 Task: Use a template to create and customize a project in the project management tool.
Action: Mouse moved to (455, 347)
Screenshot: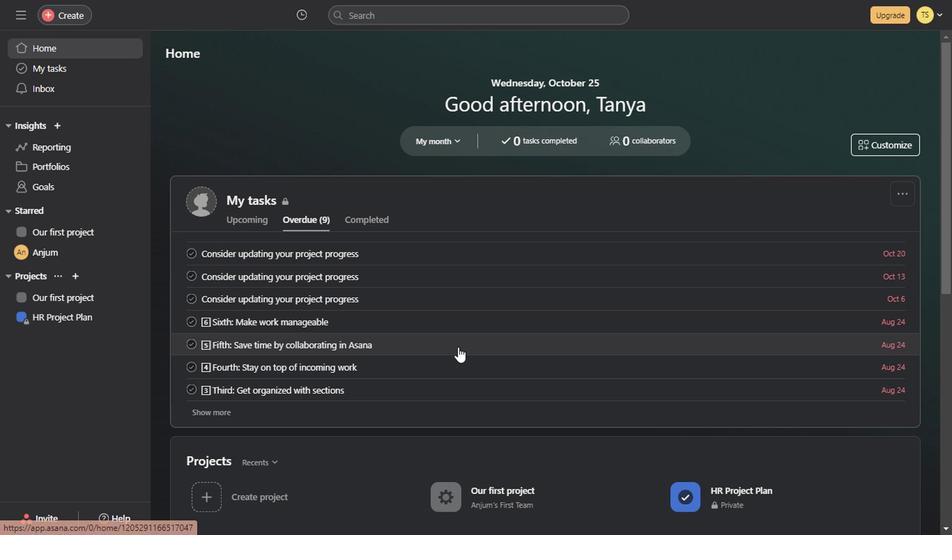 
Action: Mouse scrolled (455, 347) with delta (0, 0)
Screenshot: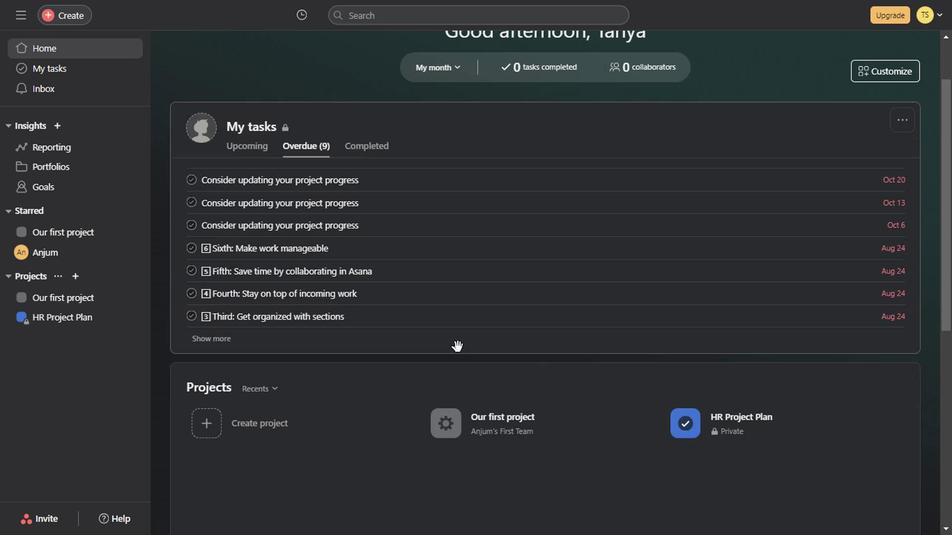 
Action: Mouse scrolled (455, 347) with delta (0, 0)
Screenshot: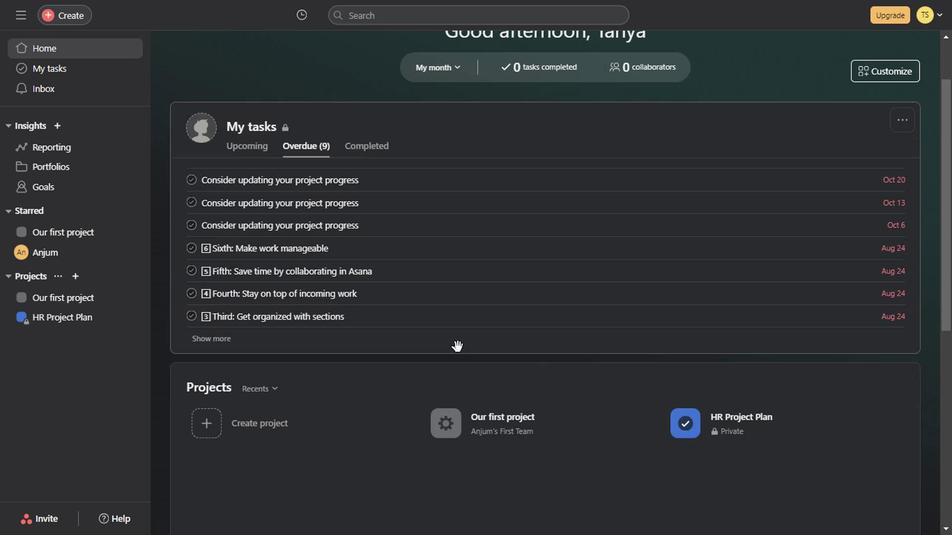 
Action: Mouse scrolled (455, 347) with delta (0, 0)
Screenshot: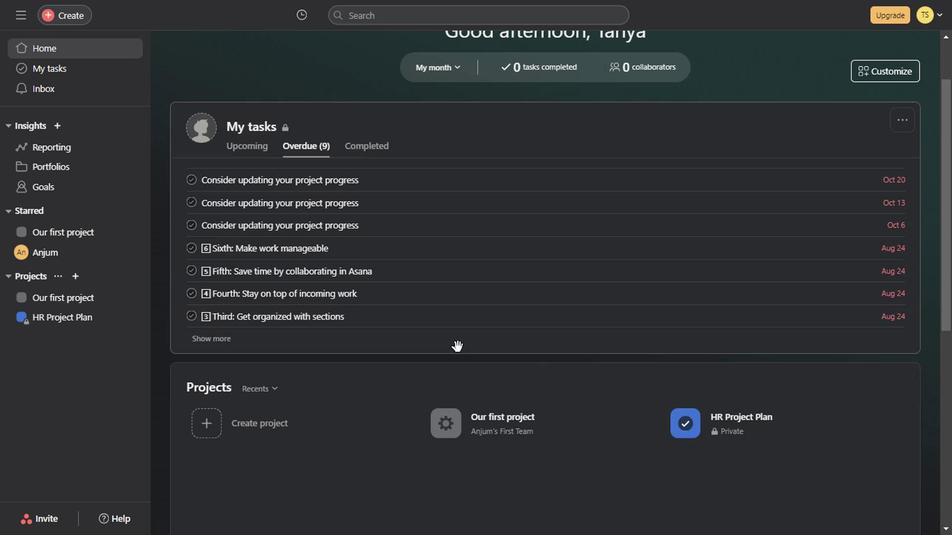 
Action: Mouse scrolled (455, 347) with delta (0, 0)
Screenshot: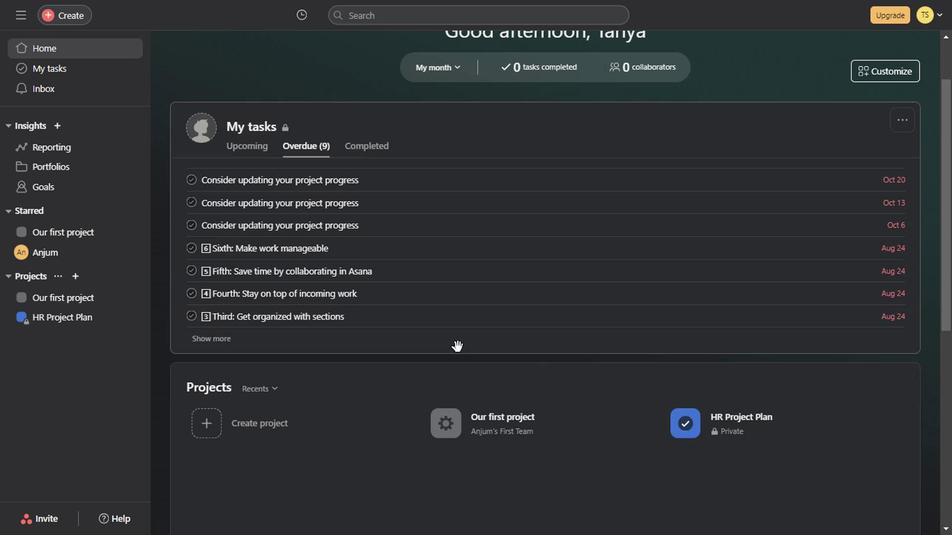 
Action: Mouse scrolled (455, 347) with delta (0, 0)
Screenshot: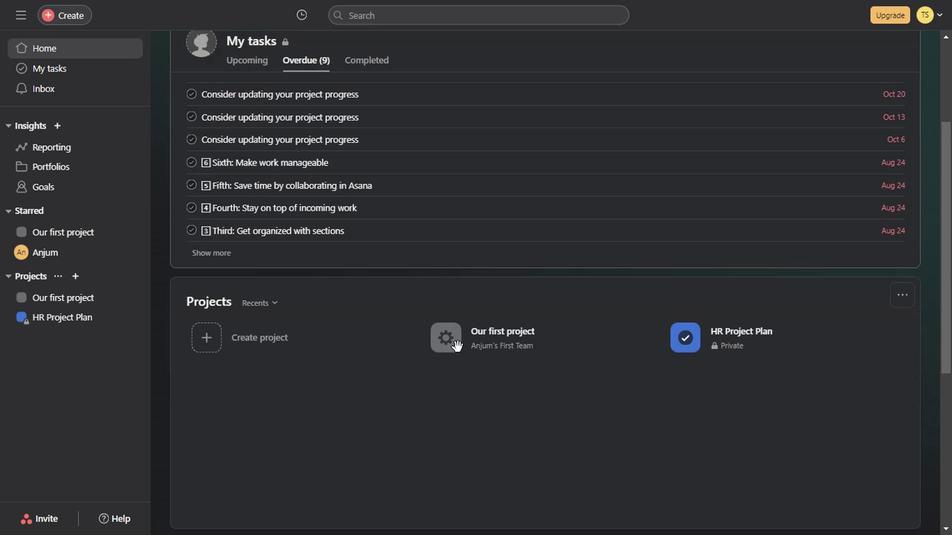
Action: Mouse scrolled (455, 347) with delta (0, 0)
Screenshot: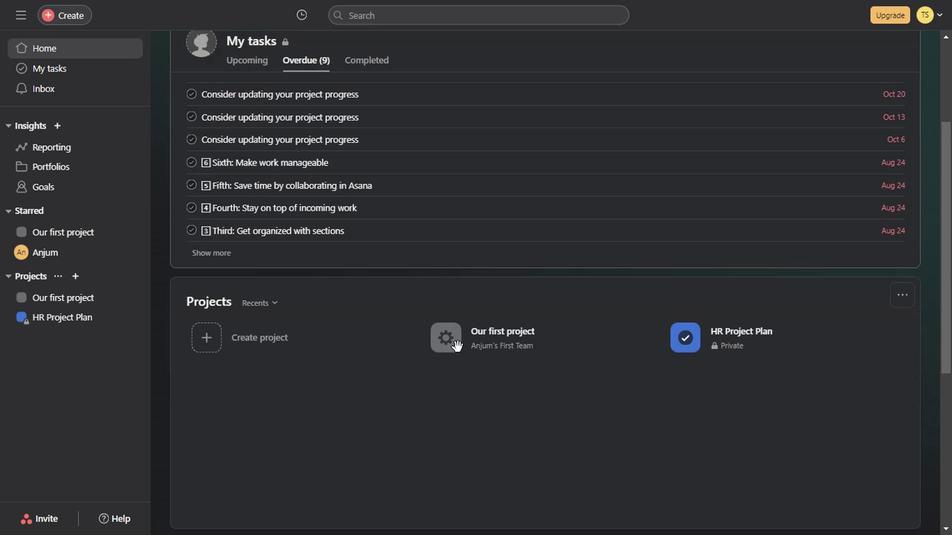 
Action: Mouse scrolled (455, 347) with delta (0, 0)
Screenshot: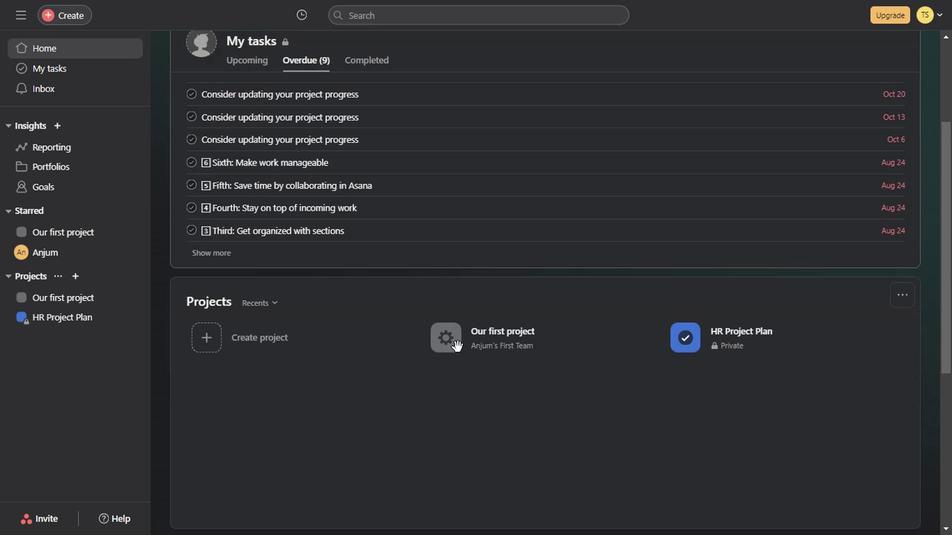 
Action: Mouse scrolled (455, 347) with delta (0, 0)
Screenshot: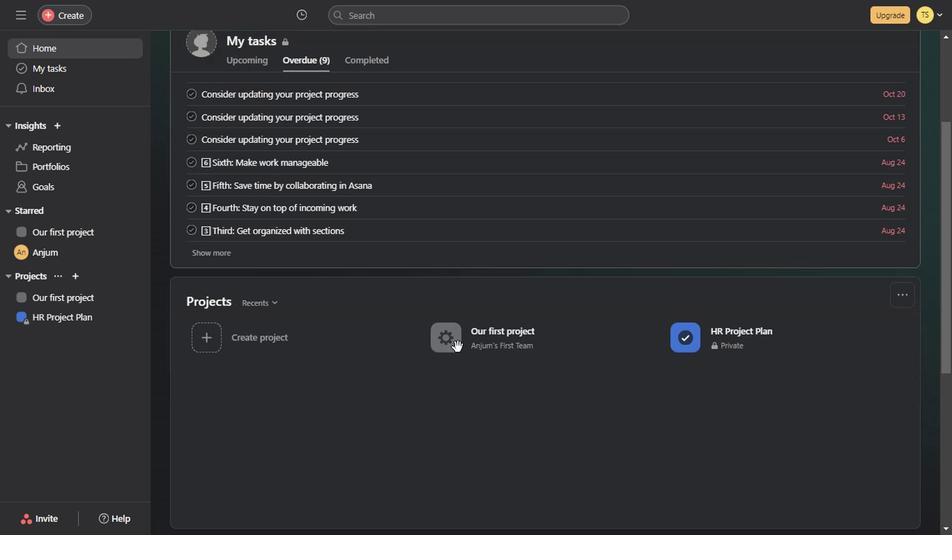 
Action: Mouse scrolled (455, 347) with delta (0, 0)
Screenshot: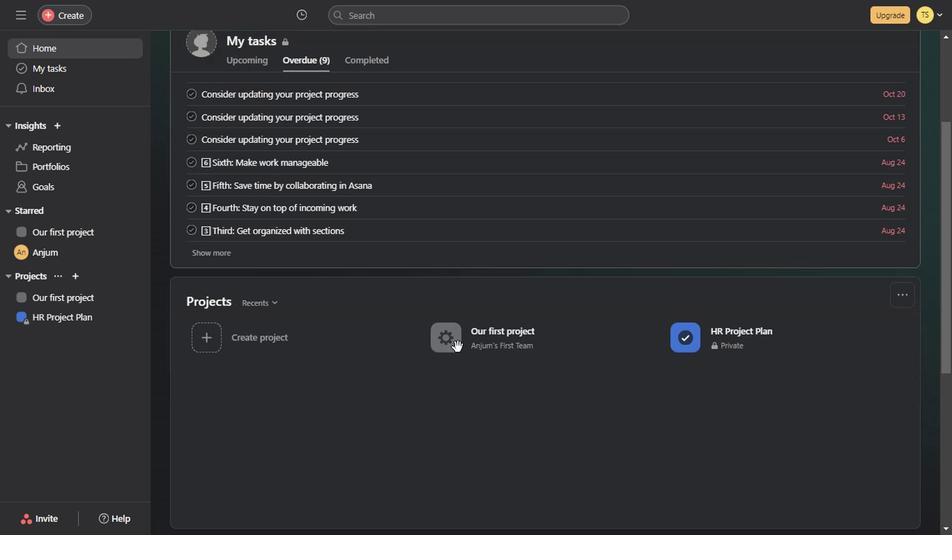 
Action: Mouse scrolled (455, 347) with delta (0, 0)
Screenshot: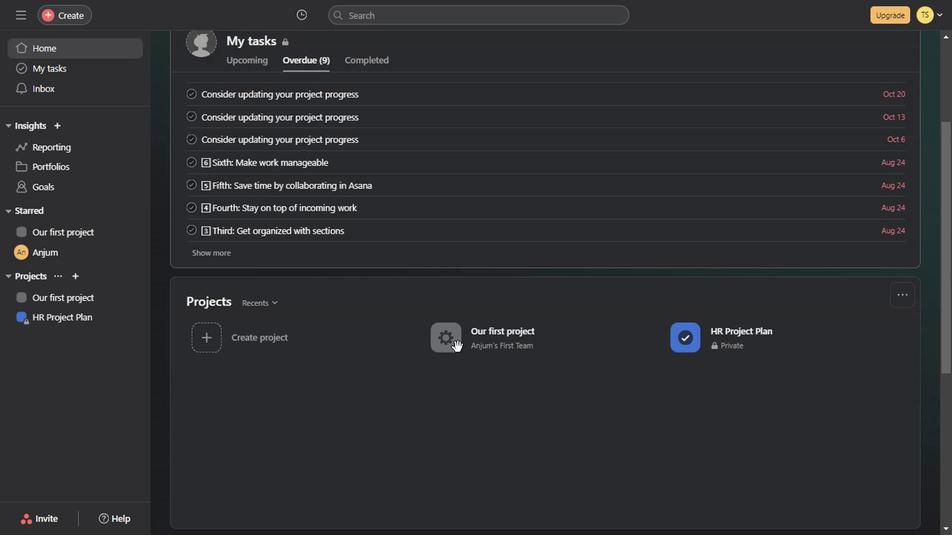
Action: Mouse scrolled (455, 347) with delta (0, 0)
Screenshot: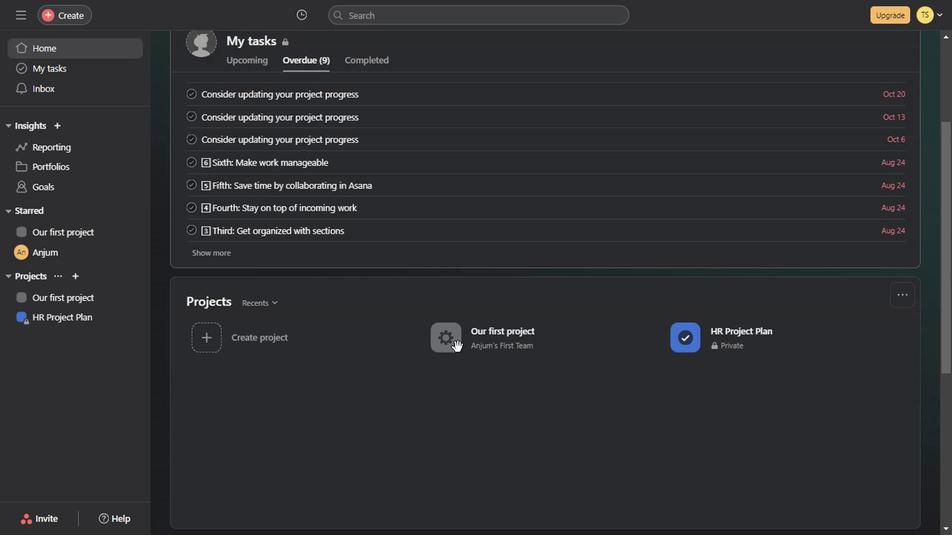 
Action: Mouse scrolled (455, 347) with delta (0, 0)
Screenshot: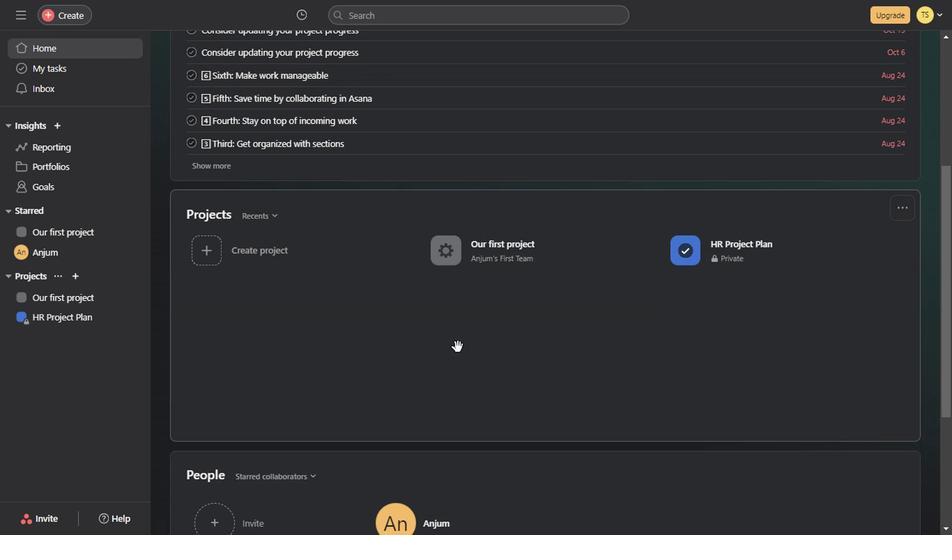 
Action: Mouse scrolled (455, 347) with delta (0, 0)
Screenshot: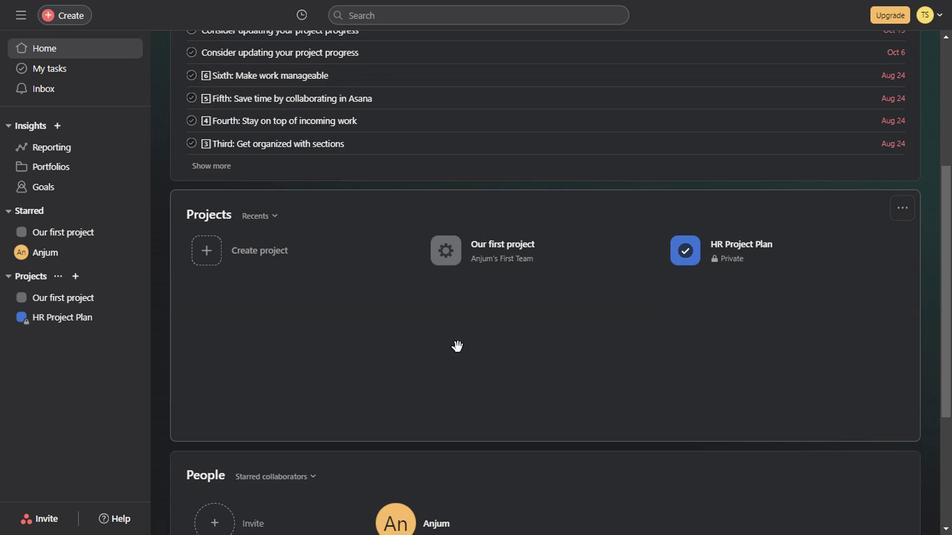 
Action: Mouse scrolled (455, 347) with delta (0, 0)
Screenshot: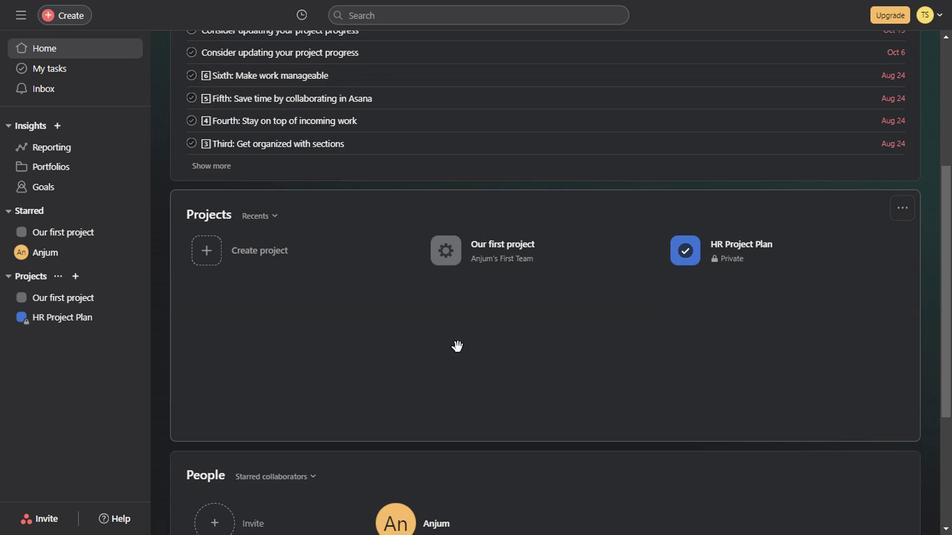 
Action: Mouse scrolled (455, 347) with delta (0, 0)
Screenshot: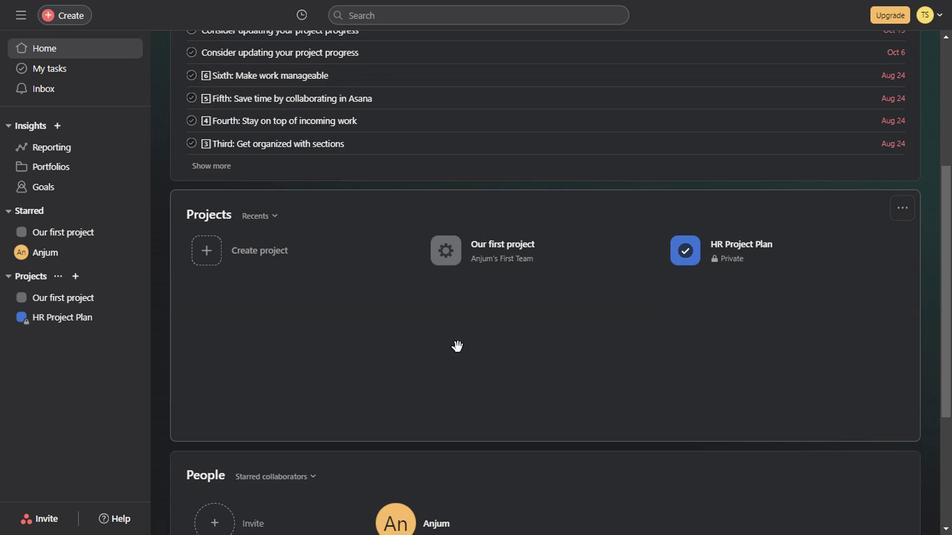 
Action: Mouse scrolled (455, 347) with delta (0, 0)
Screenshot: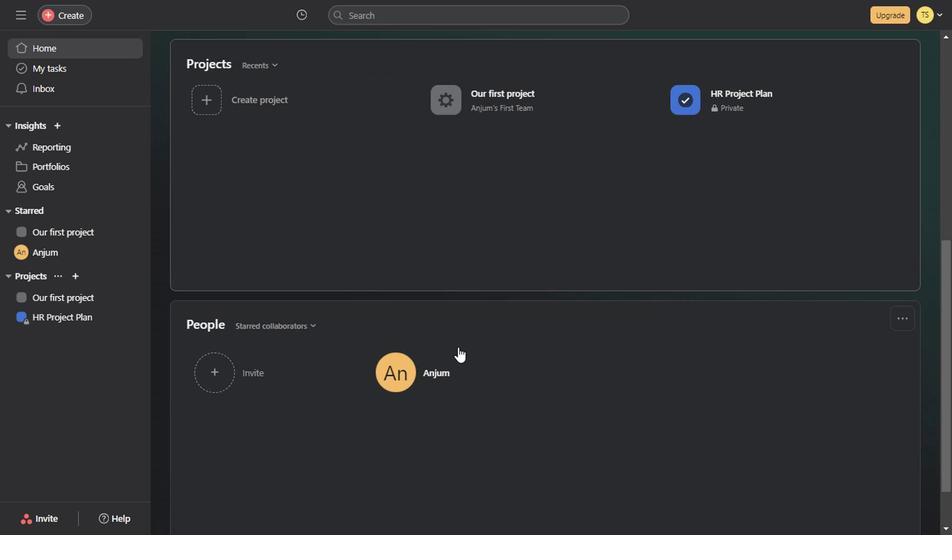 
Action: Mouse scrolled (455, 347) with delta (0, 0)
Screenshot: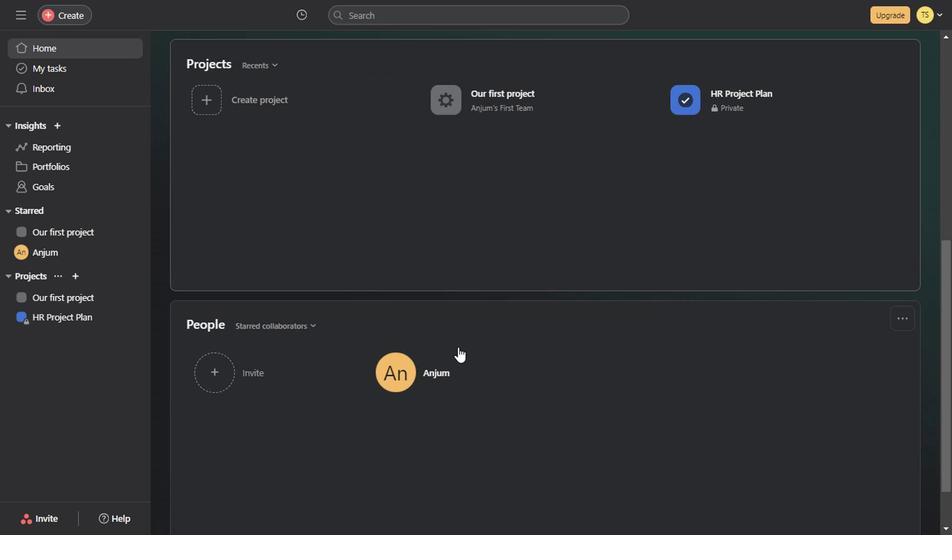 
Action: Mouse scrolled (455, 347) with delta (0, 0)
Screenshot: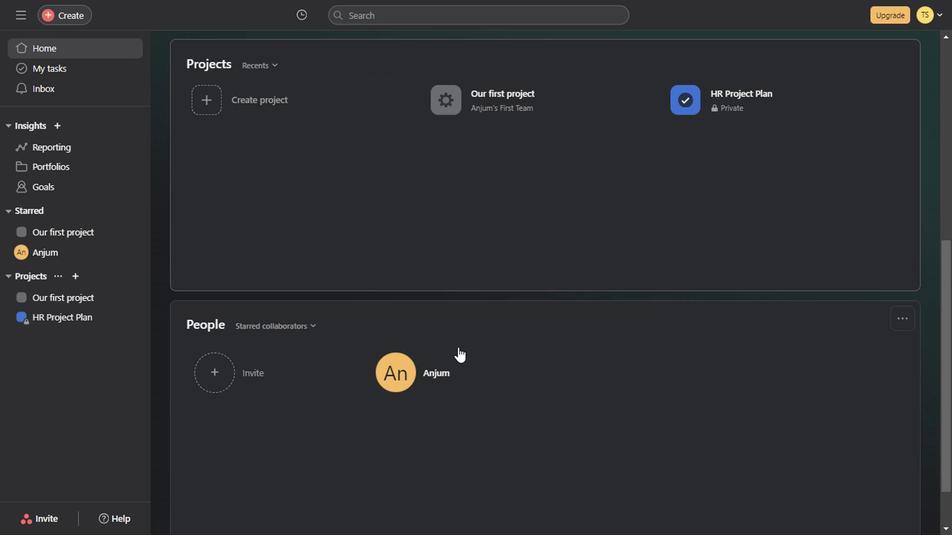 
Action: Mouse scrolled (455, 347) with delta (0, 0)
Screenshot: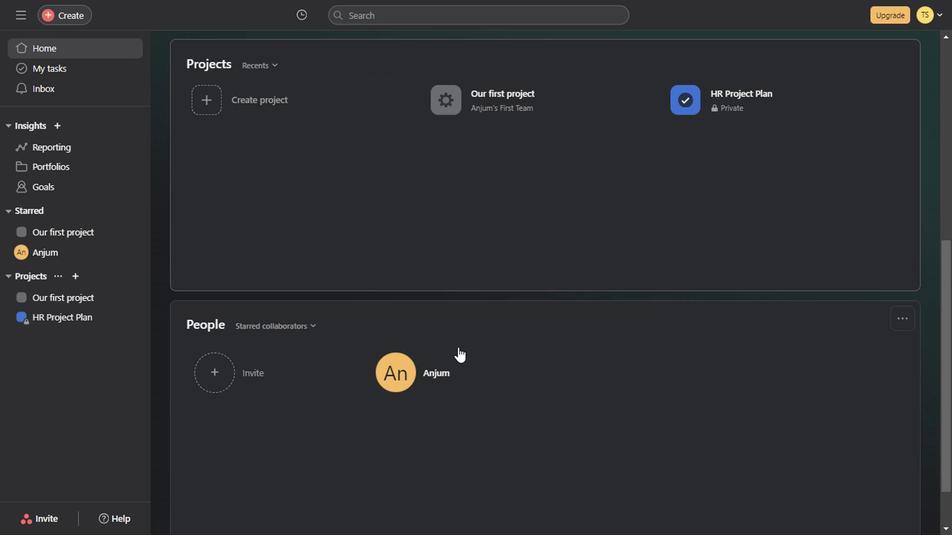 
Action: Mouse scrolled (455, 347) with delta (0, 0)
Screenshot: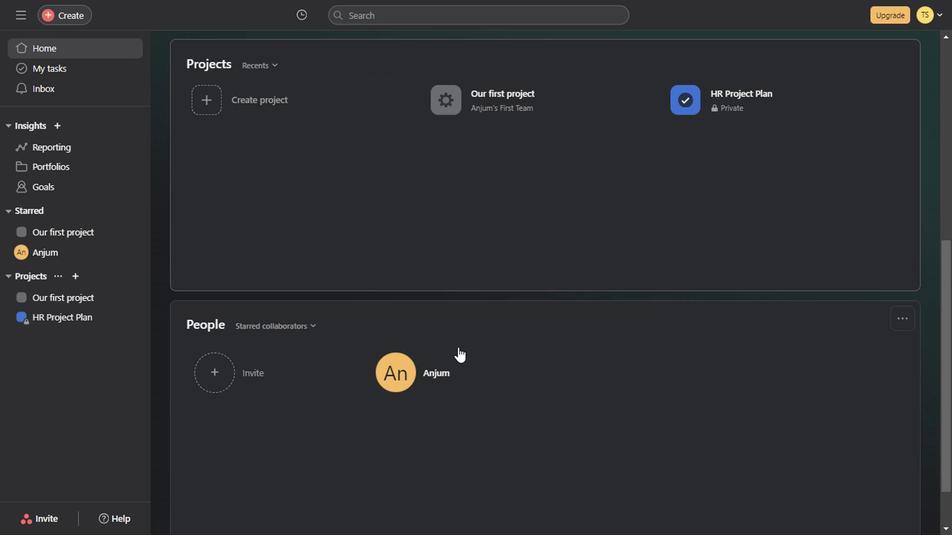 
Action: Mouse scrolled (455, 347) with delta (0, 0)
Screenshot: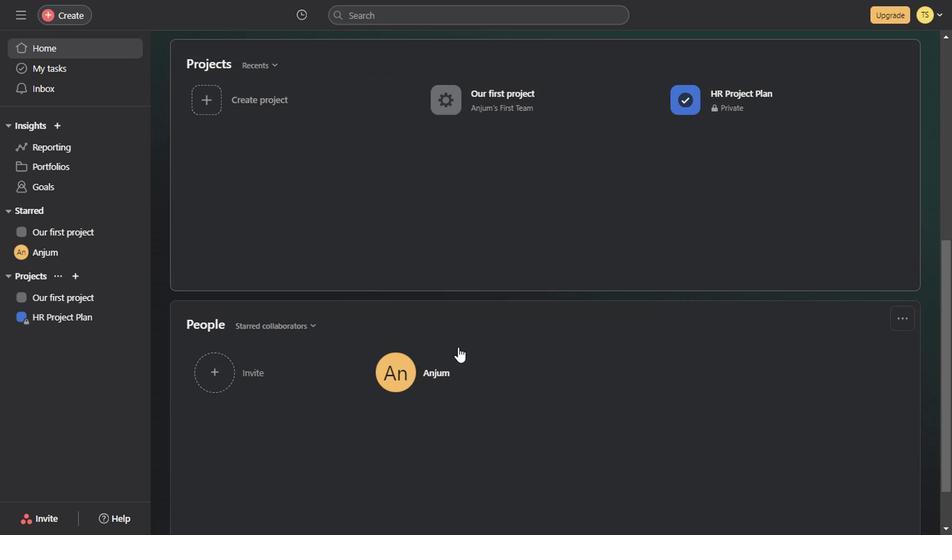 
Action: Mouse scrolled (455, 347) with delta (0, 0)
Screenshot: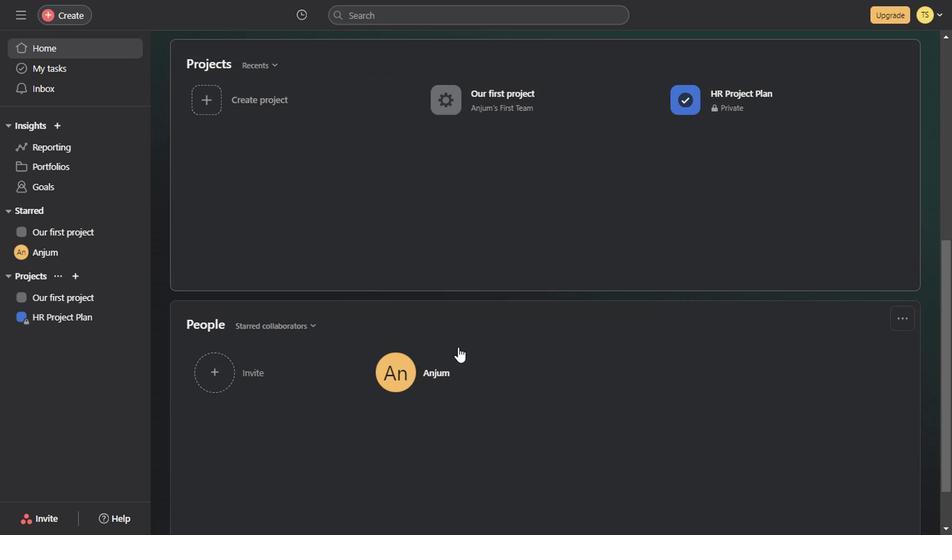 
Action: Mouse scrolled (455, 347) with delta (0, 0)
Screenshot: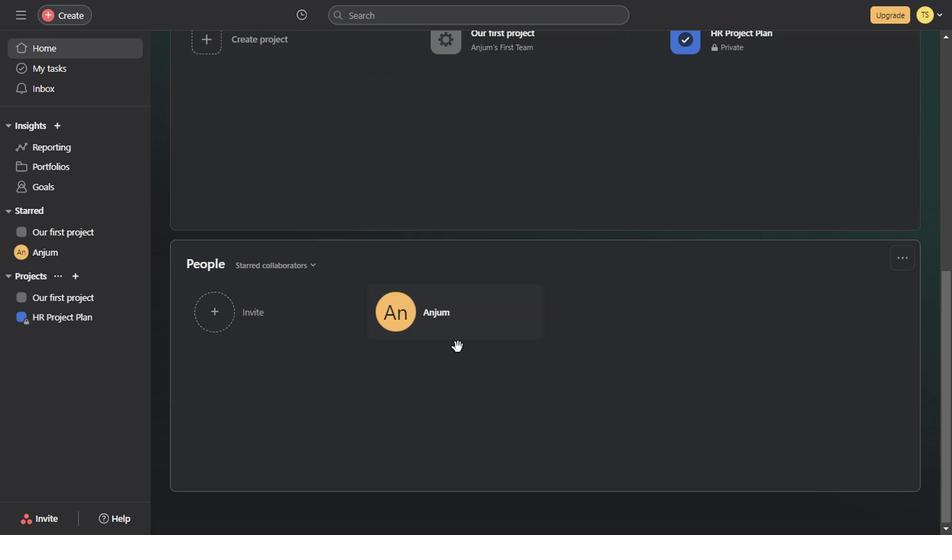 
Action: Mouse scrolled (455, 347) with delta (0, 0)
Screenshot: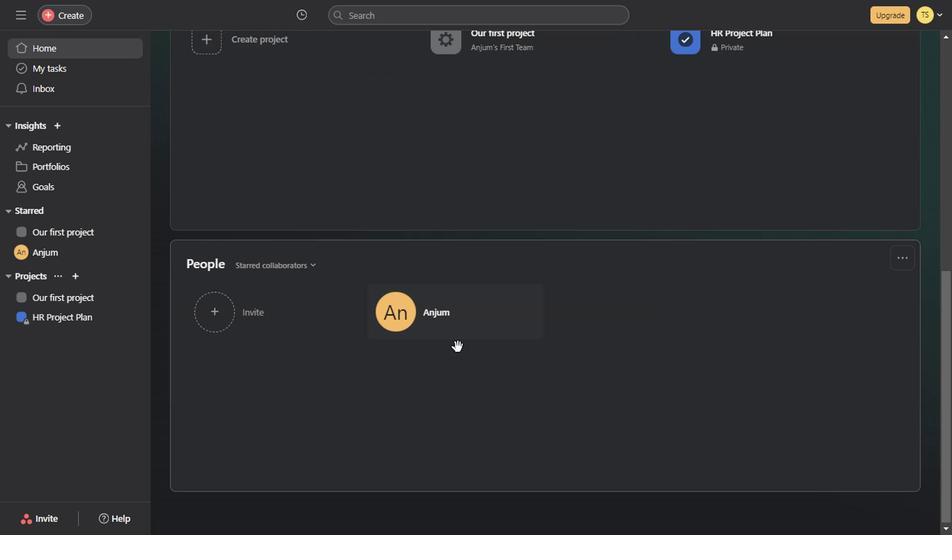 
Action: Mouse scrolled (455, 347) with delta (0, 0)
Screenshot: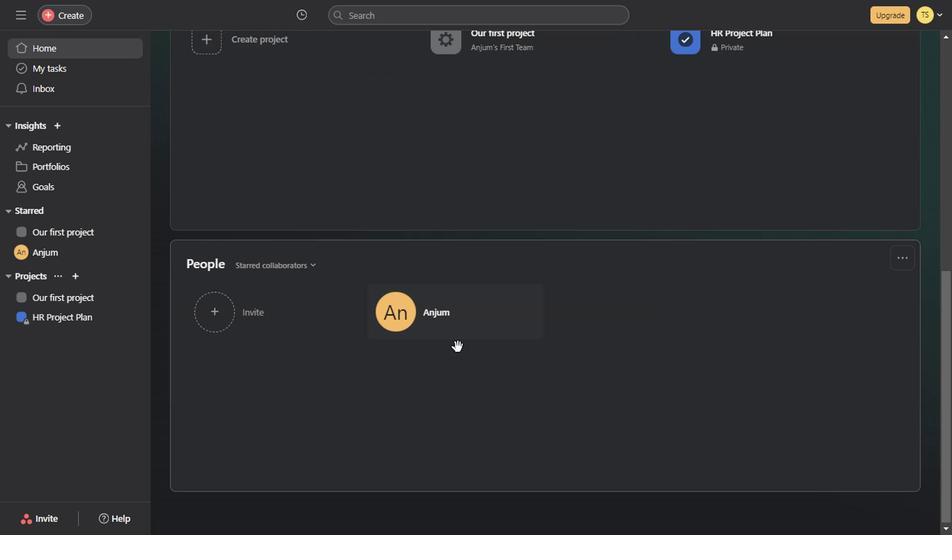 
Action: Mouse scrolled (455, 347) with delta (0, 0)
Screenshot: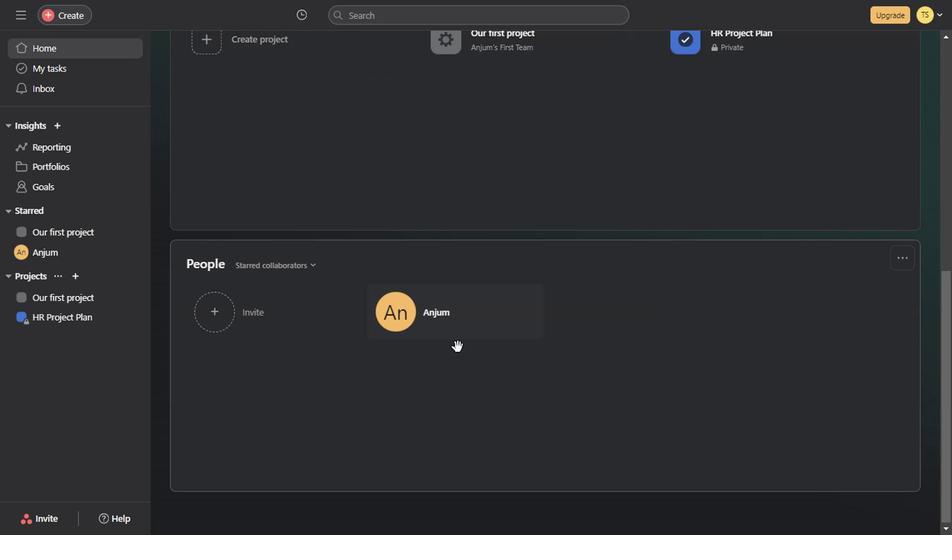 
Action: Mouse scrolled (455, 347) with delta (0, 0)
Screenshot: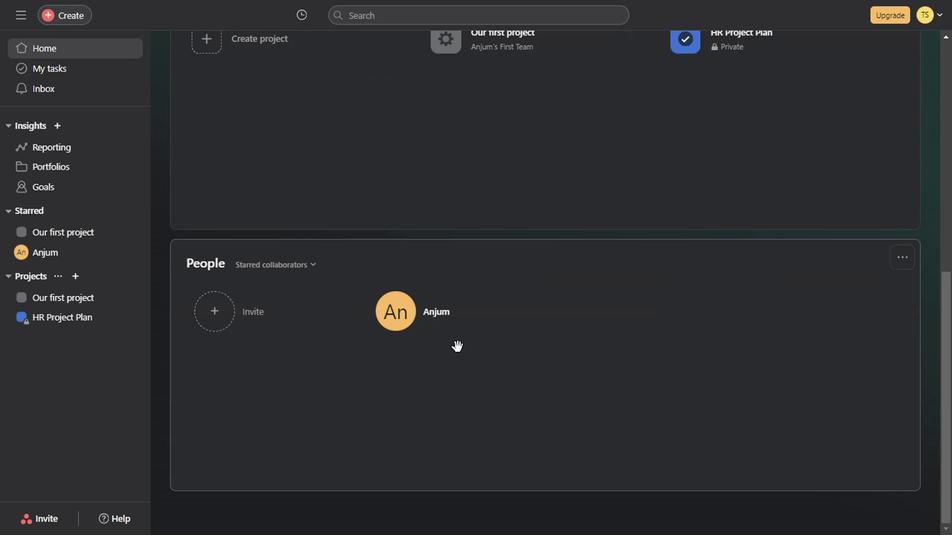 
Action: Mouse scrolled (455, 347) with delta (0, 0)
Screenshot: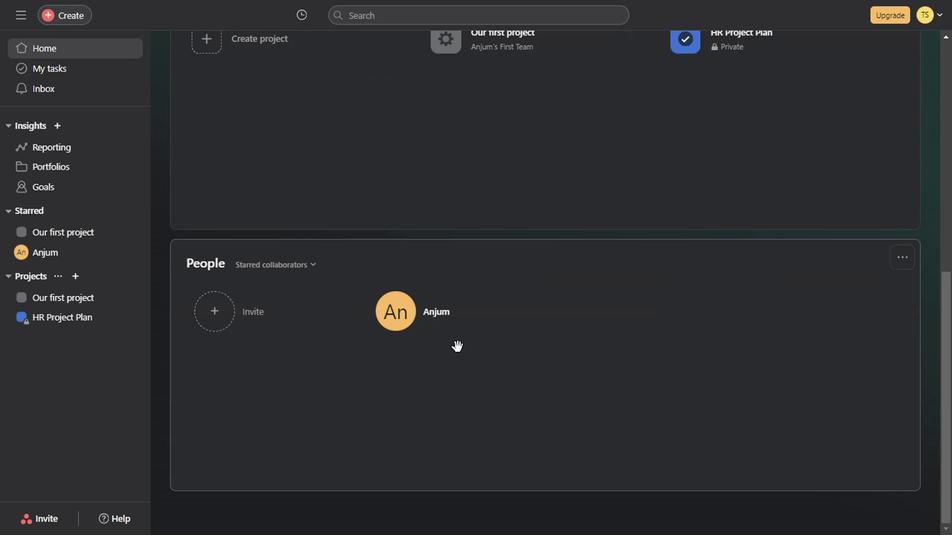 
Action: Mouse scrolled (455, 347) with delta (0, 0)
Screenshot: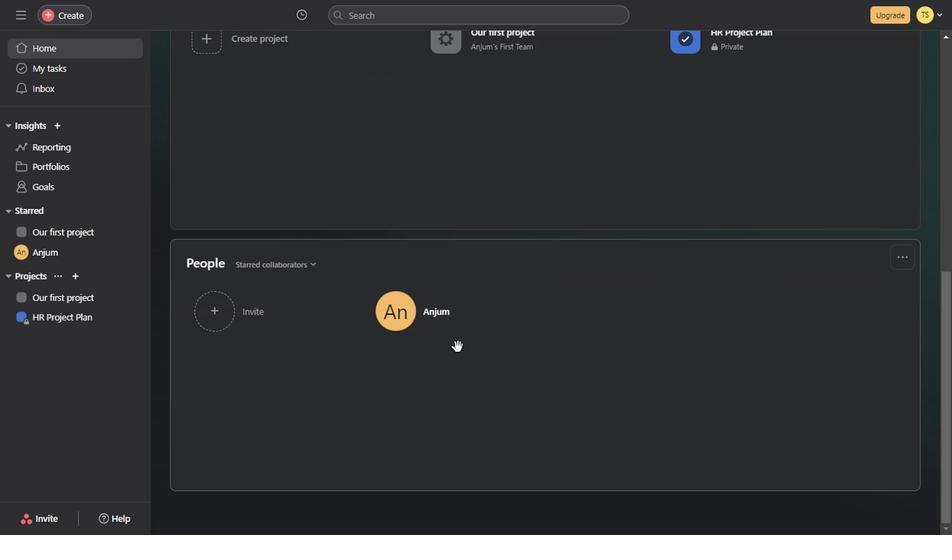 
Action: Mouse scrolled (455, 347) with delta (0, 0)
Screenshot: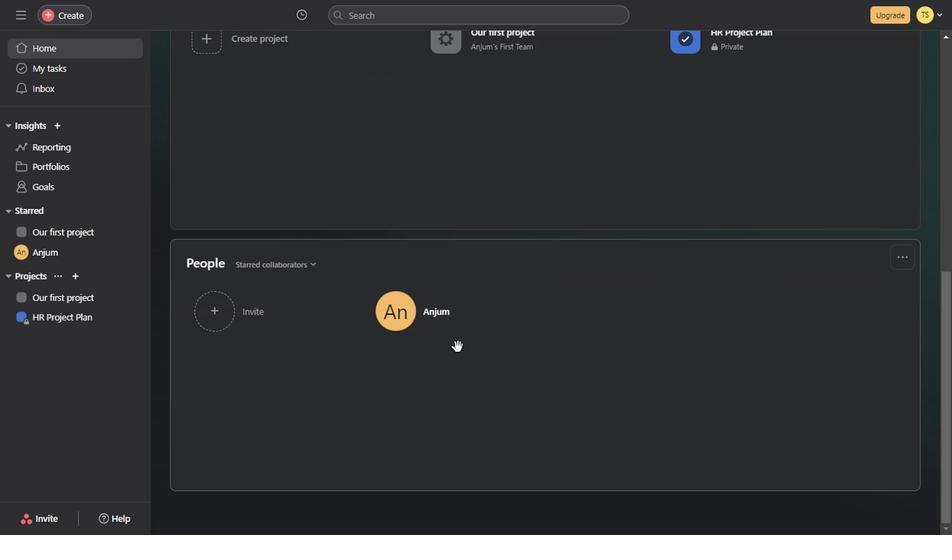 
Action: Mouse scrolled (455, 347) with delta (0, 0)
Screenshot: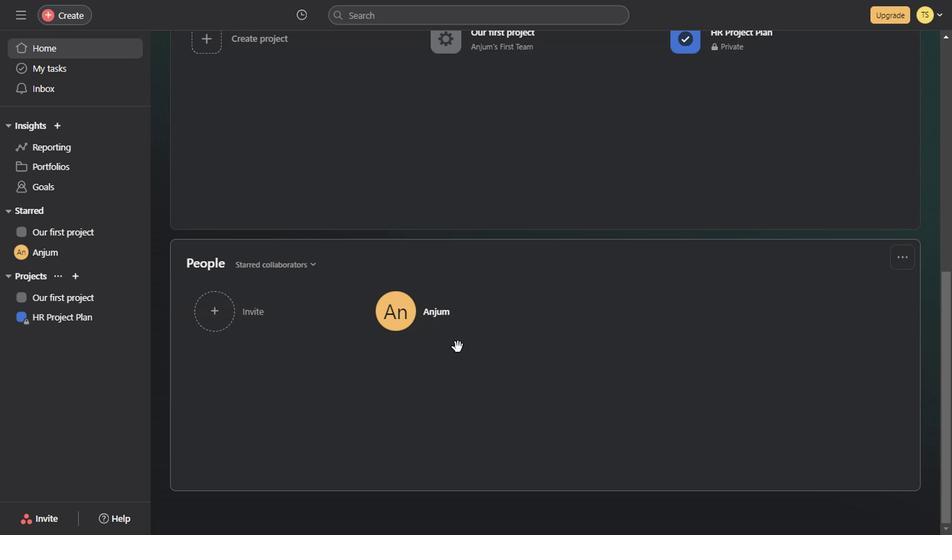 
Action: Mouse scrolled (455, 347) with delta (0, 0)
Screenshot: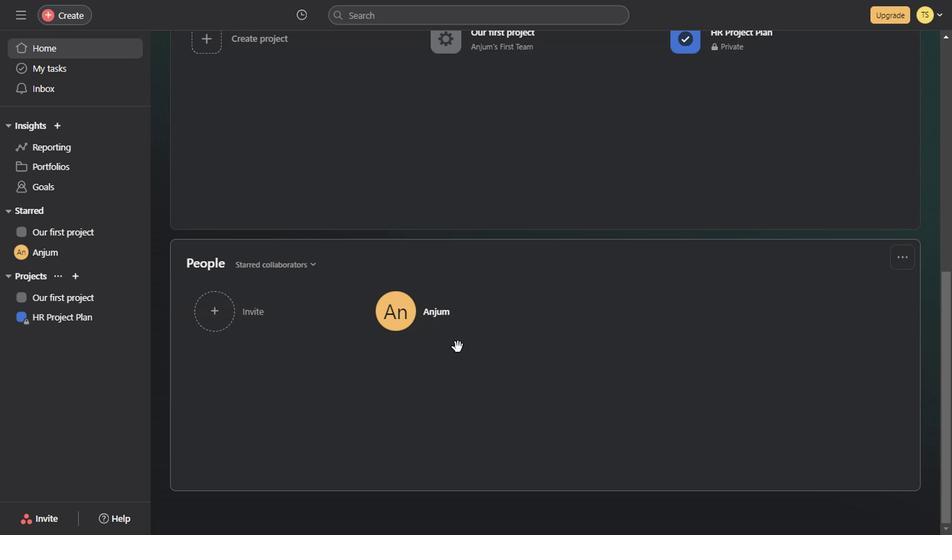 
Action: Mouse scrolled (455, 347) with delta (0, 0)
Screenshot: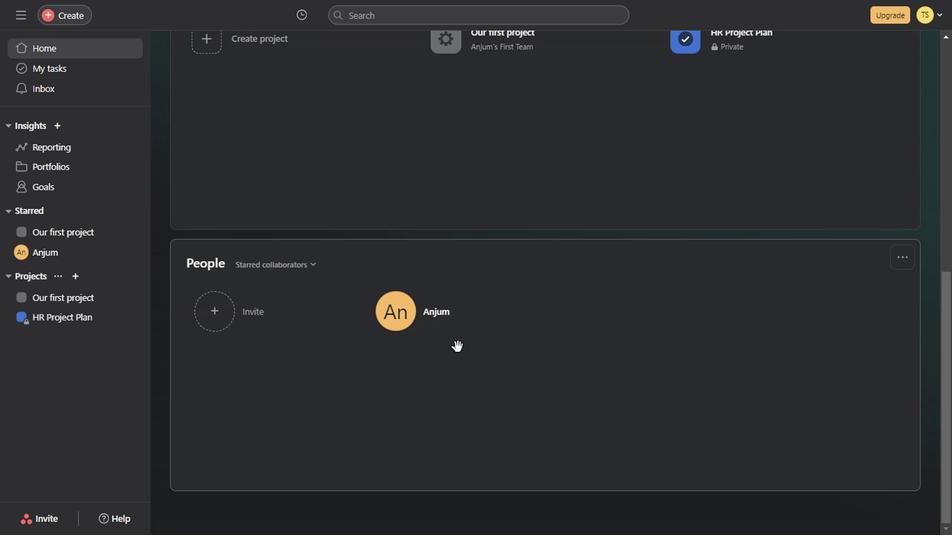 
Action: Mouse scrolled (455, 347) with delta (0, 0)
Screenshot: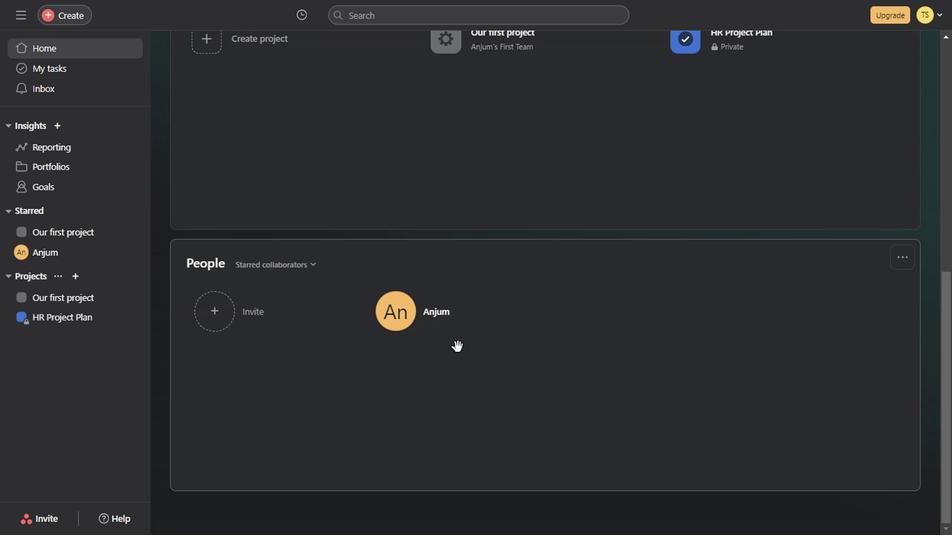 
Action: Mouse scrolled (455, 347) with delta (0, 0)
Screenshot: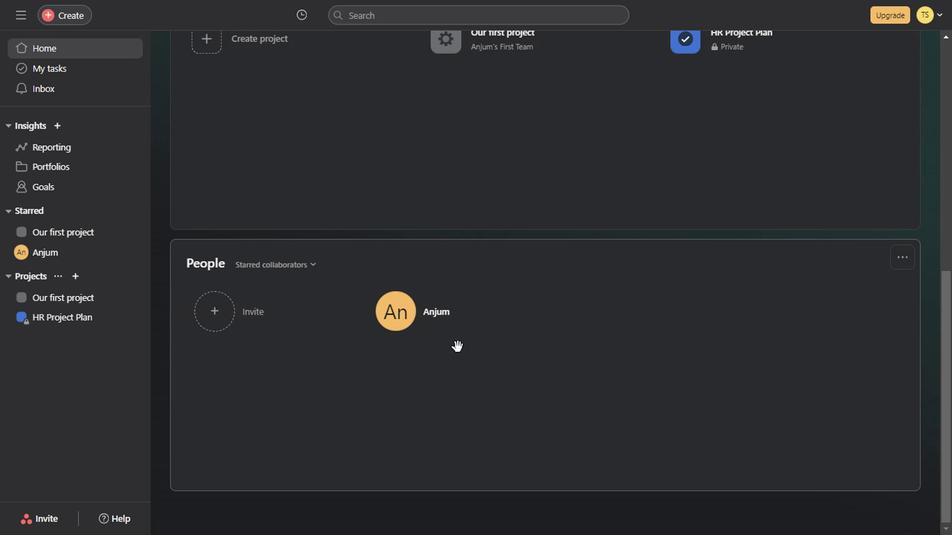 
Action: Mouse scrolled (455, 347) with delta (0, 0)
Screenshot: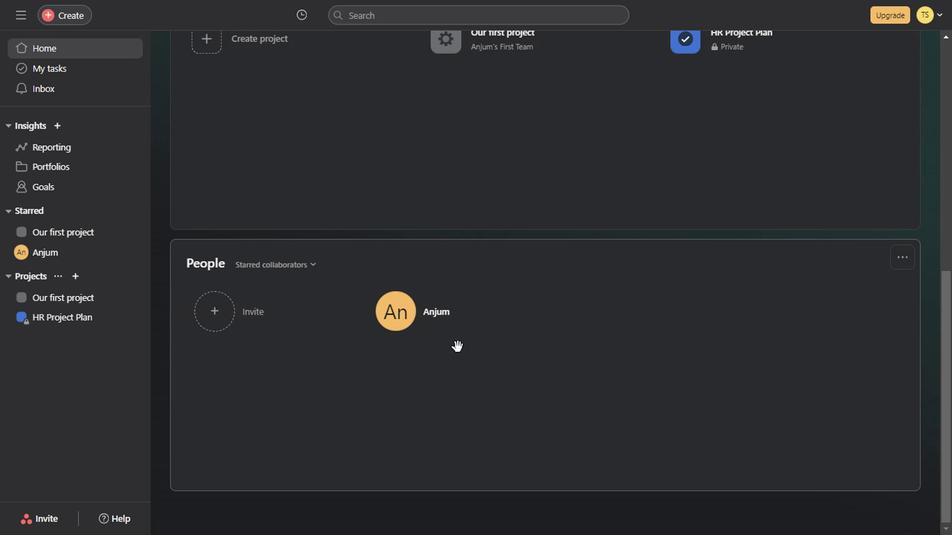 
Action: Mouse scrolled (455, 347) with delta (0, 0)
Screenshot: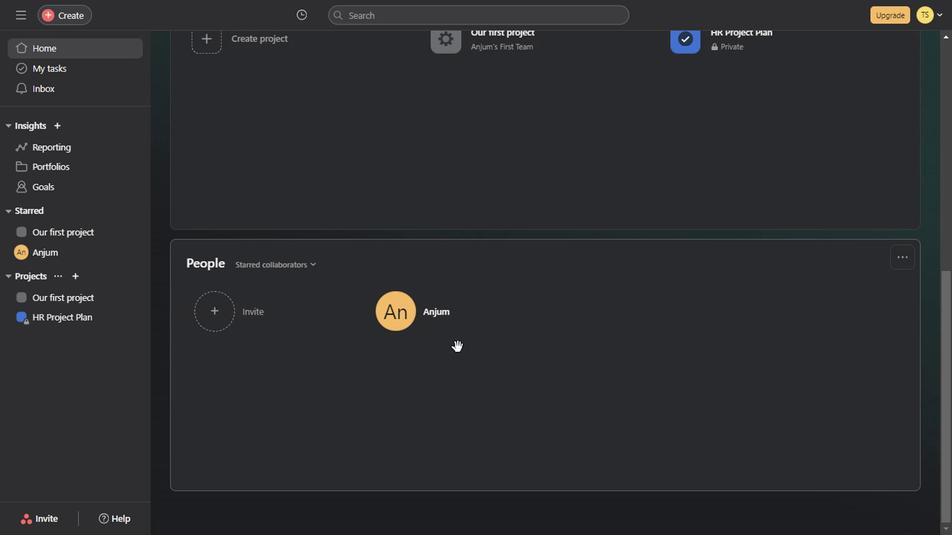 
Action: Mouse moved to (55, 51)
Screenshot: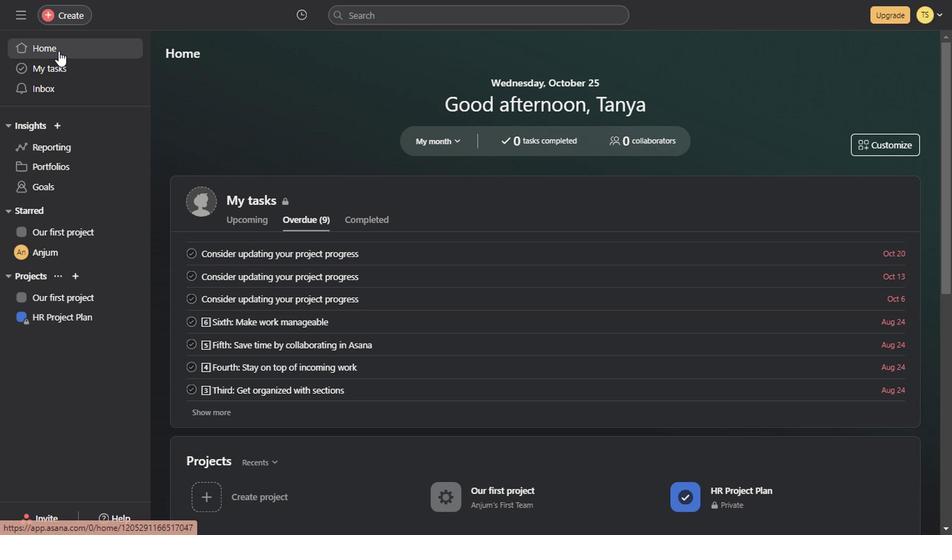 
Action: Mouse pressed left at (55, 51)
Screenshot: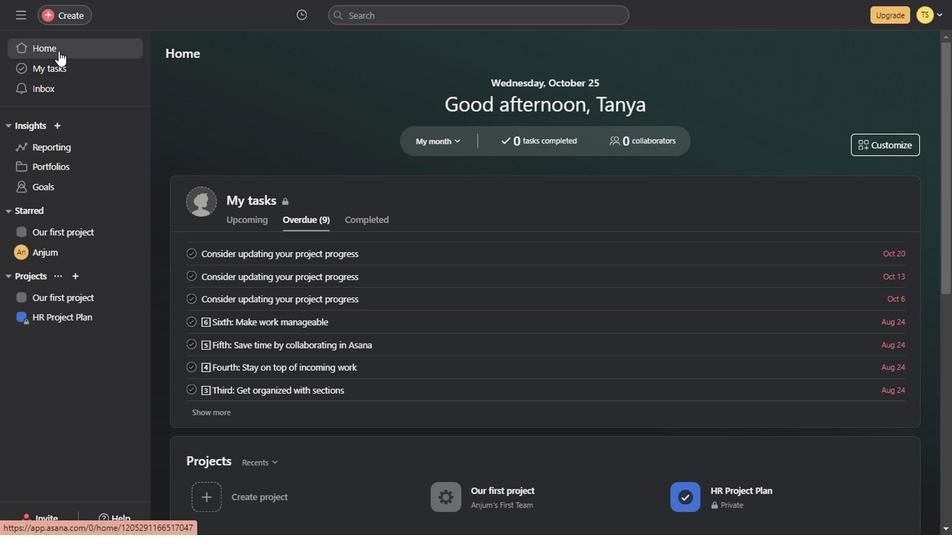 
Action: Mouse pressed left at (55, 51)
Screenshot: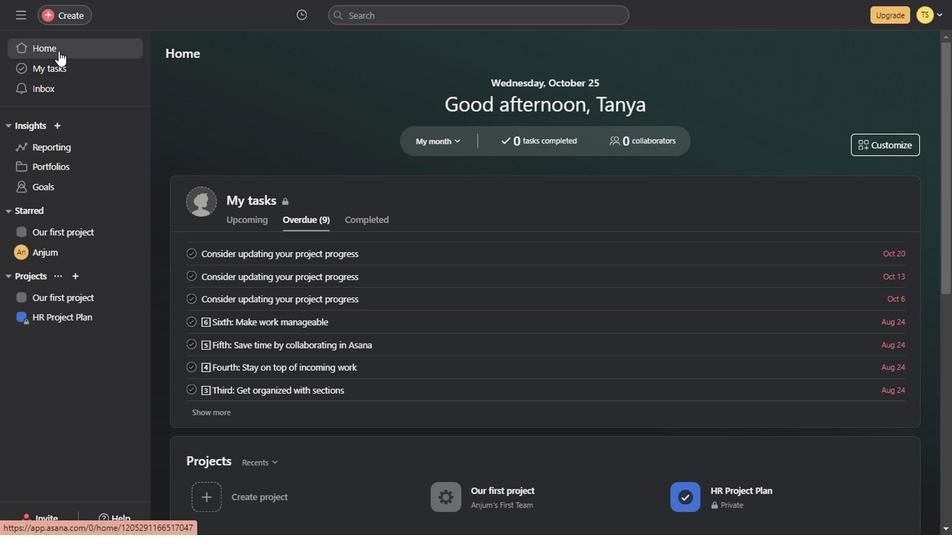 
Action: Mouse pressed left at (55, 51)
Screenshot: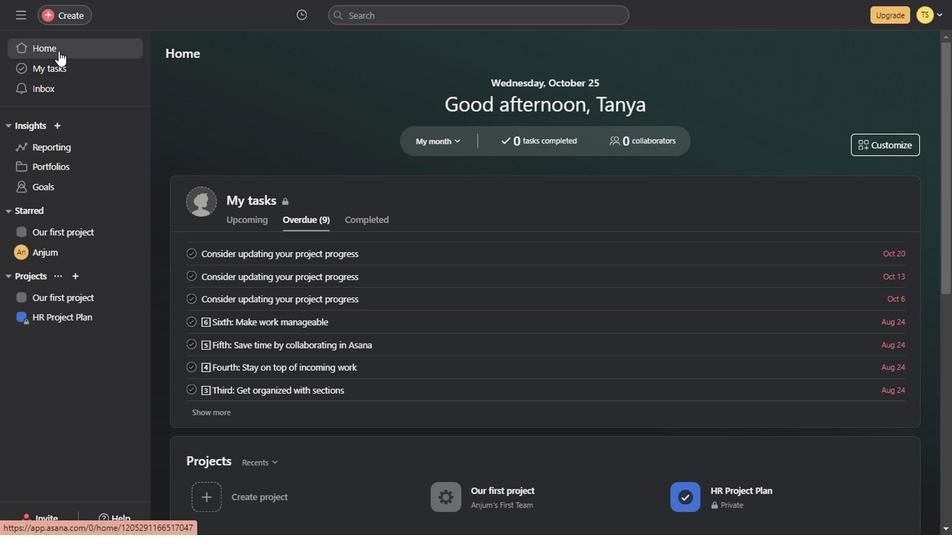
Action: Mouse moved to (71, 74)
Screenshot: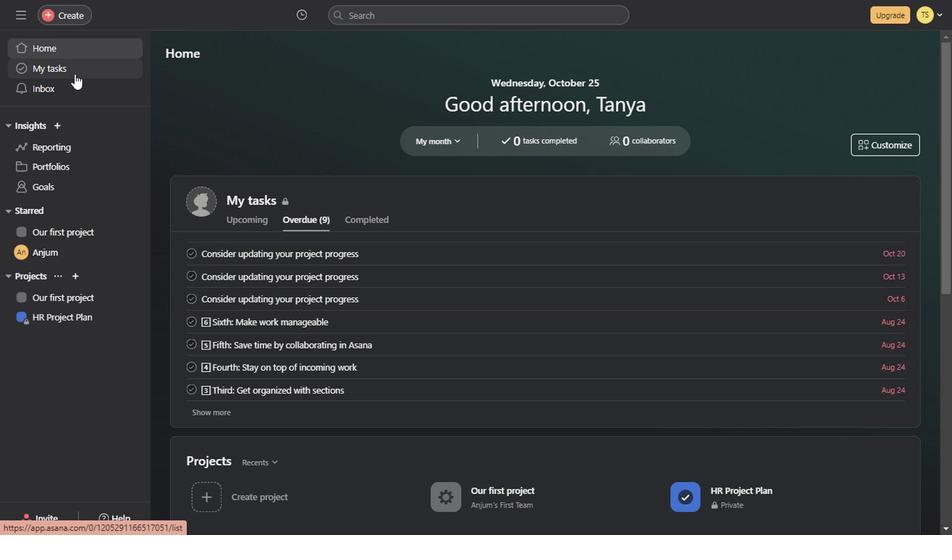 
Action: Mouse pressed left at (71, 74)
Screenshot: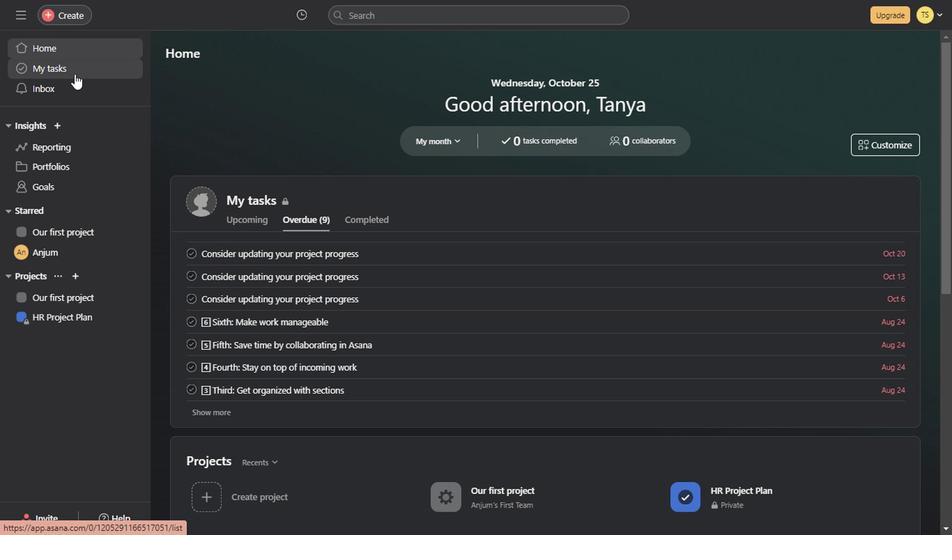 
Action: Mouse moved to (919, 57)
Screenshot: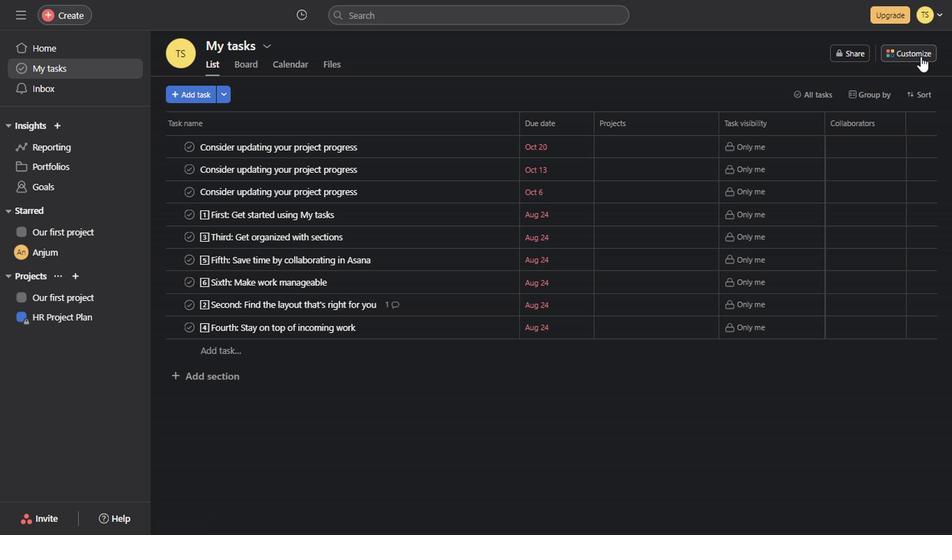
Action: Mouse pressed left at (919, 57)
Screenshot: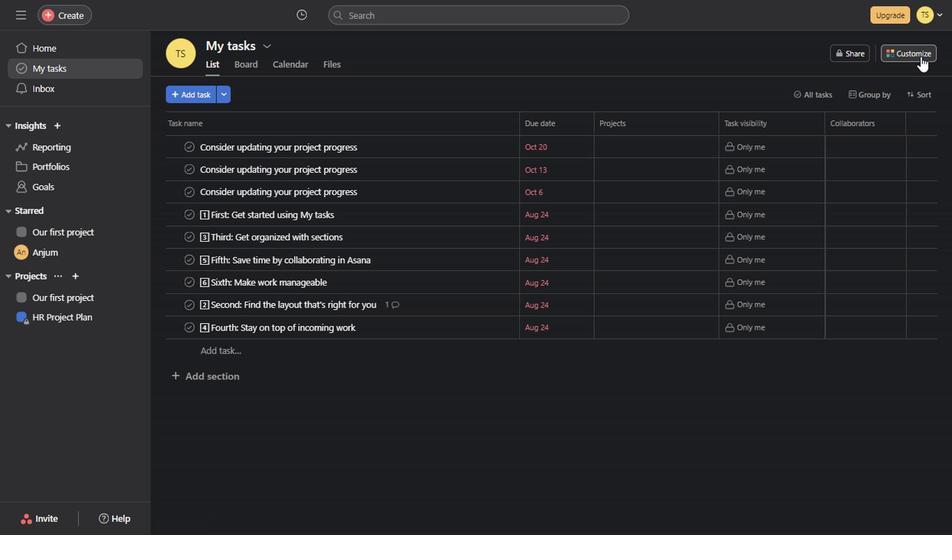 
Action: Mouse moved to (694, 222)
Screenshot: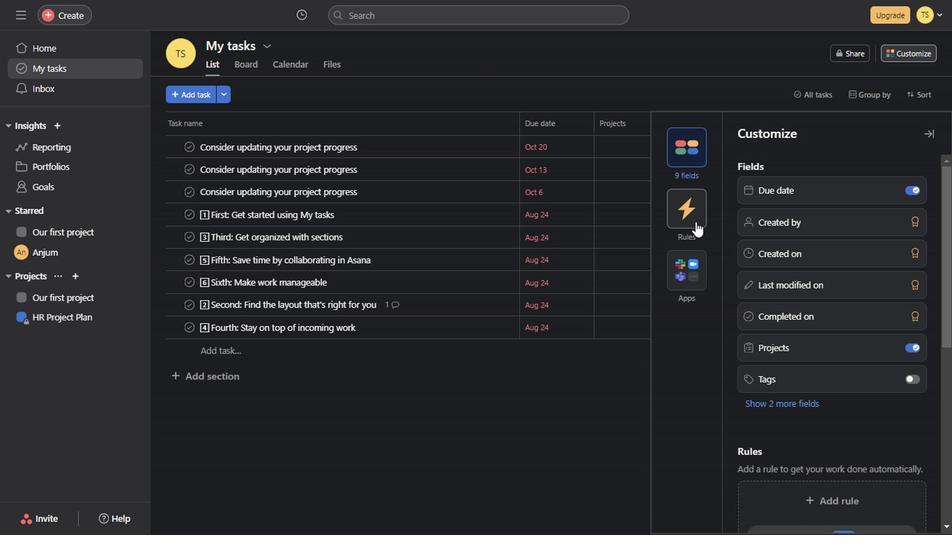 
Action: Mouse pressed left at (694, 222)
Screenshot: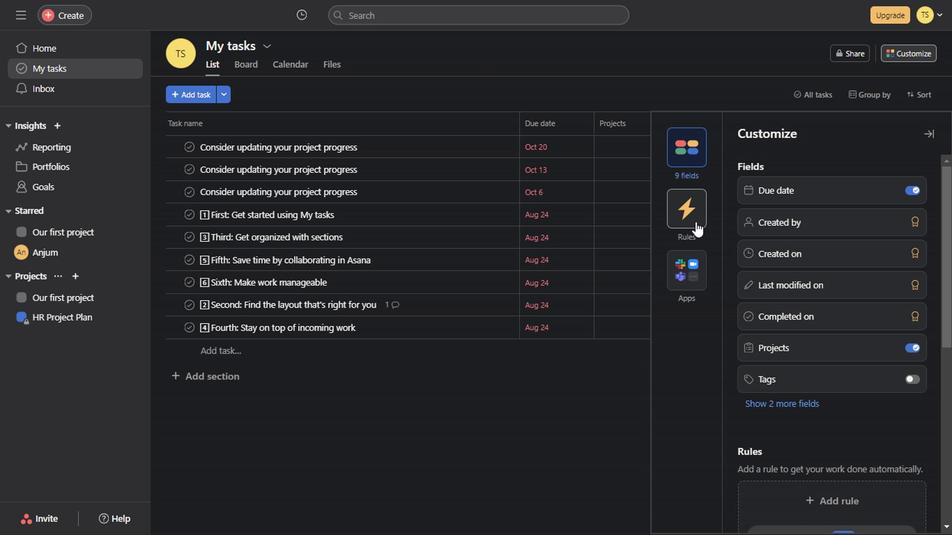 
Action: Mouse moved to (689, 276)
Screenshot: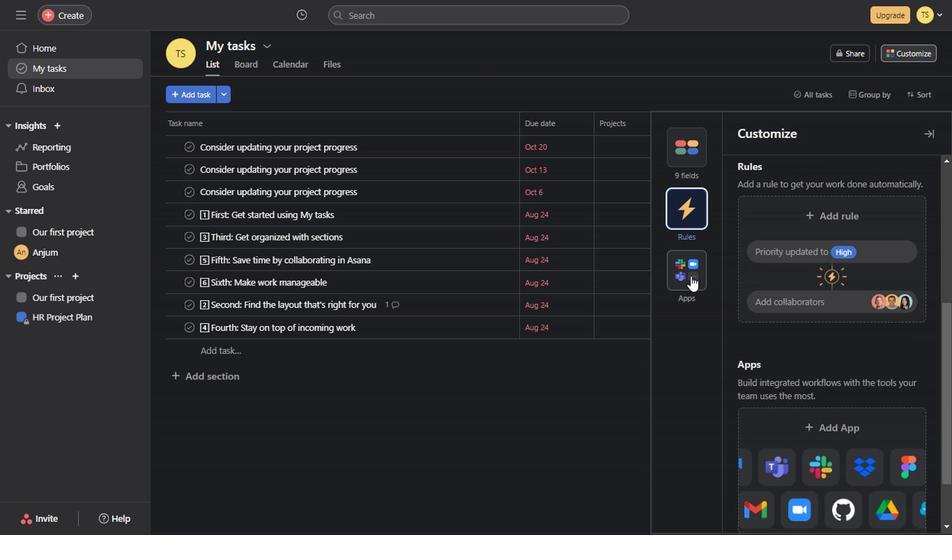 
Action: Mouse pressed left at (689, 276)
Screenshot: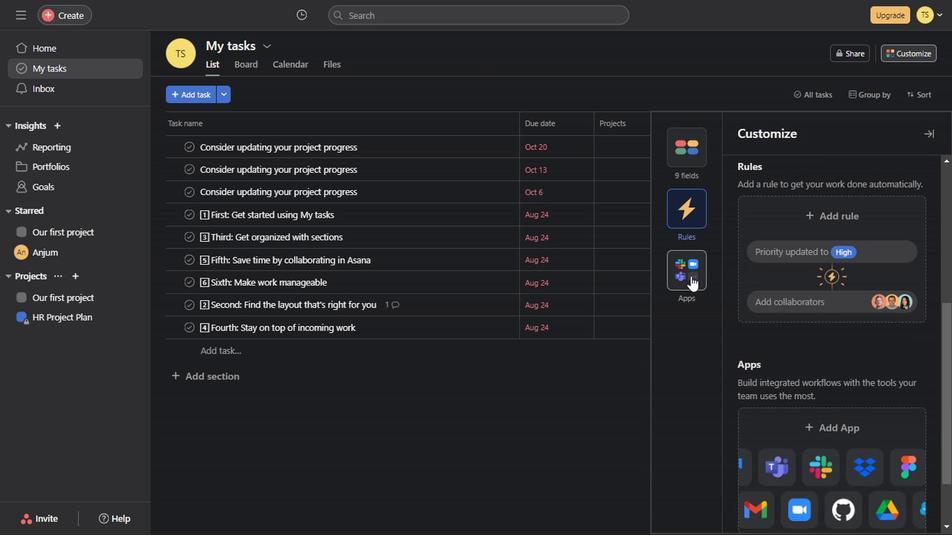 
Action: Mouse moved to (948, 387)
Screenshot: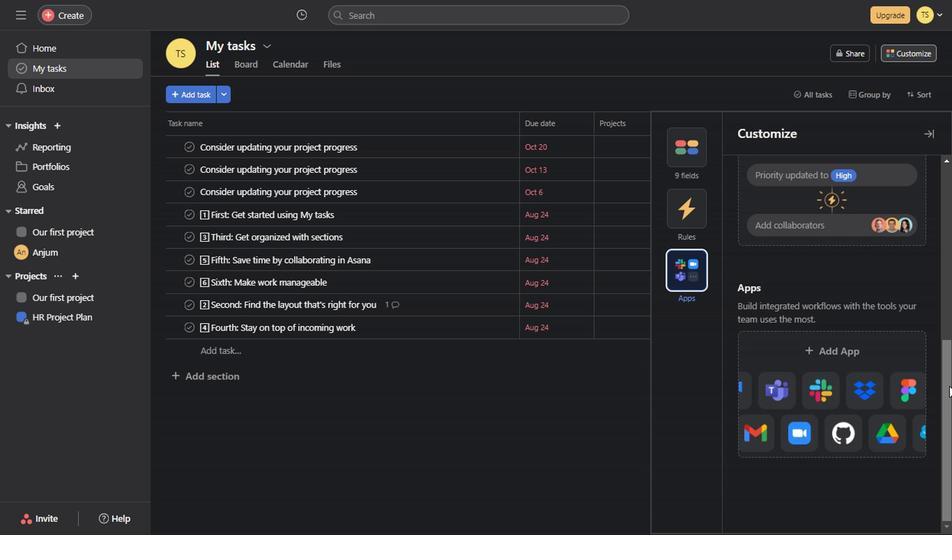 
Action: Mouse pressed left at (948, 387)
Screenshot: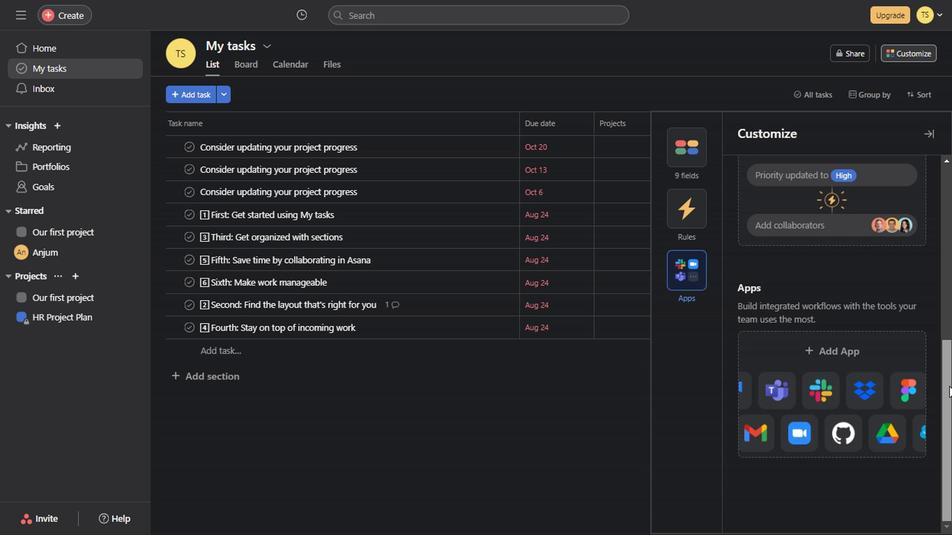 
Action: Mouse moved to (246, 68)
Screenshot: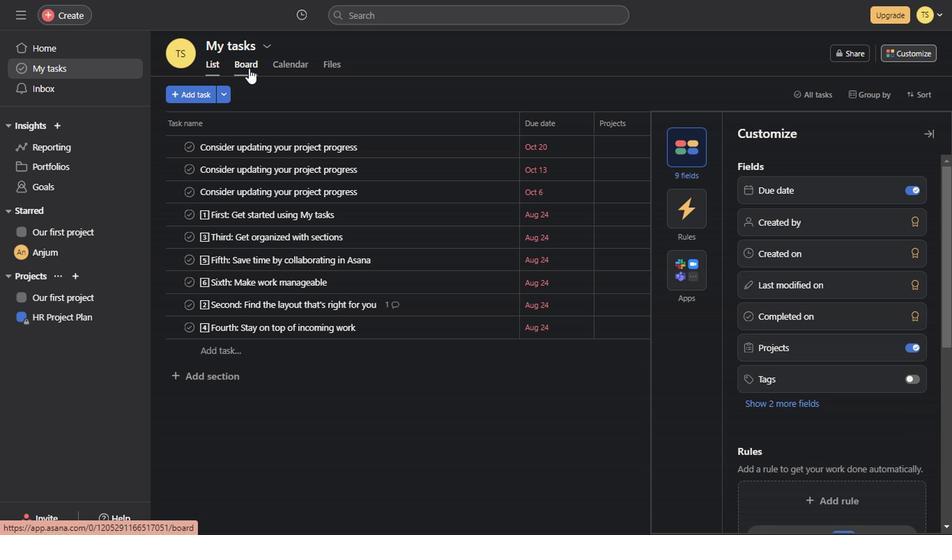 
Action: Mouse pressed left at (246, 68)
Screenshot: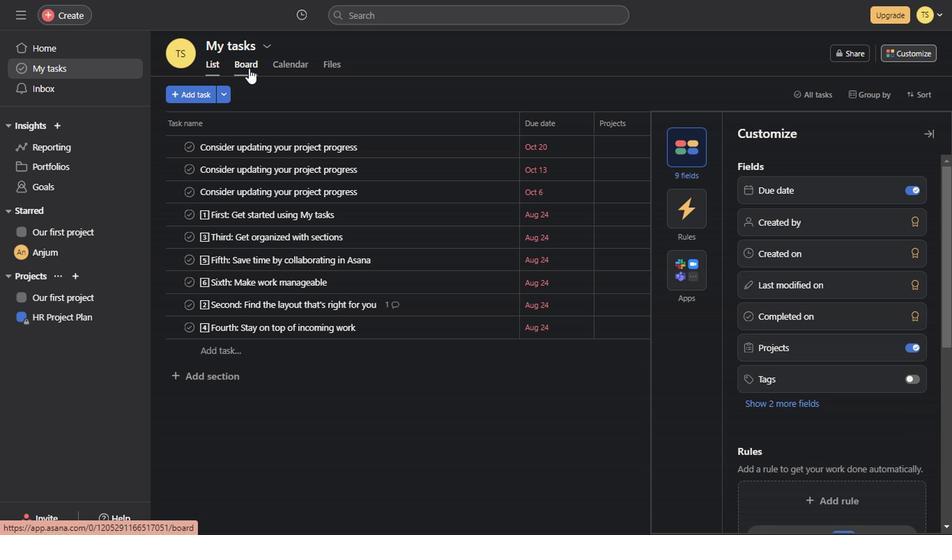 
Action: Mouse moved to (656, 528)
Screenshot: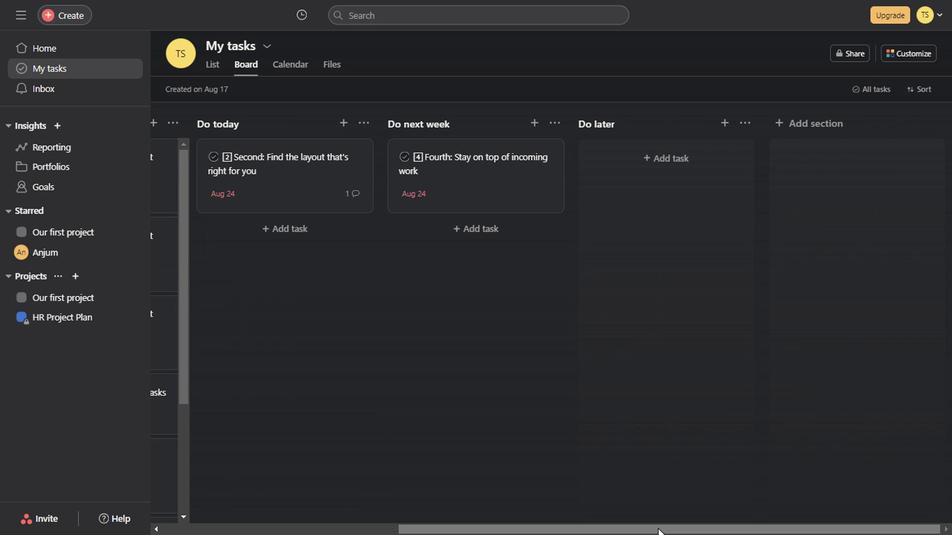 
Action: Mouse pressed left at (656, 528)
Screenshot: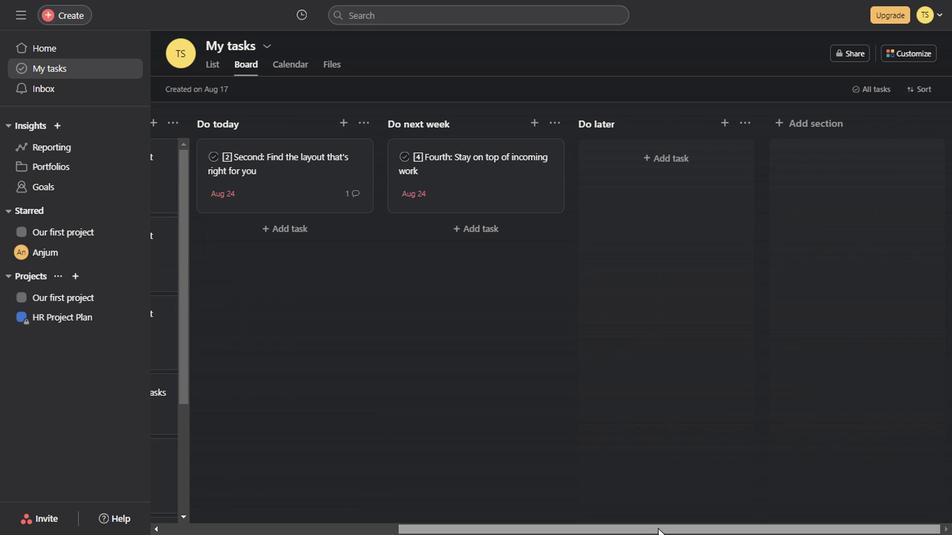 
Action: Mouse moved to (35, 49)
Screenshot: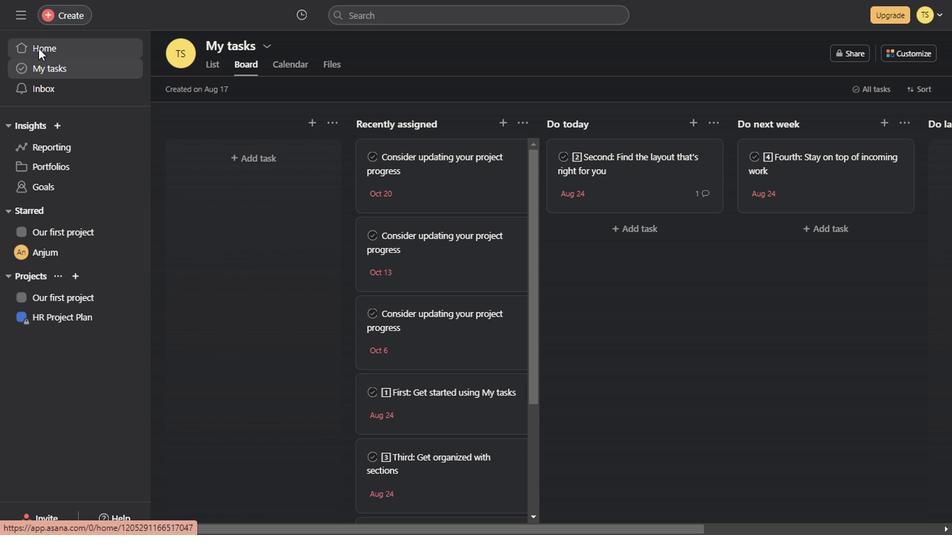 
Action: Mouse pressed left at (35, 49)
Screenshot: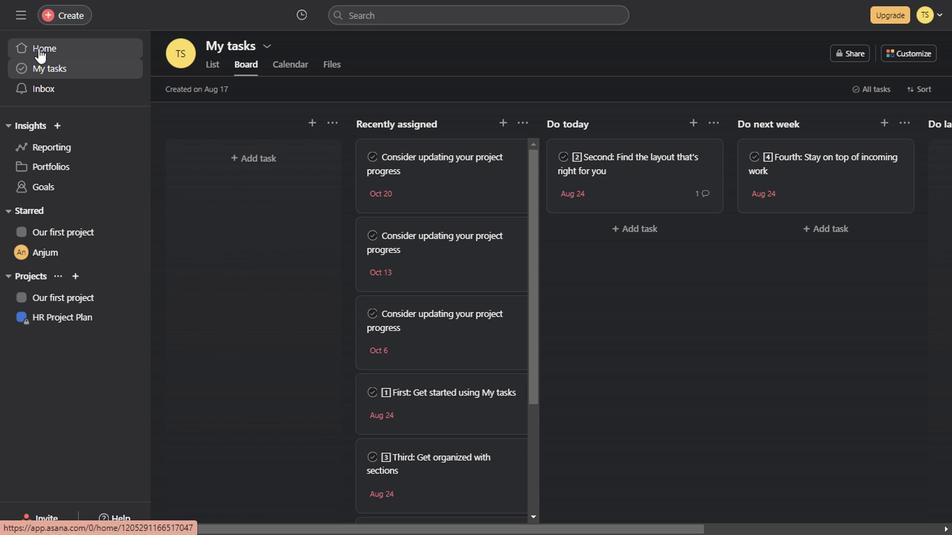 
Action: Mouse moved to (601, 394)
Screenshot: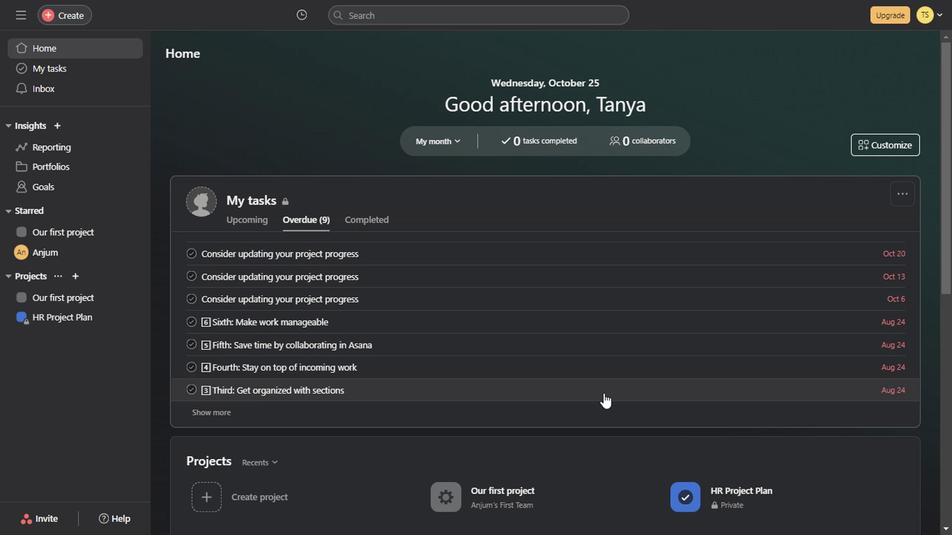 
Action: Mouse scrolled (601, 393) with delta (0, 0)
Screenshot: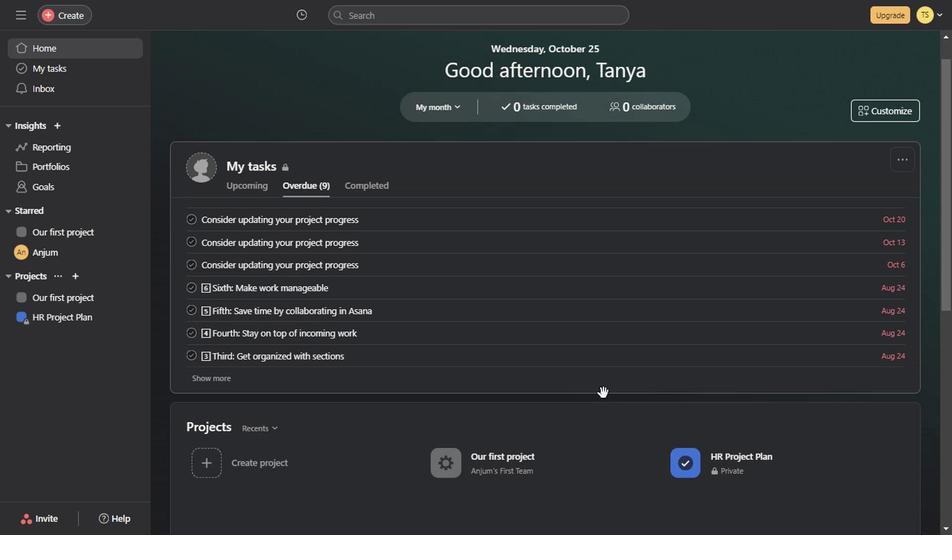 
Action: Mouse scrolled (601, 393) with delta (0, 0)
Screenshot: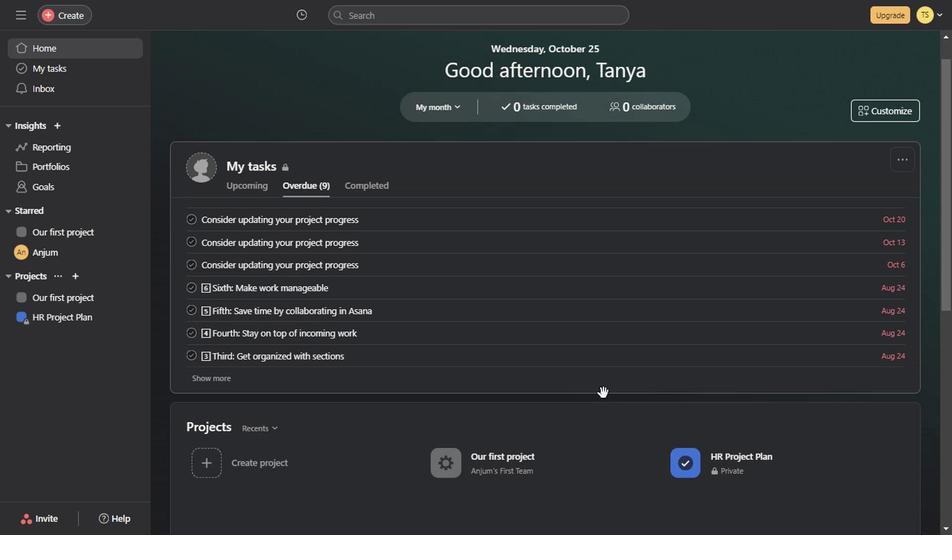 
Action: Mouse scrolled (601, 393) with delta (0, 0)
Screenshot: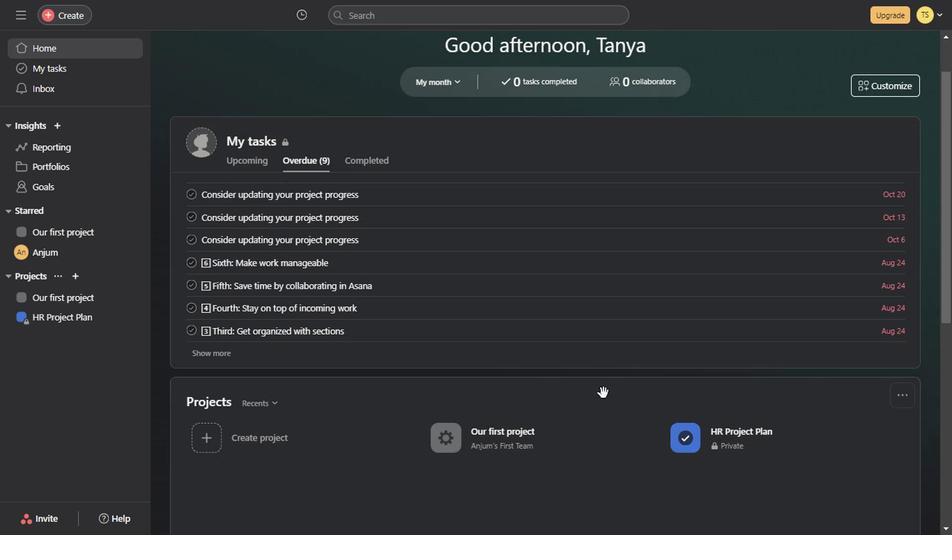 
Action: Mouse scrolled (601, 393) with delta (0, 0)
Screenshot: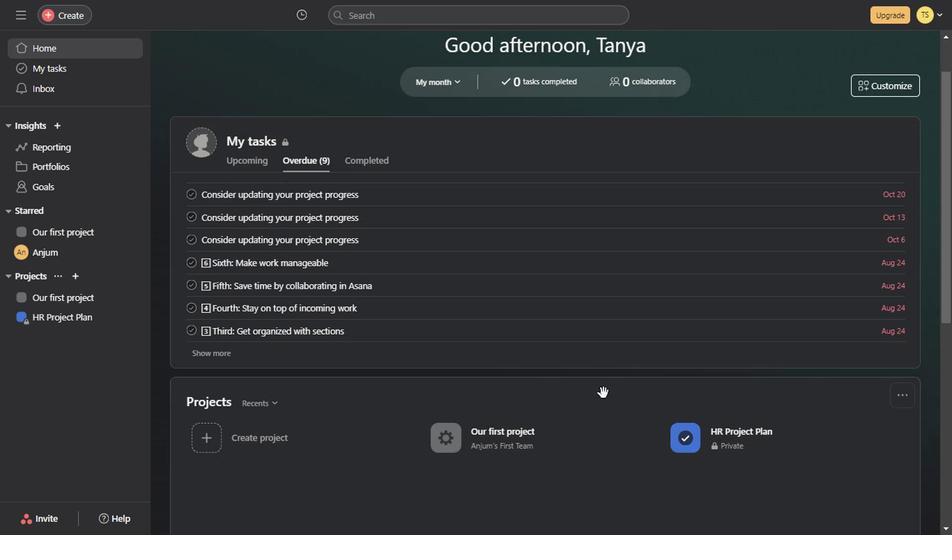 
Action: Mouse scrolled (601, 393) with delta (0, 0)
Screenshot: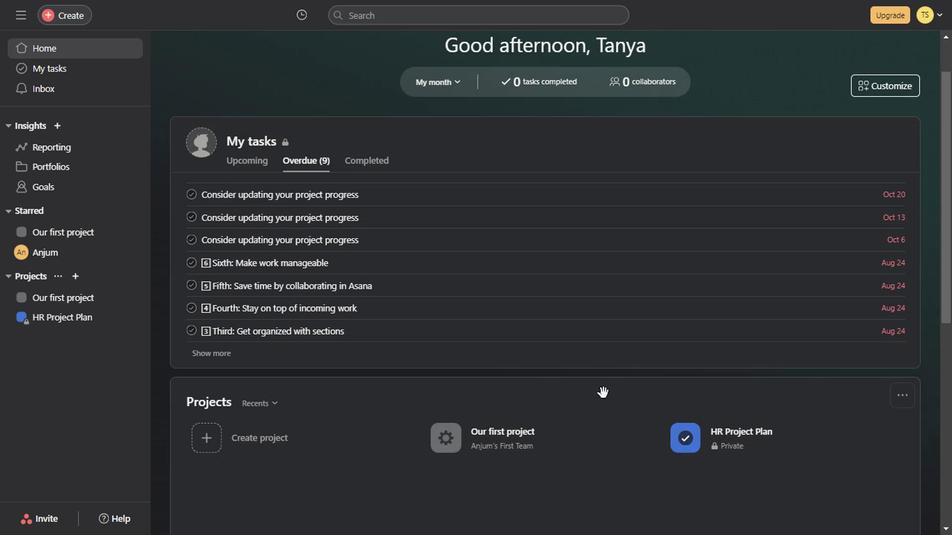 
Action: Mouse scrolled (601, 393) with delta (0, 0)
Screenshot: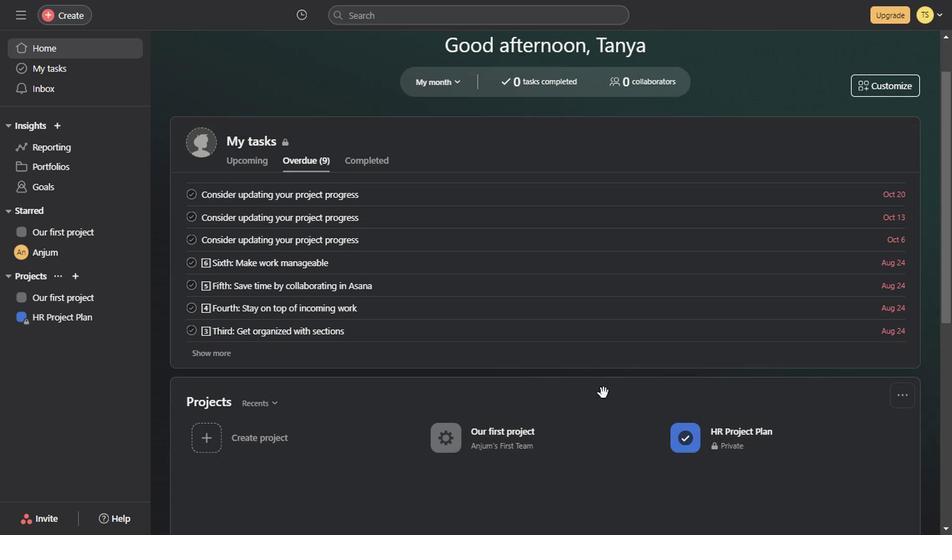 
Action: Mouse scrolled (601, 393) with delta (0, 0)
Screenshot: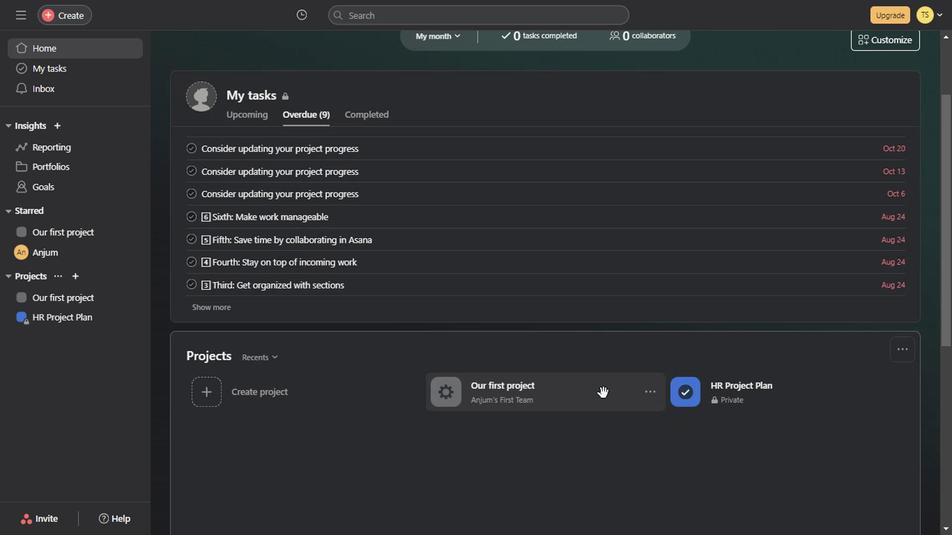 
Action: Mouse scrolled (601, 393) with delta (0, 0)
Screenshot: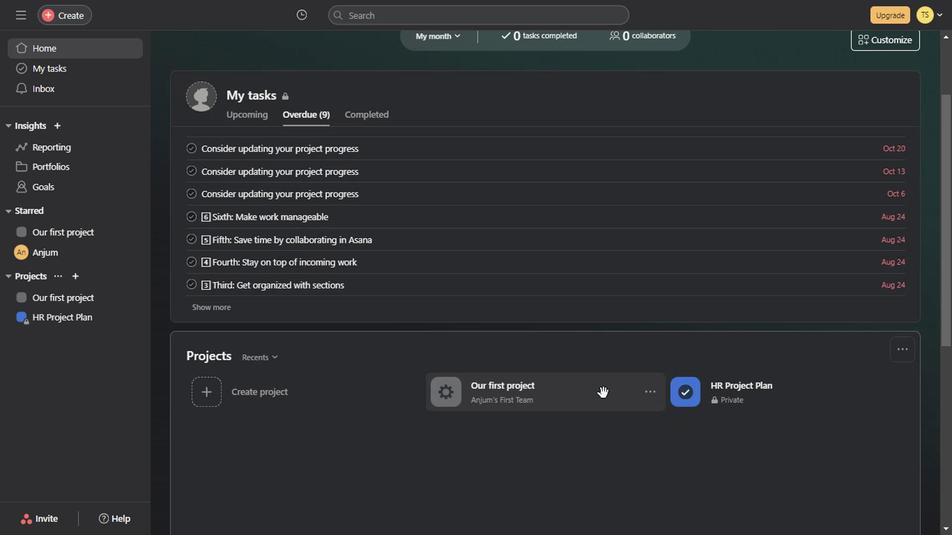
Action: Mouse scrolled (601, 393) with delta (0, 0)
Screenshot: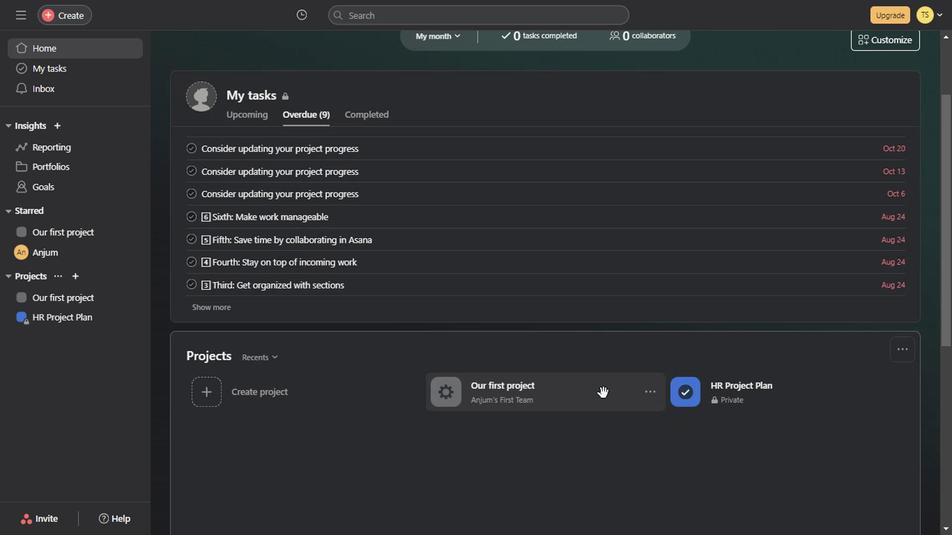 
Action: Mouse scrolled (601, 393) with delta (0, 0)
Screenshot: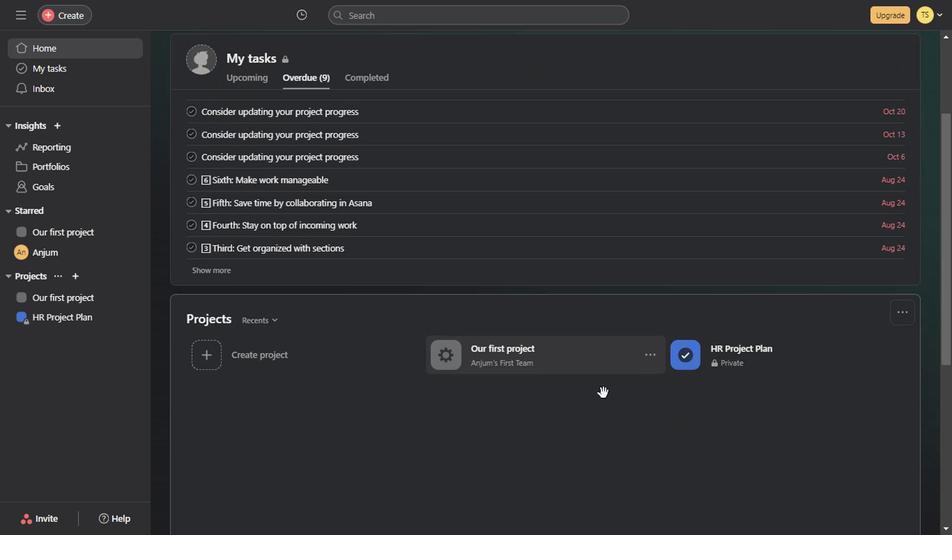 
Action: Mouse scrolled (601, 393) with delta (0, 0)
Screenshot: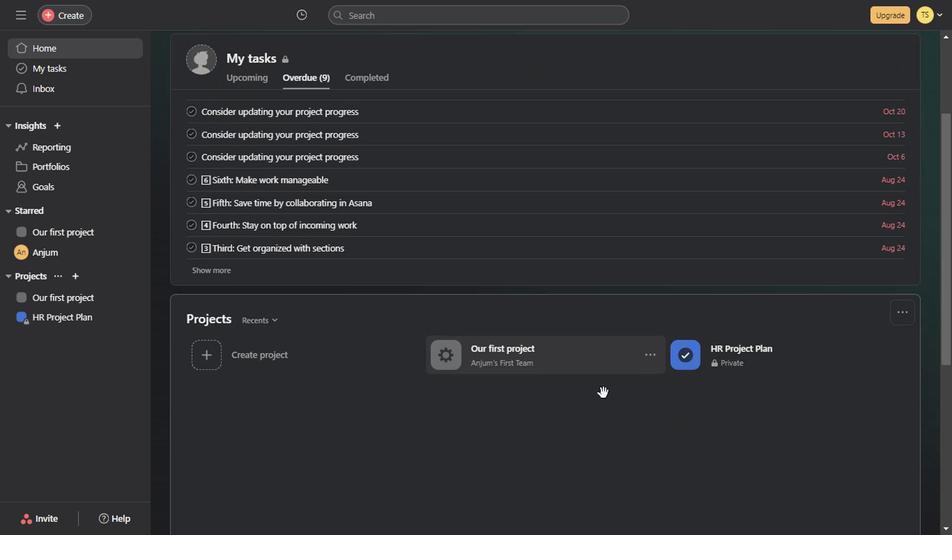 
Action: Mouse scrolled (601, 393) with delta (0, 0)
Screenshot: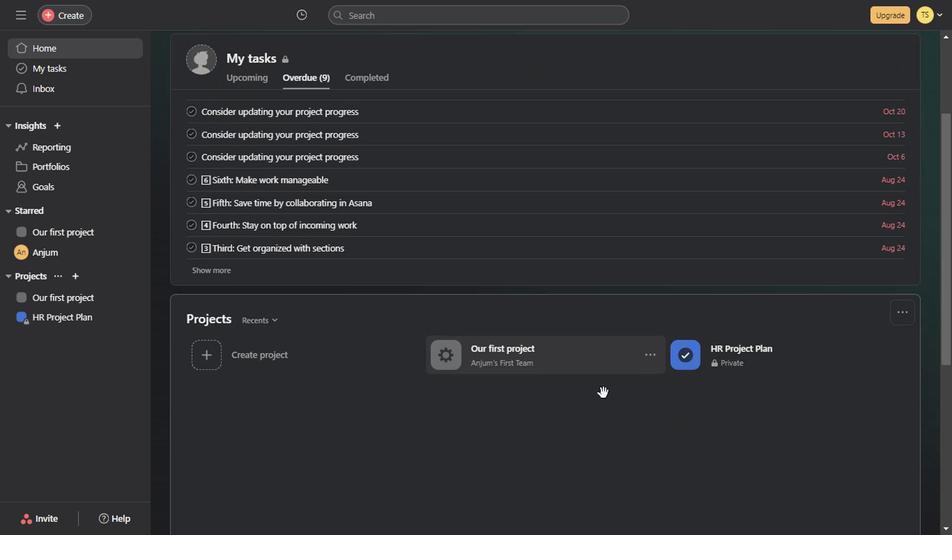 
Action: Mouse scrolled (601, 393) with delta (0, 0)
Screenshot: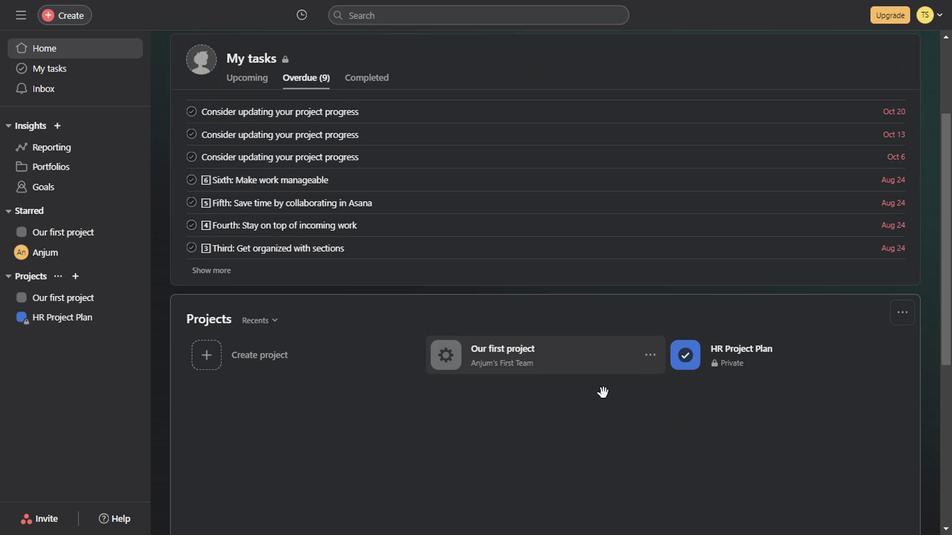 
Action: Mouse scrolled (601, 393) with delta (0, 0)
Screenshot: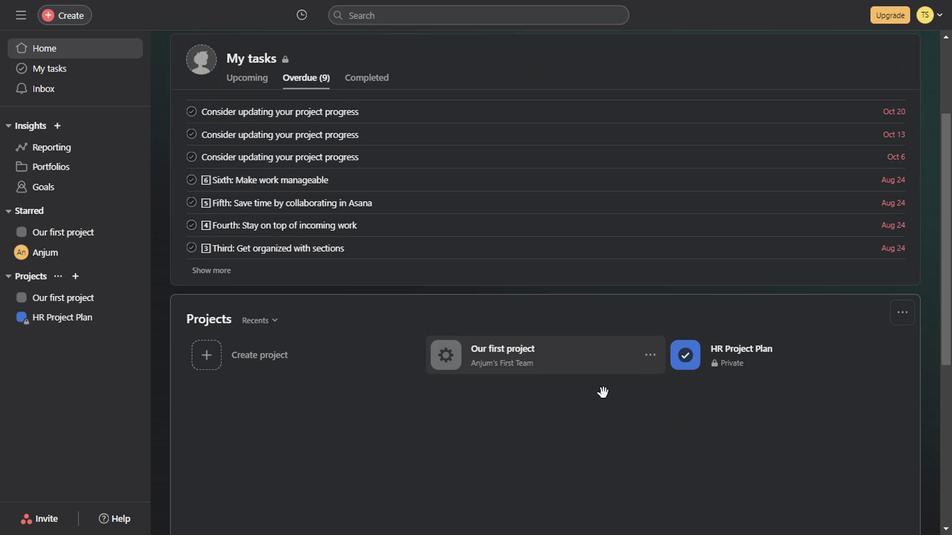 
Action: Mouse scrolled (601, 393) with delta (0, 0)
Screenshot: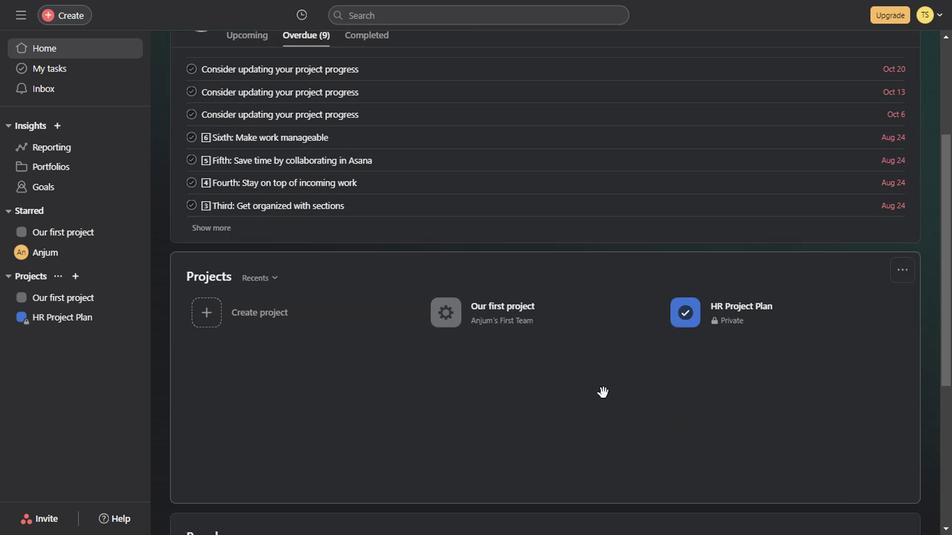 
Action: Mouse scrolled (601, 393) with delta (0, 0)
Screenshot: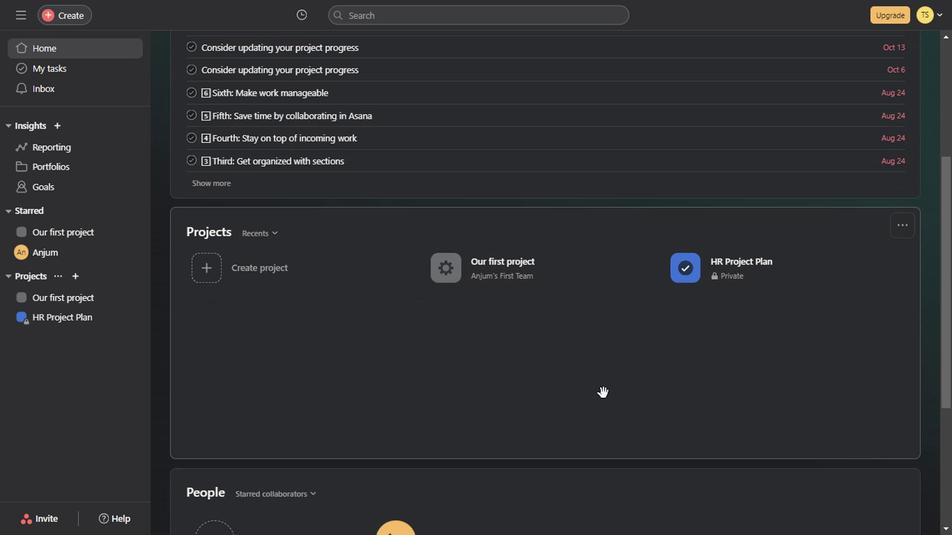 
Action: Mouse scrolled (601, 393) with delta (0, 0)
Screenshot: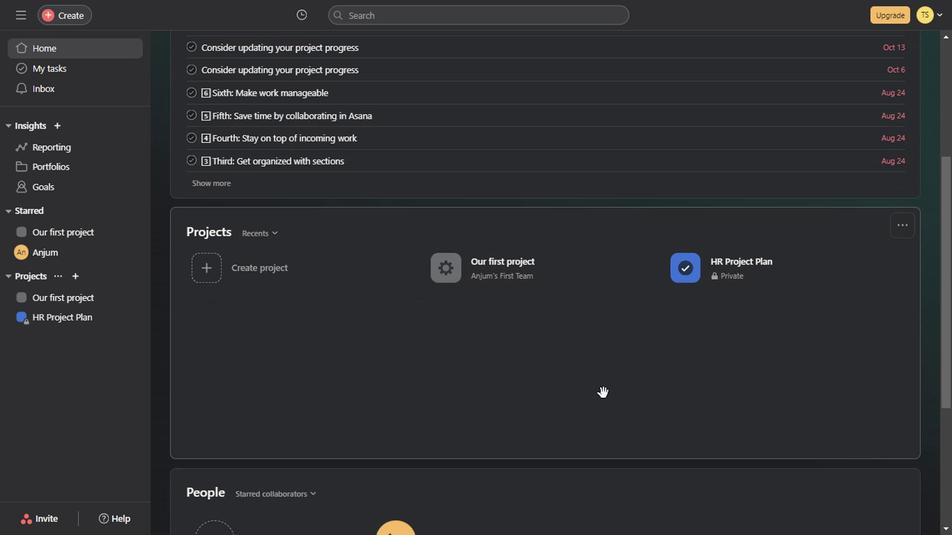 
Action: Mouse scrolled (601, 393) with delta (0, 0)
Screenshot: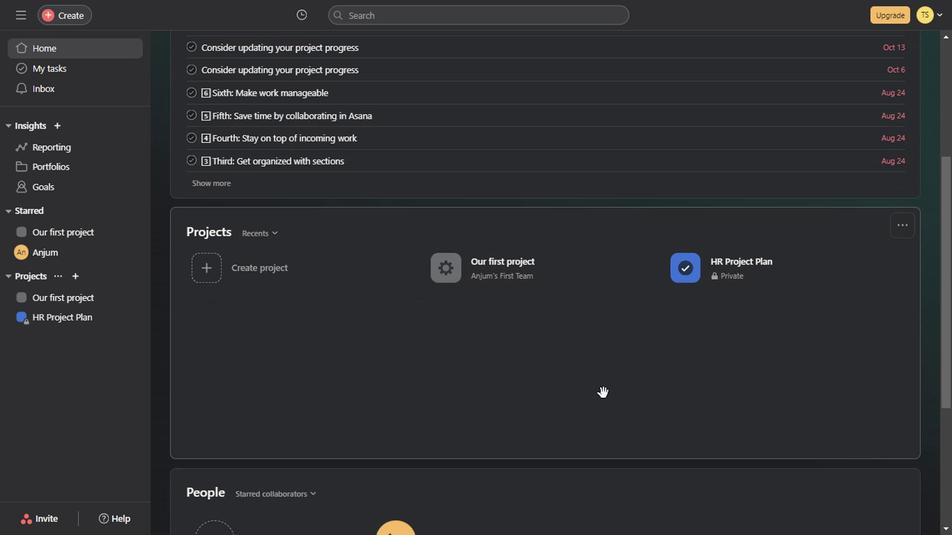 
Action: Mouse scrolled (601, 393) with delta (0, 0)
Screenshot: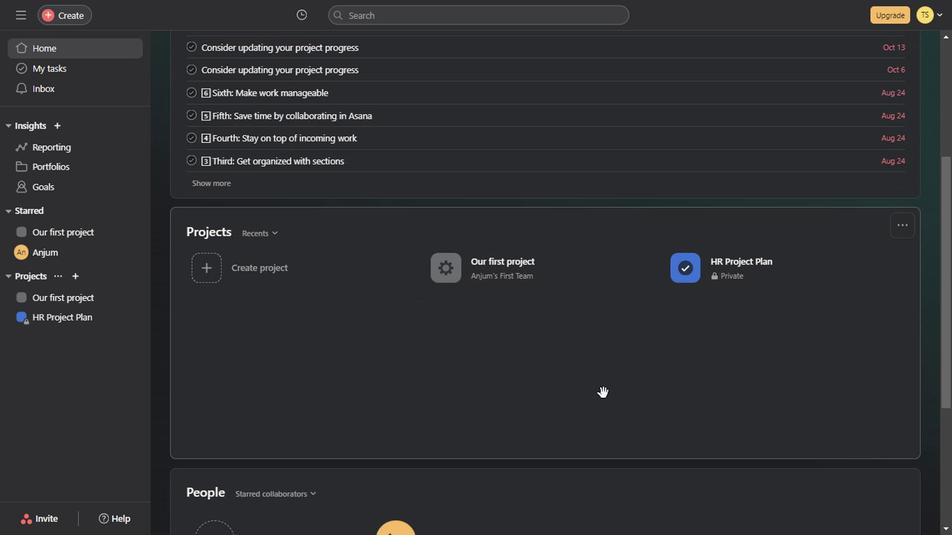 
Action: Mouse scrolled (601, 393) with delta (0, 0)
Screenshot: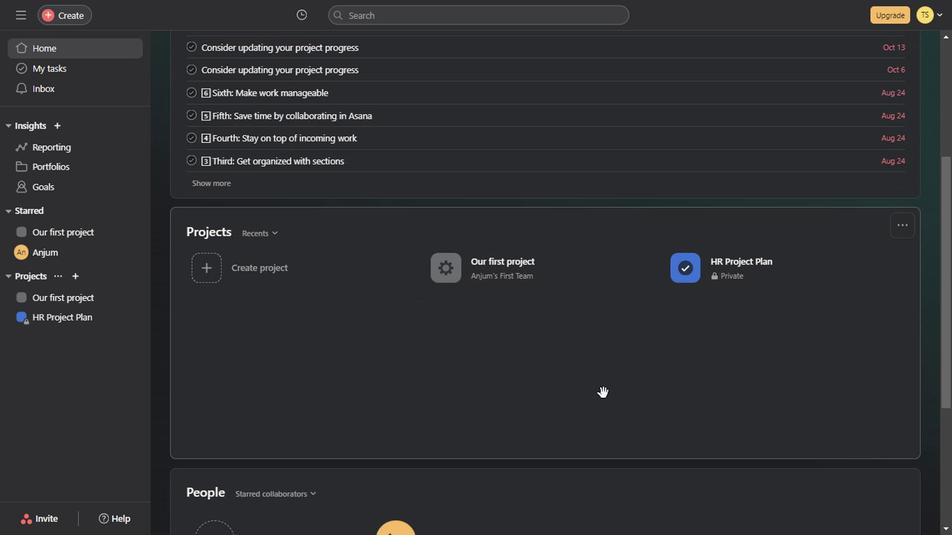 
Action: Mouse scrolled (601, 393) with delta (0, 0)
Screenshot: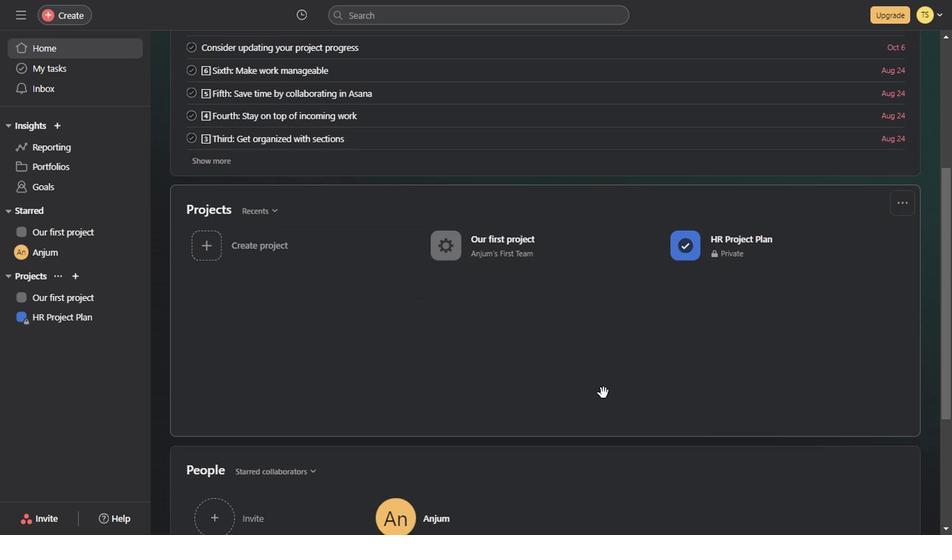 
Action: Mouse scrolled (601, 393) with delta (0, 0)
Screenshot: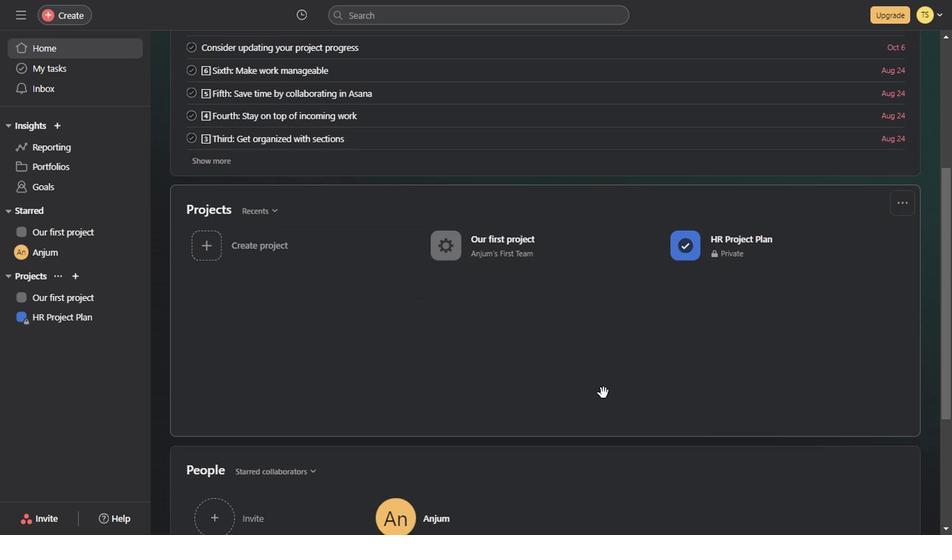 
Action: Mouse scrolled (601, 393) with delta (0, 0)
Screenshot: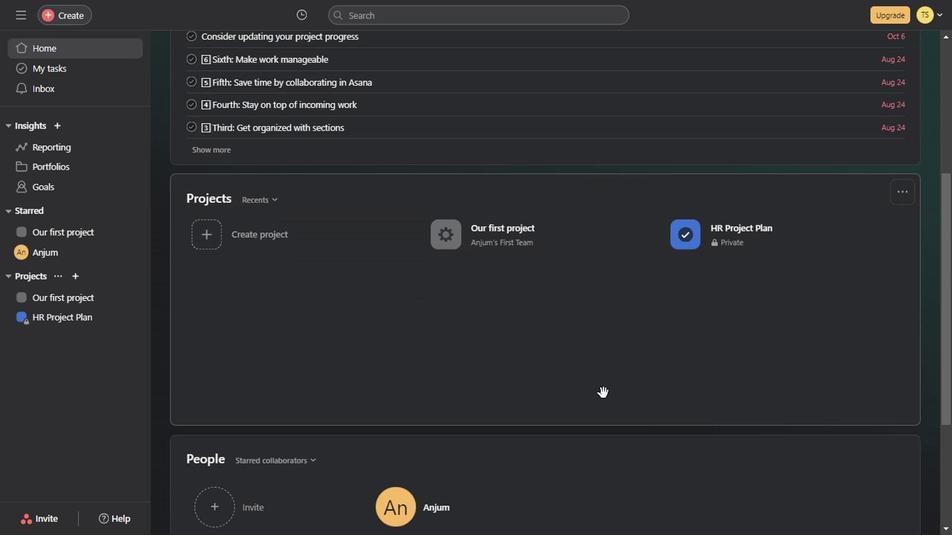 
Action: Mouse scrolled (601, 393) with delta (0, 0)
Screenshot: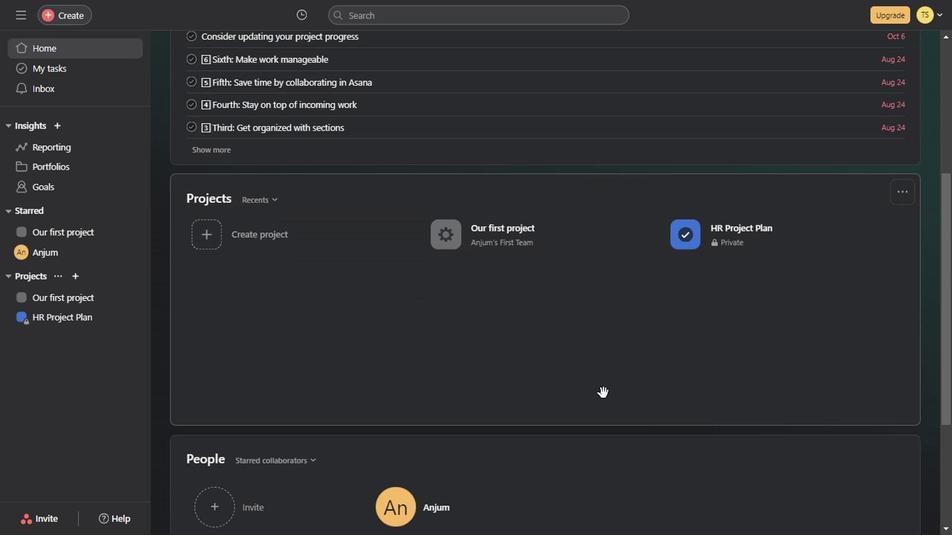 
Action: Mouse scrolled (601, 393) with delta (0, 0)
Screenshot: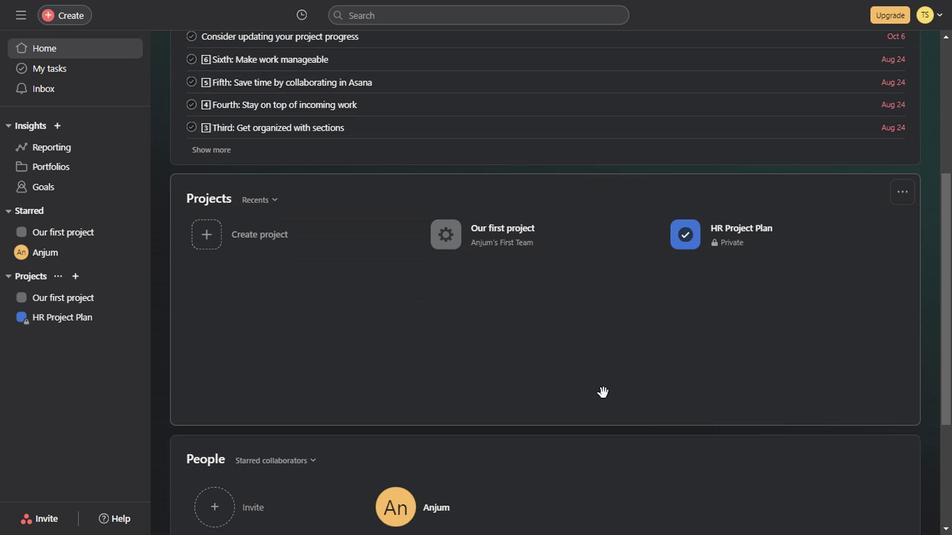 
Action: Mouse scrolled (601, 393) with delta (0, 0)
Screenshot: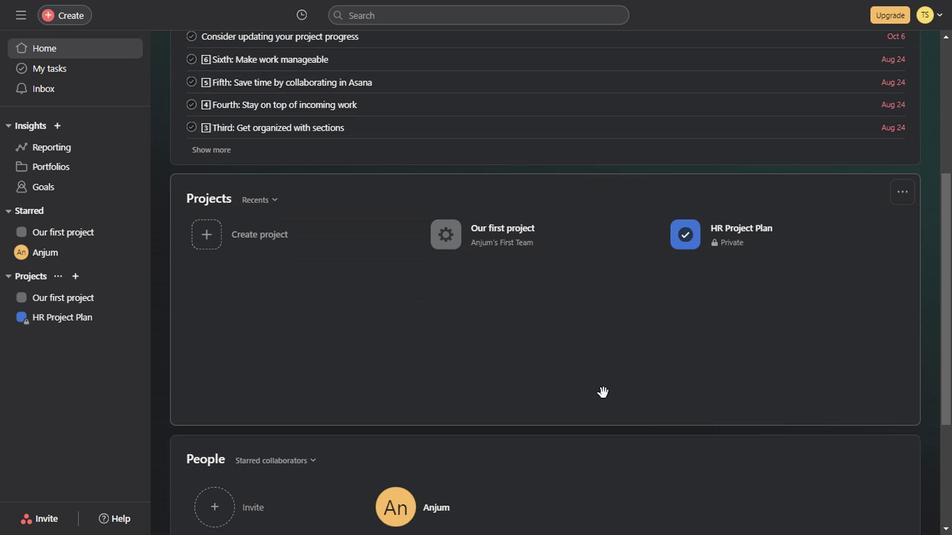 
Action: Mouse scrolled (601, 393) with delta (0, 0)
Screenshot: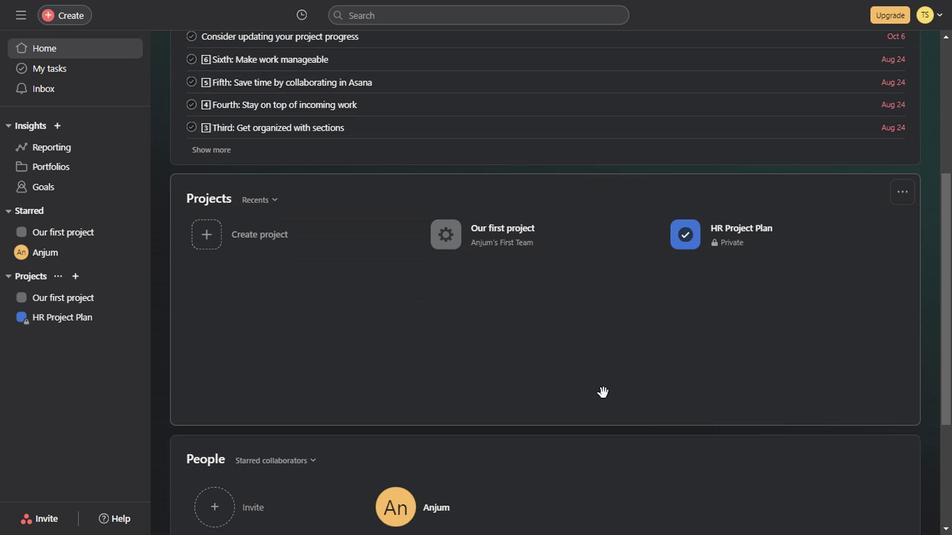 
Action: Mouse scrolled (601, 393) with delta (0, 0)
Screenshot: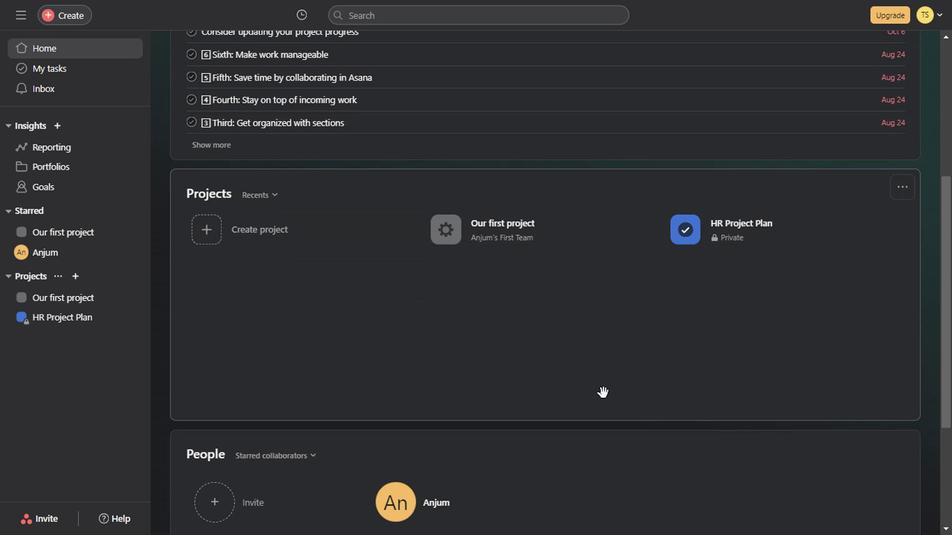 
Action: Mouse scrolled (601, 393) with delta (0, 0)
Screenshot: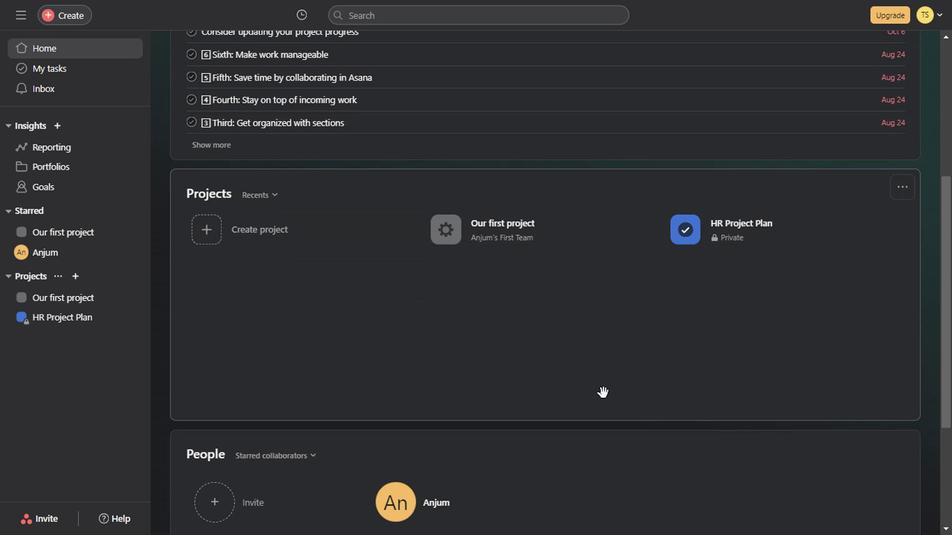 
Action: Mouse scrolled (601, 393) with delta (0, 0)
Screenshot: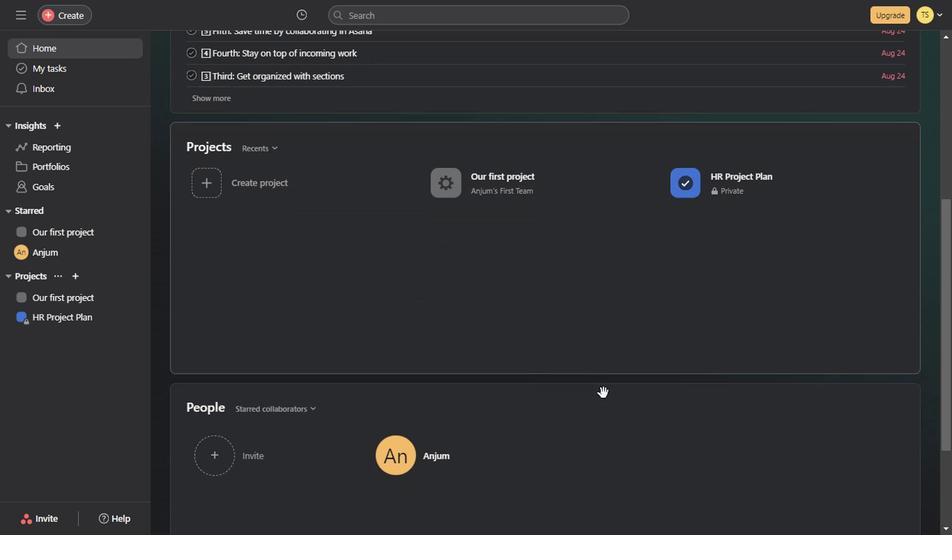 
Action: Mouse scrolled (601, 393) with delta (0, 0)
Screenshot: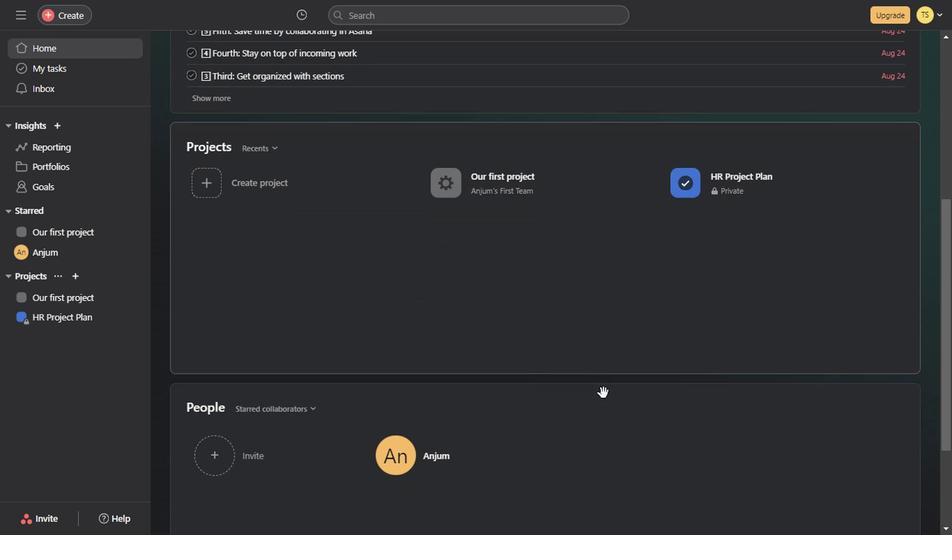
Action: Mouse scrolled (601, 393) with delta (0, 0)
Screenshot: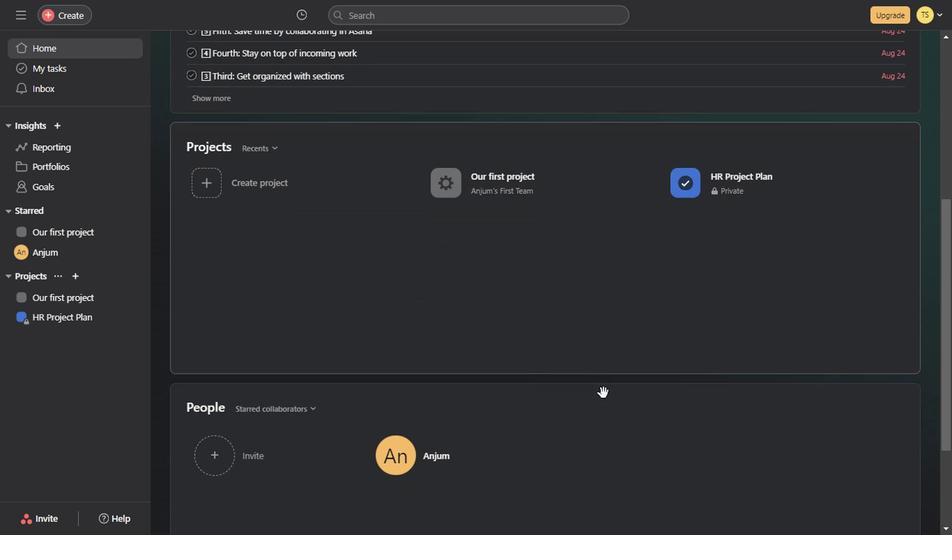 
Action: Mouse scrolled (601, 393) with delta (0, 0)
Screenshot: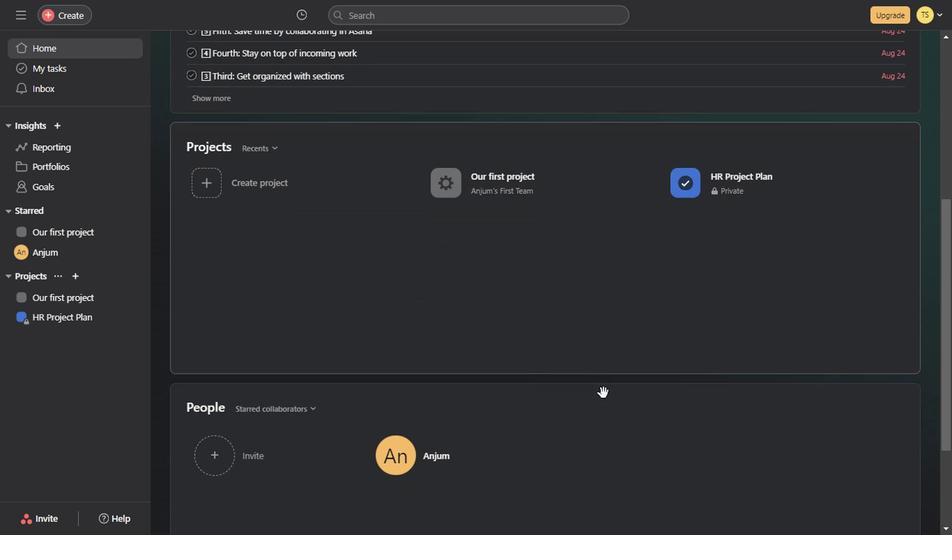 
Action: Mouse scrolled (601, 393) with delta (0, 0)
Screenshot: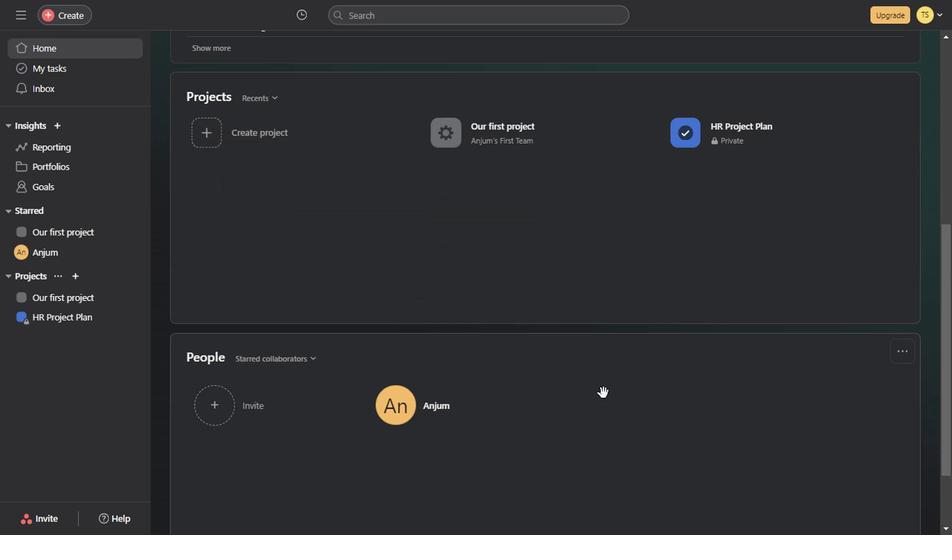 
Action: Mouse scrolled (601, 393) with delta (0, 0)
Screenshot: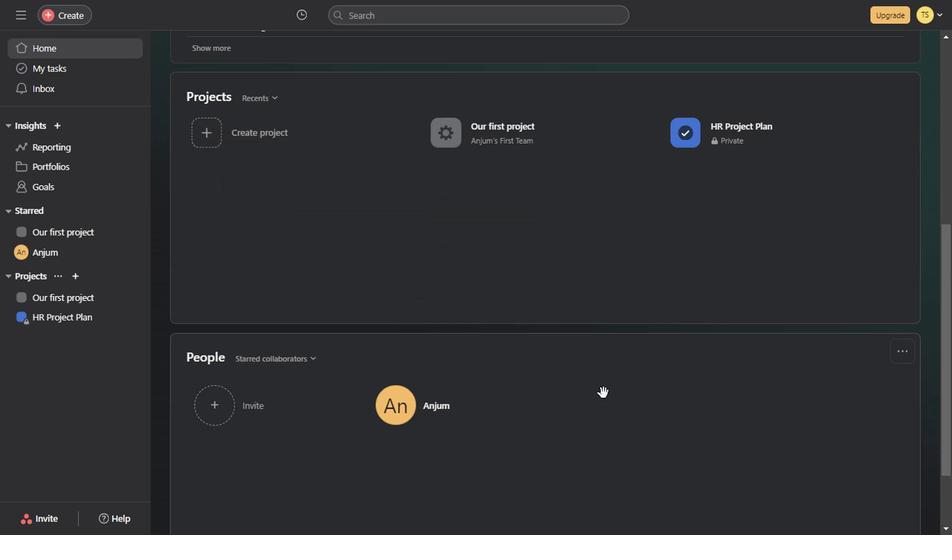 
Action: Mouse scrolled (601, 393) with delta (0, 0)
Screenshot: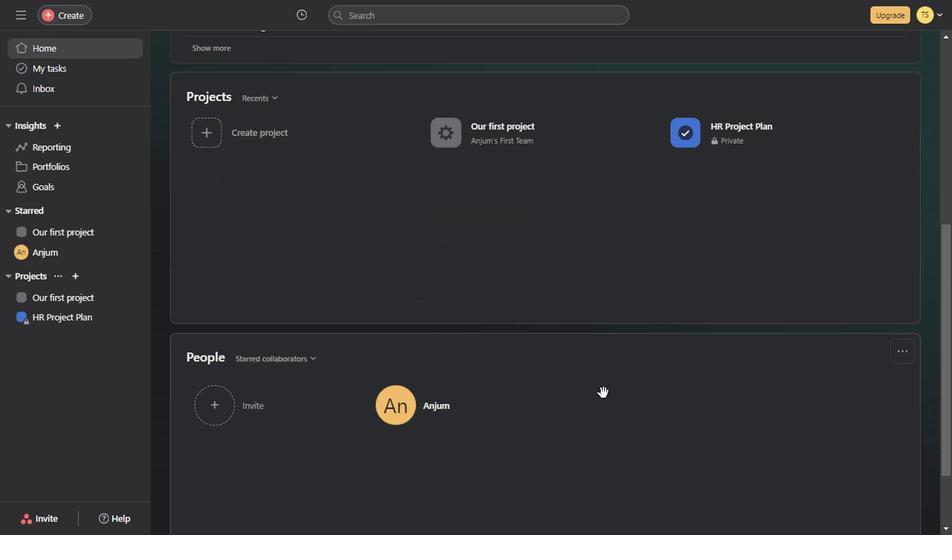 
Action: Mouse scrolled (601, 393) with delta (0, 0)
Screenshot: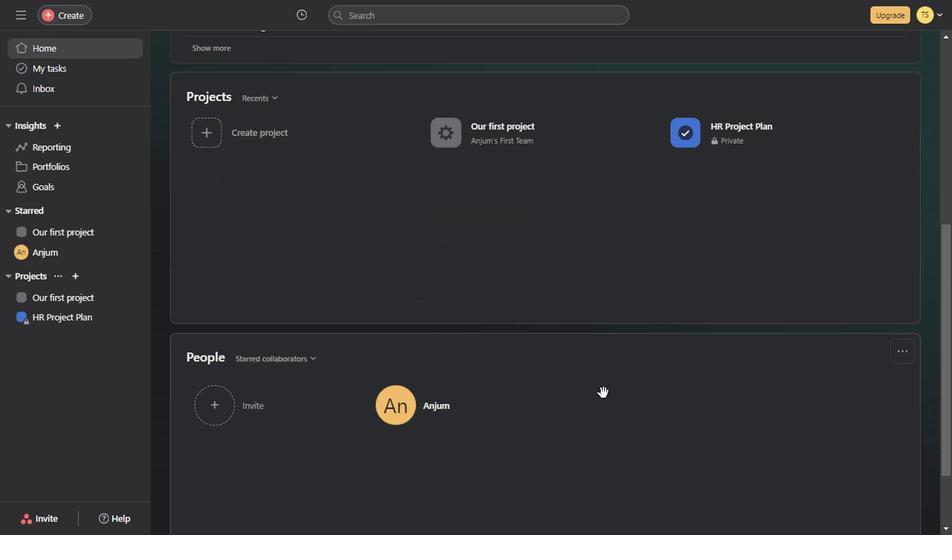 
Action: Mouse scrolled (601, 393) with delta (0, 0)
Screenshot: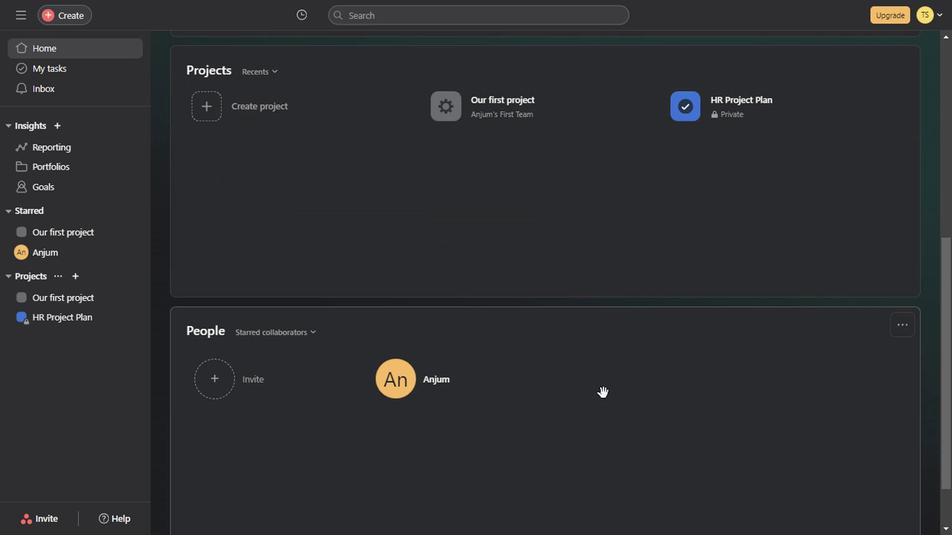 
Action: Mouse scrolled (601, 393) with delta (0, 0)
Screenshot: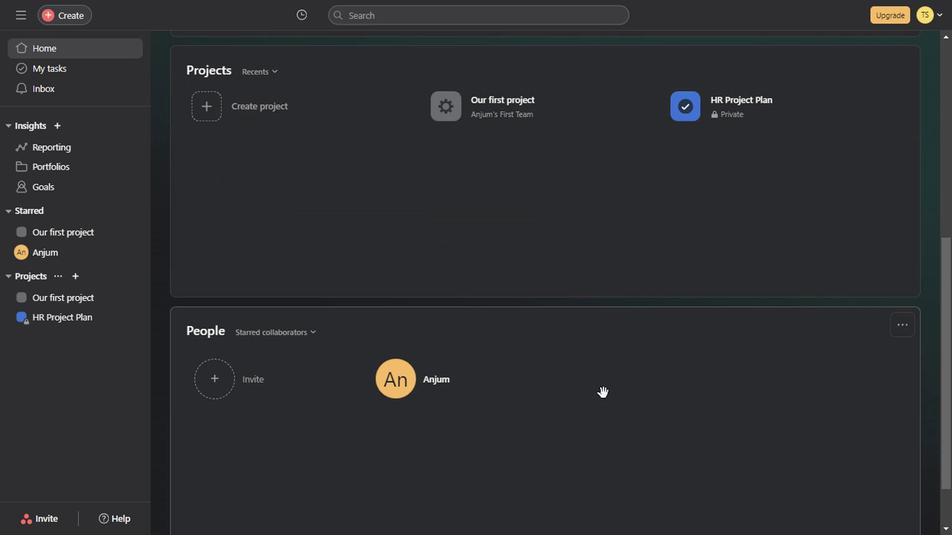 
Action: Mouse scrolled (601, 393) with delta (0, 0)
Screenshot: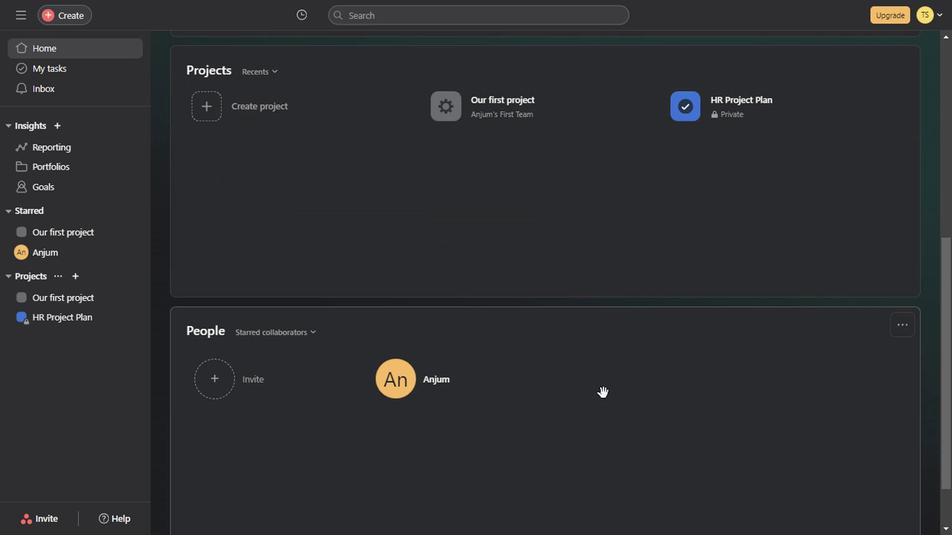 
Action: Mouse scrolled (601, 393) with delta (0, 0)
Screenshot: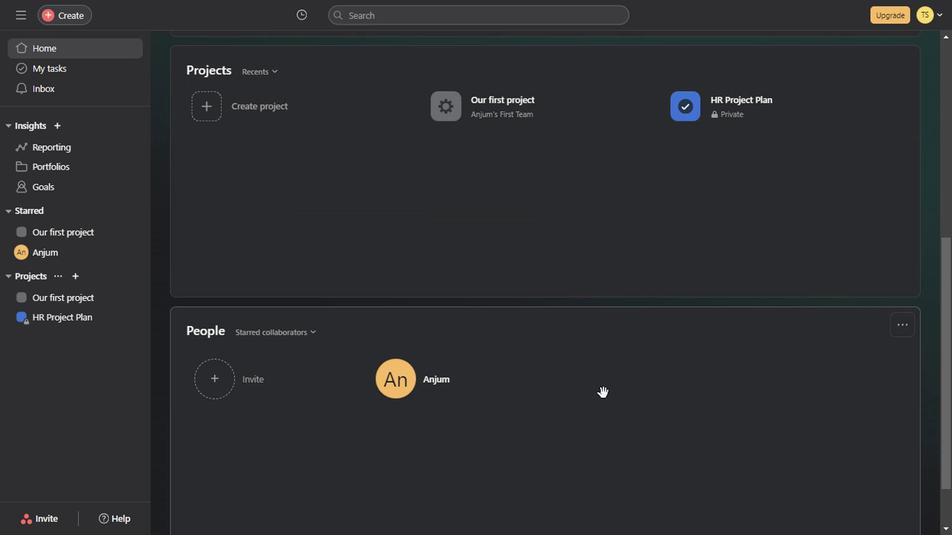 
Action: Mouse scrolled (601, 393) with delta (0, 0)
Screenshot: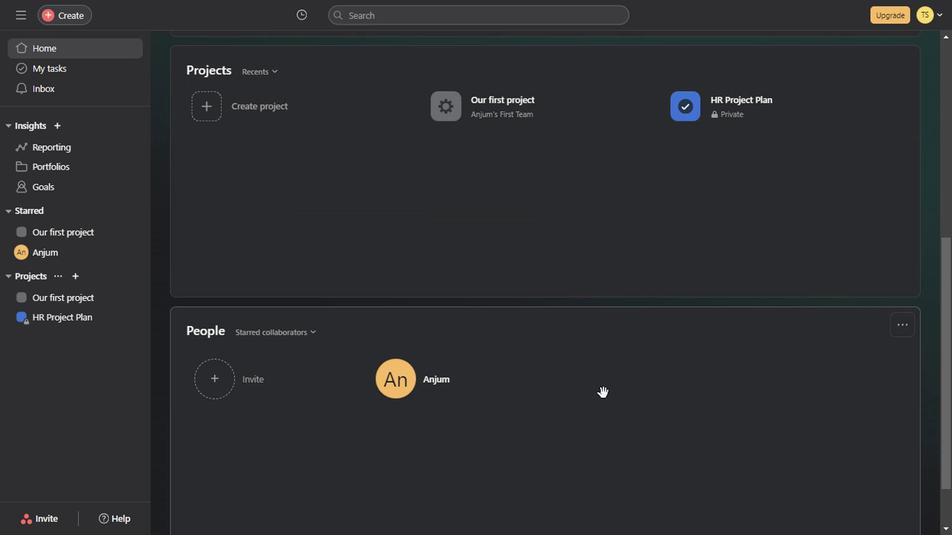 
Action: Mouse scrolled (601, 393) with delta (0, 0)
Screenshot: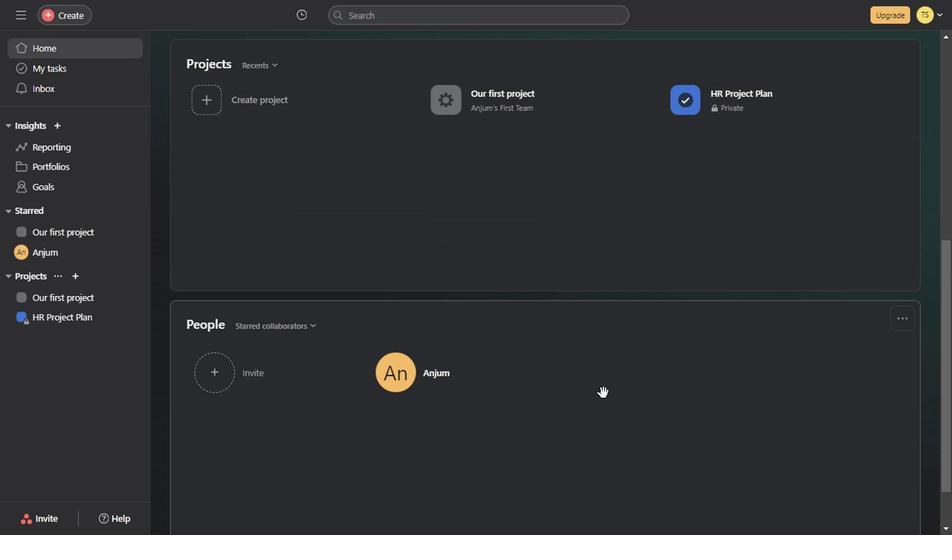 
Action: Mouse scrolled (601, 393) with delta (0, 0)
Screenshot: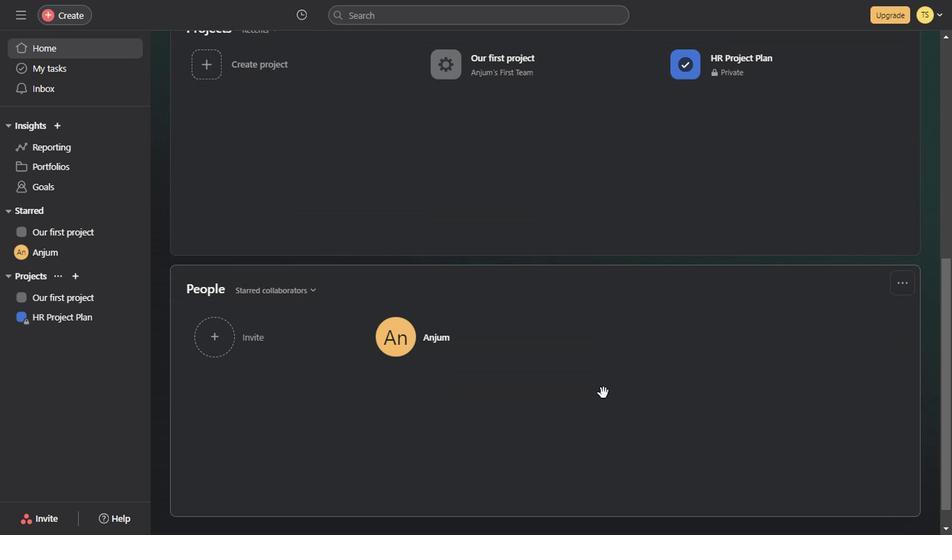 
Action: Mouse scrolled (601, 393) with delta (0, 0)
Screenshot: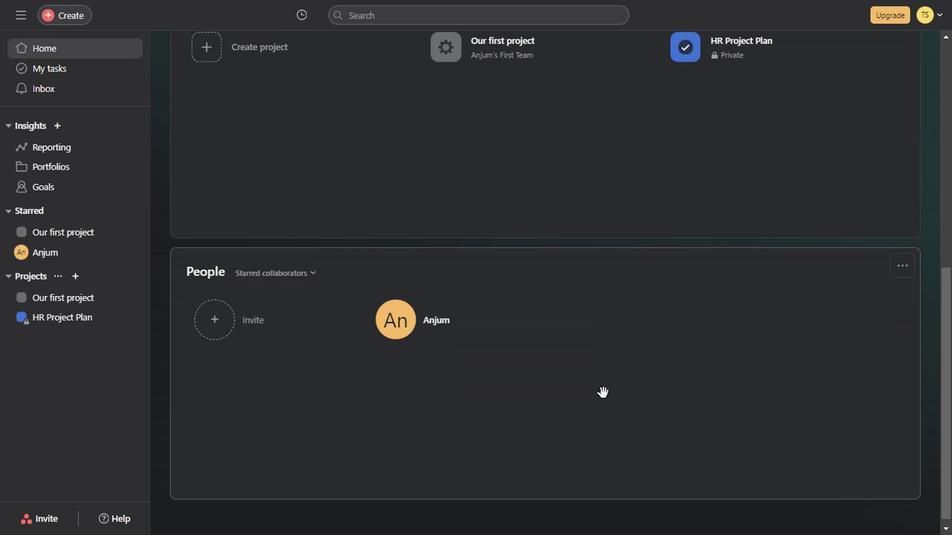 
Action: Mouse scrolled (601, 393) with delta (0, 0)
Screenshot: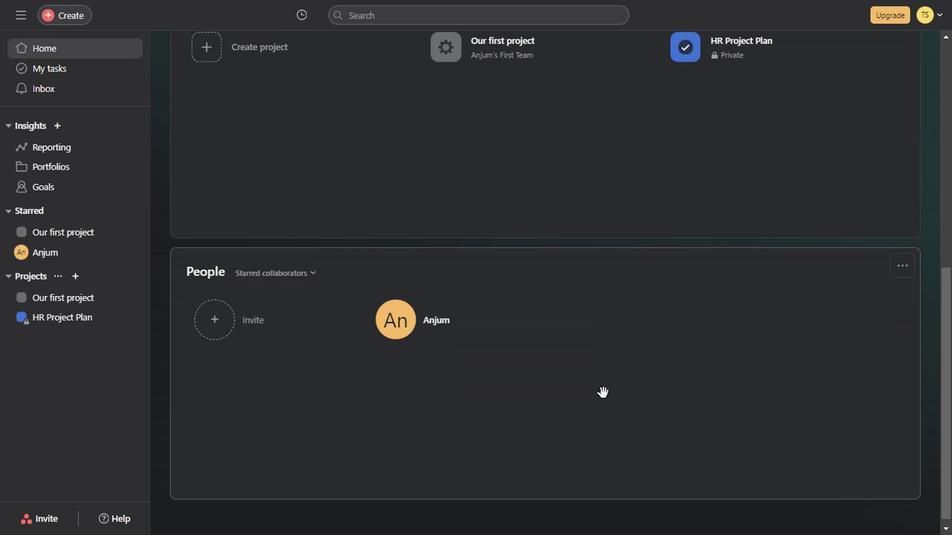 
Action: Mouse scrolled (601, 393) with delta (0, 0)
Screenshot: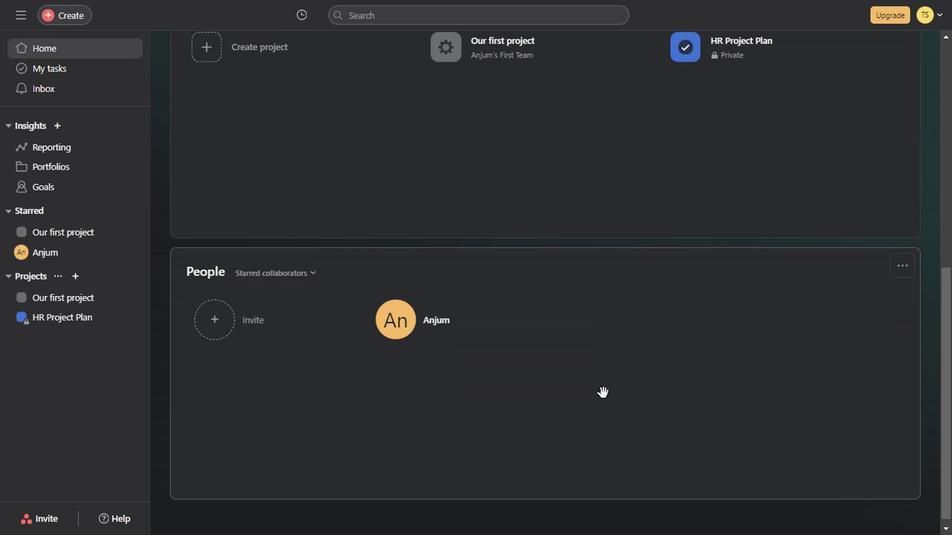 
Action: Mouse scrolled (601, 393) with delta (0, 0)
Screenshot: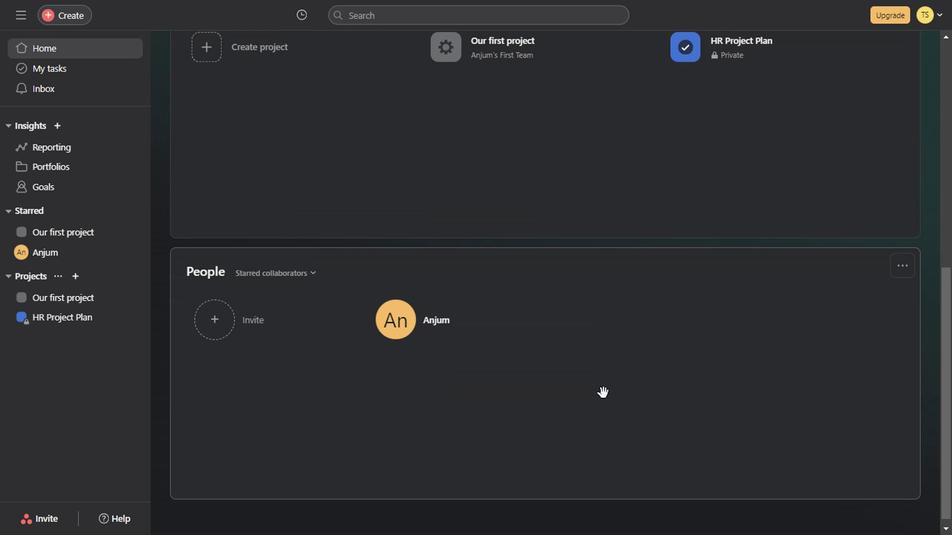 
Action: Mouse scrolled (601, 393) with delta (0, 0)
Screenshot: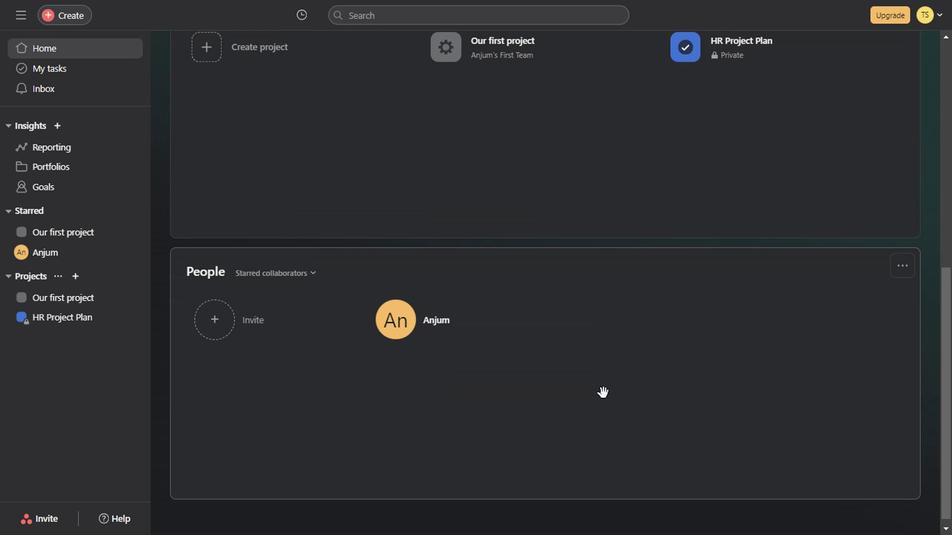 
Action: Mouse scrolled (601, 393) with delta (0, 0)
Screenshot: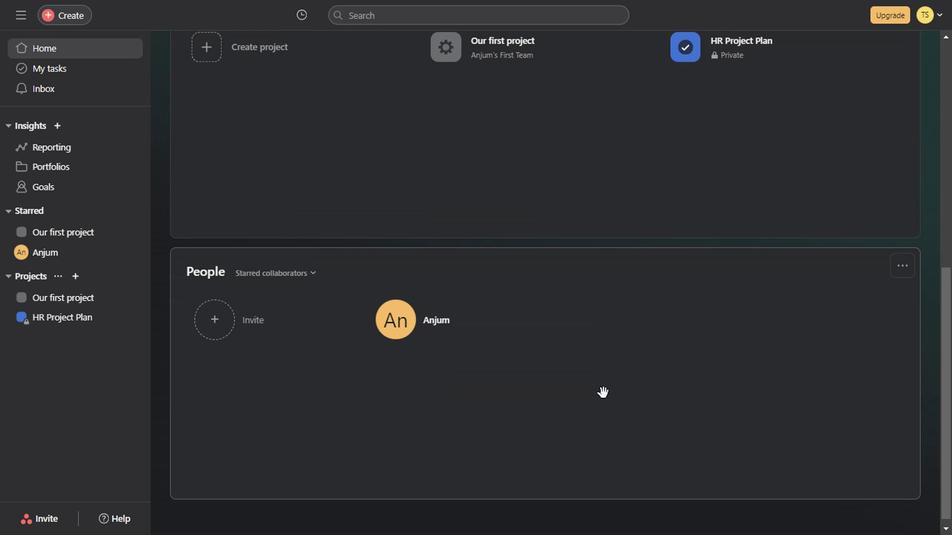 
Action: Mouse scrolled (601, 393) with delta (0, 0)
Screenshot: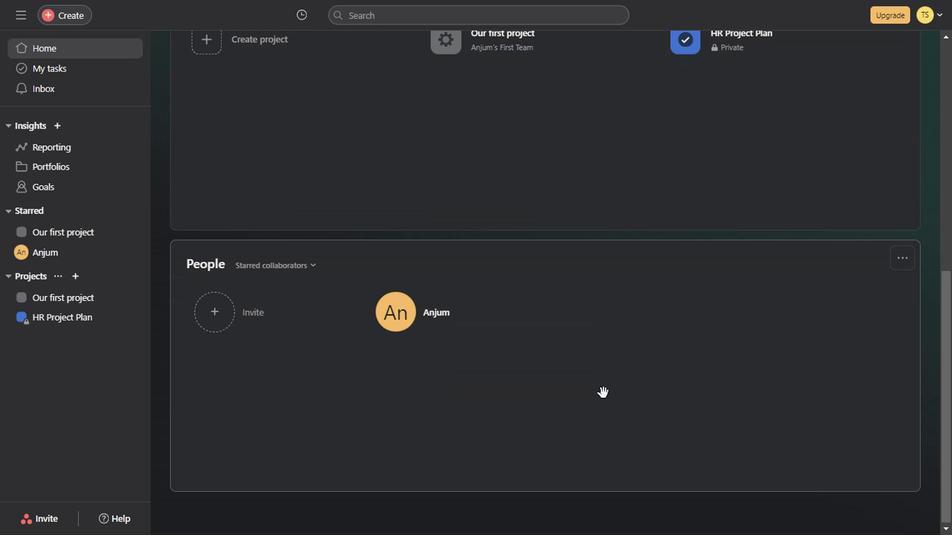 
Action: Mouse scrolled (601, 393) with delta (0, 0)
Screenshot: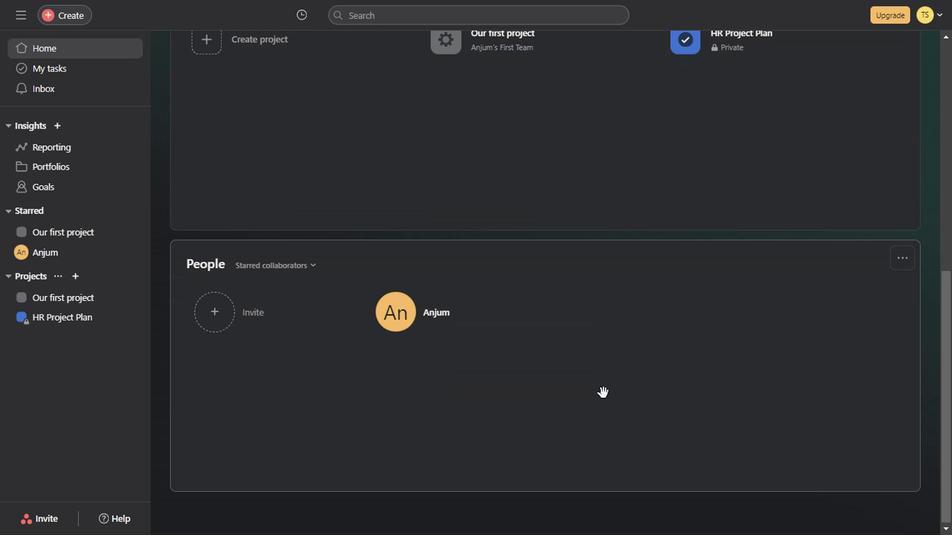 
Action: Mouse scrolled (601, 393) with delta (0, 0)
Screenshot: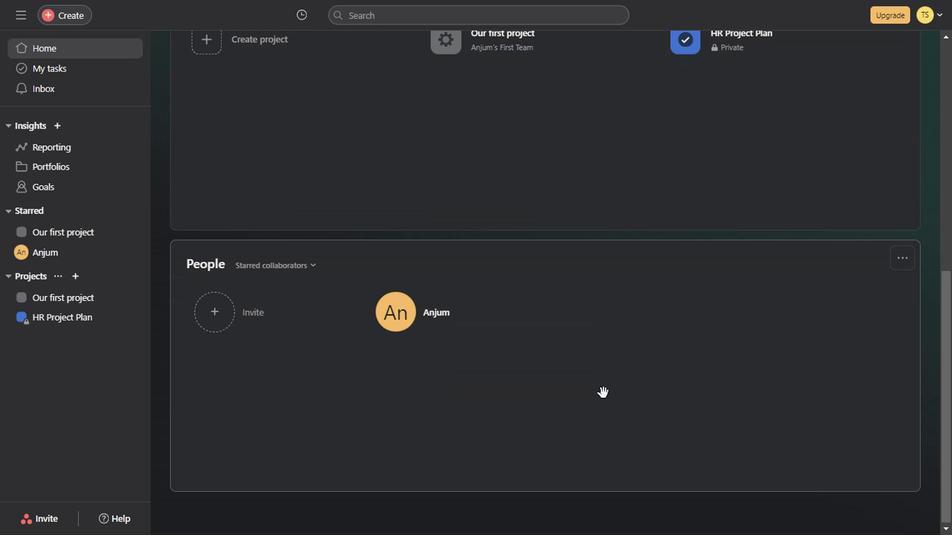 
Action: Mouse scrolled (601, 393) with delta (0, 0)
Screenshot: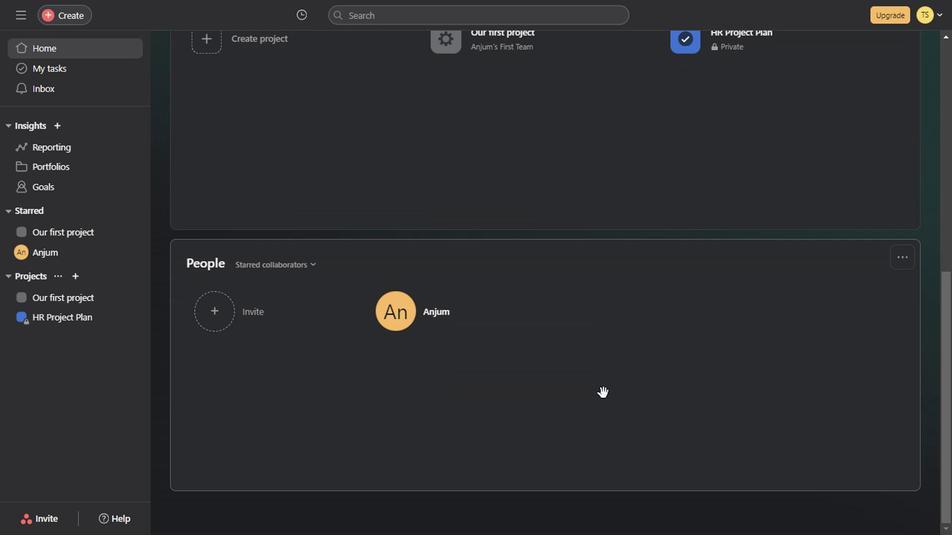 
Action: Mouse scrolled (601, 393) with delta (0, 0)
Screenshot: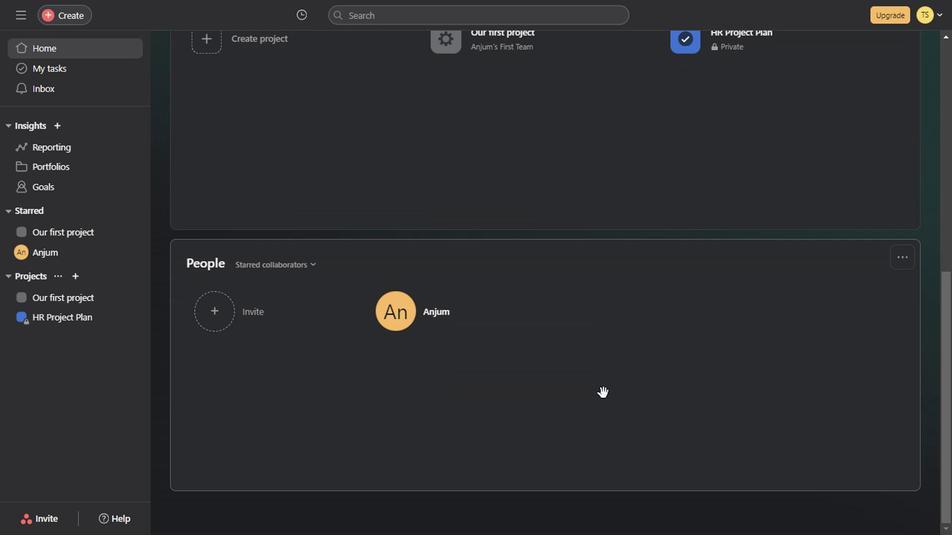 
Action: Mouse scrolled (601, 393) with delta (0, 0)
Screenshot: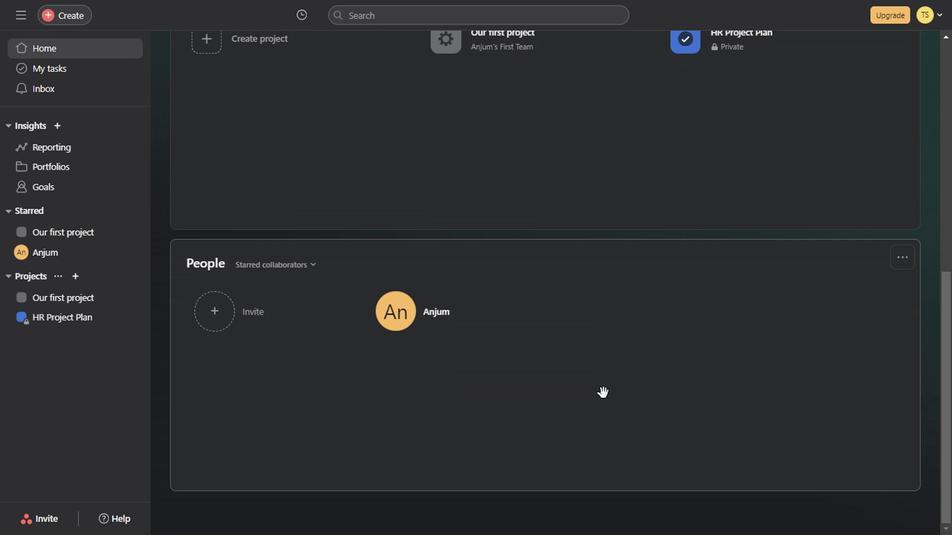 
Action: Mouse scrolled (601, 393) with delta (0, 0)
Screenshot: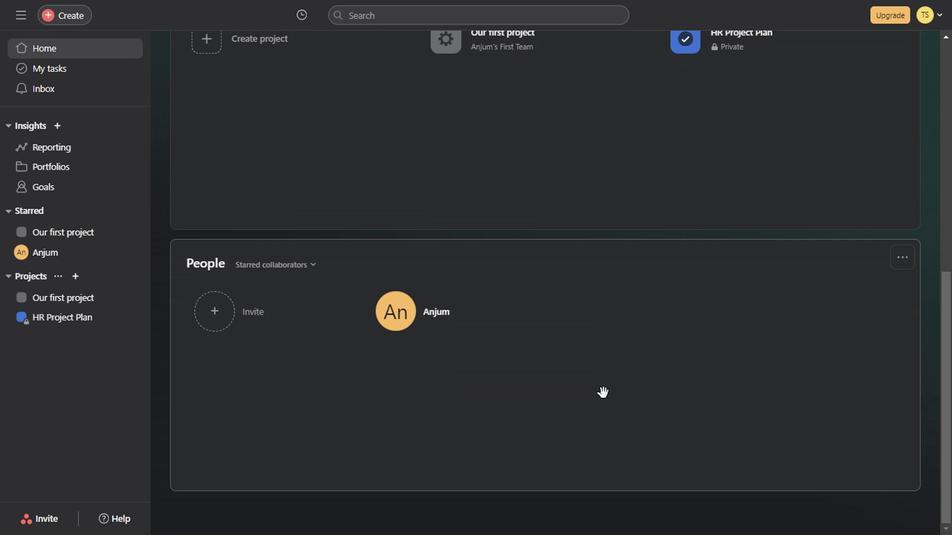 
Action: Mouse moved to (897, 139)
Screenshot: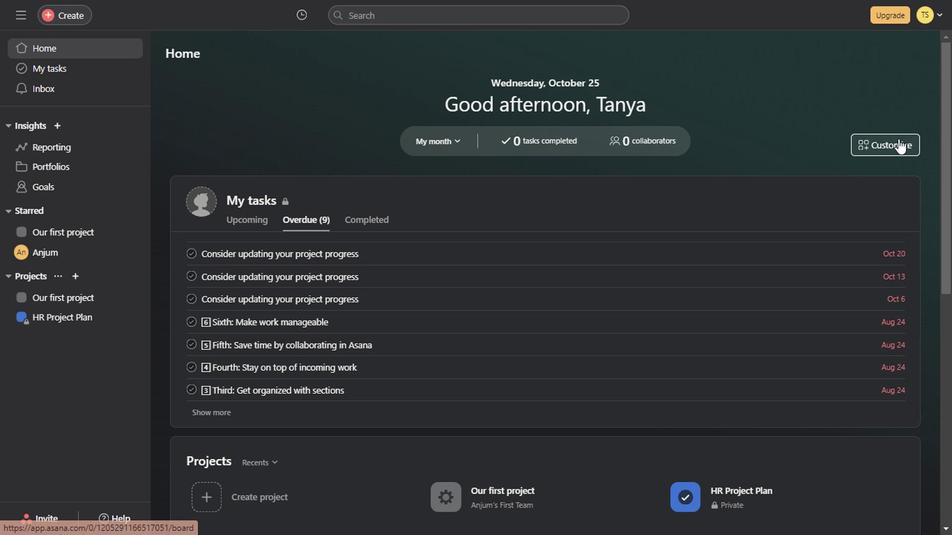 
Action: Mouse pressed left at (897, 139)
Screenshot: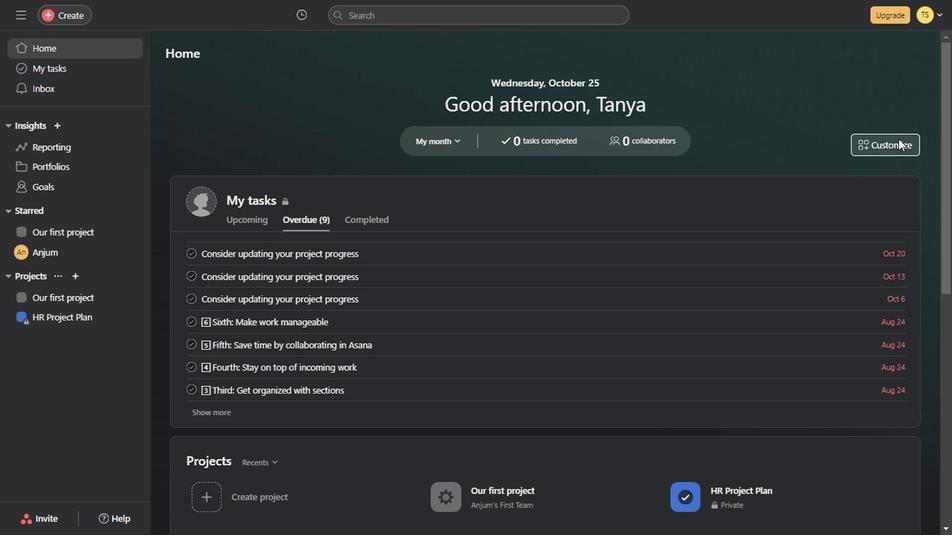 
Action: Mouse moved to (904, 370)
Screenshot: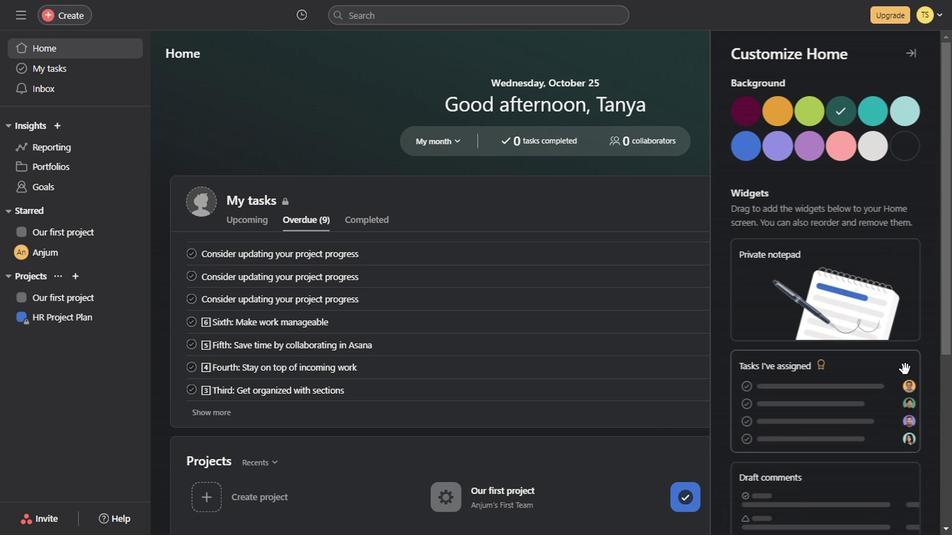 
Action: Mouse scrolled (904, 369) with delta (0, 0)
Screenshot: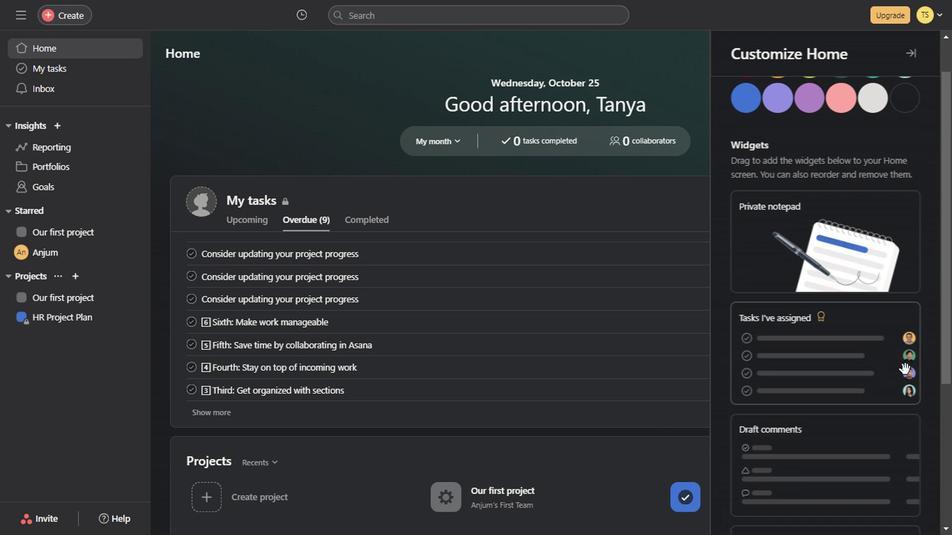 
Action: Mouse scrolled (904, 369) with delta (0, 0)
Screenshot: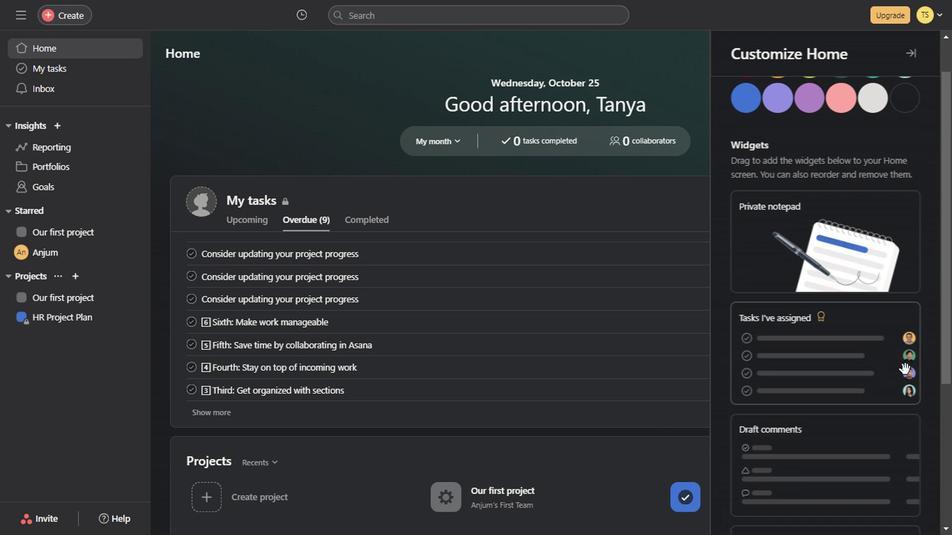 
Action: Mouse scrolled (904, 369) with delta (0, 0)
Screenshot: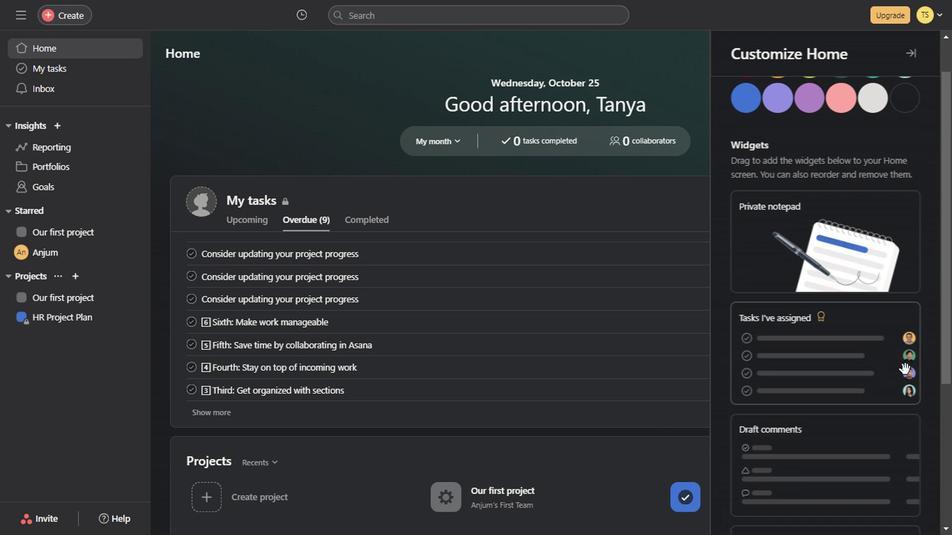 
Action: Mouse scrolled (904, 369) with delta (0, 0)
Screenshot: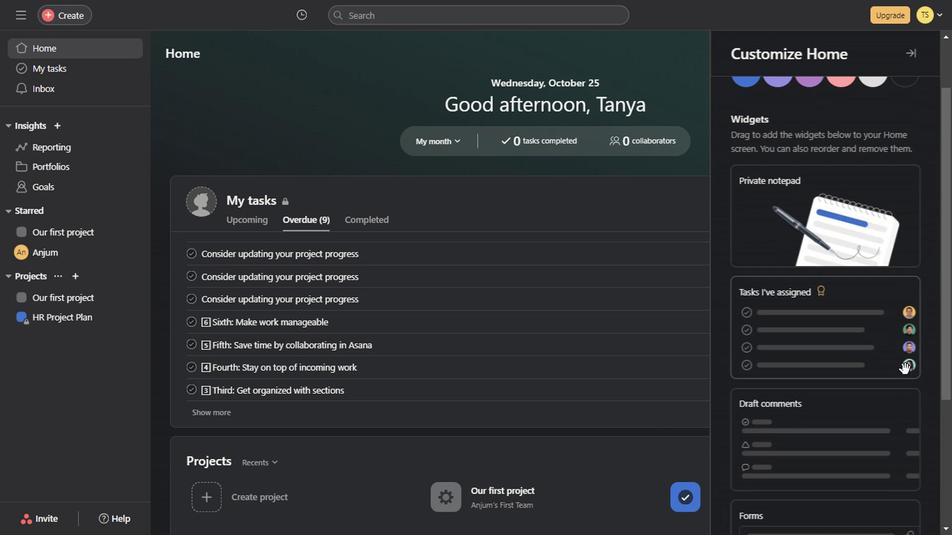 
Action: Mouse scrolled (904, 369) with delta (0, 0)
Screenshot: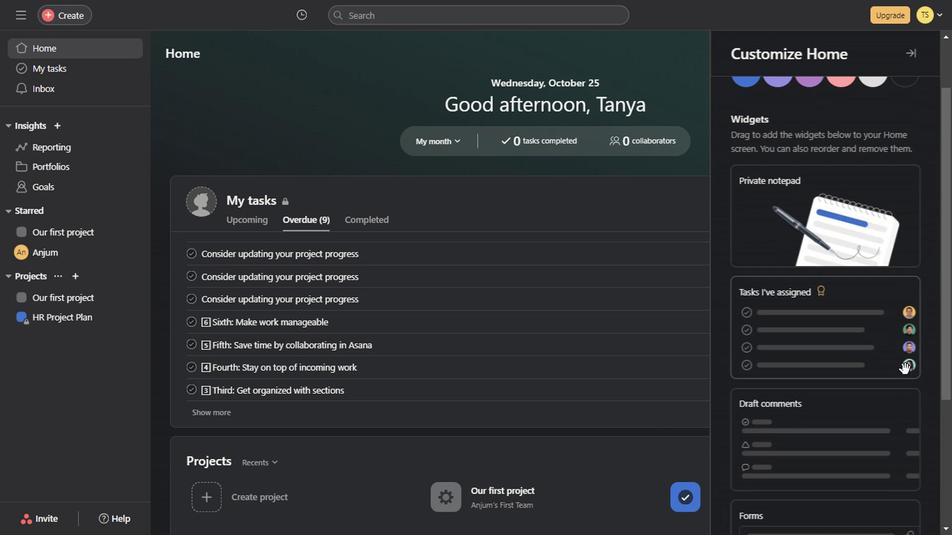 
Action: Mouse scrolled (904, 369) with delta (0, 0)
Screenshot: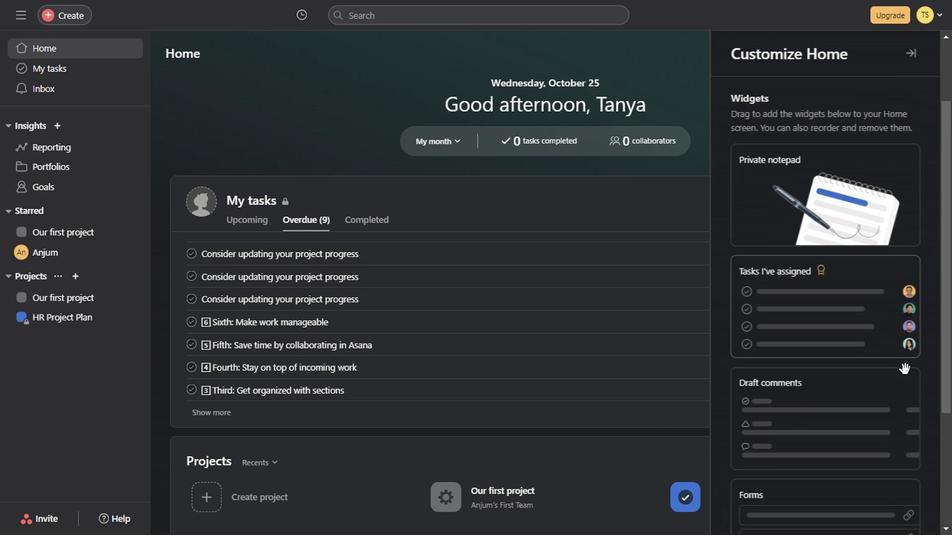
Action: Mouse scrolled (904, 369) with delta (0, 0)
Screenshot: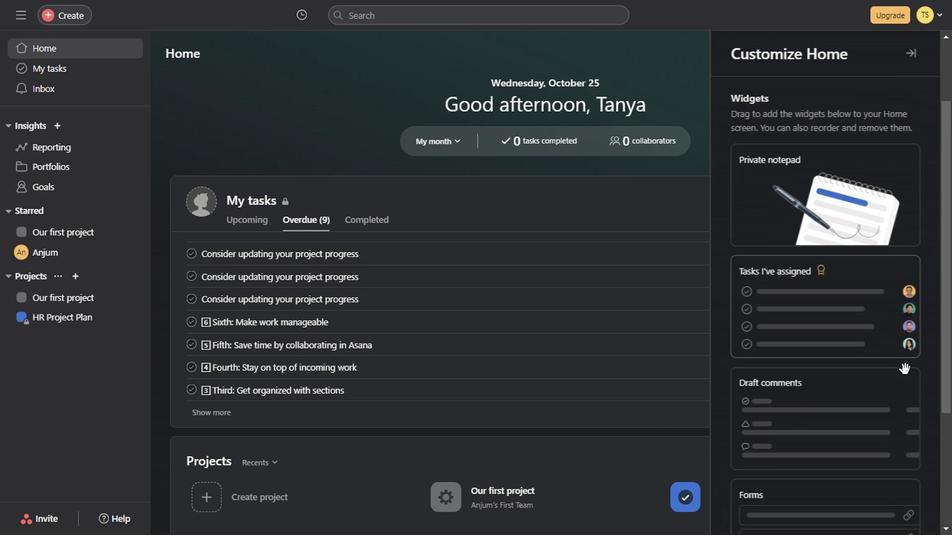 
Action: Mouse scrolled (904, 369) with delta (0, 0)
Screenshot: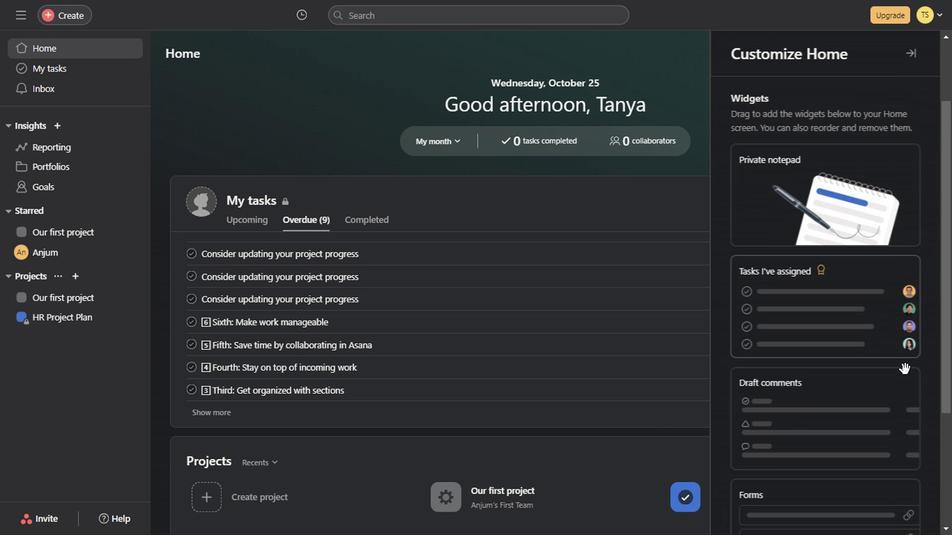 
Action: Mouse scrolled (904, 369) with delta (0, 0)
Screenshot: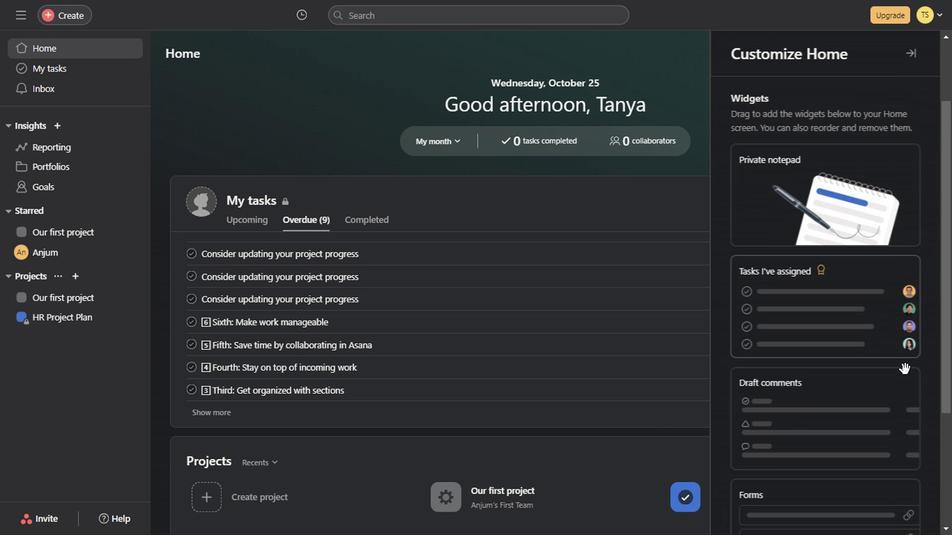 
Action: Mouse scrolled (904, 369) with delta (0, 0)
Screenshot: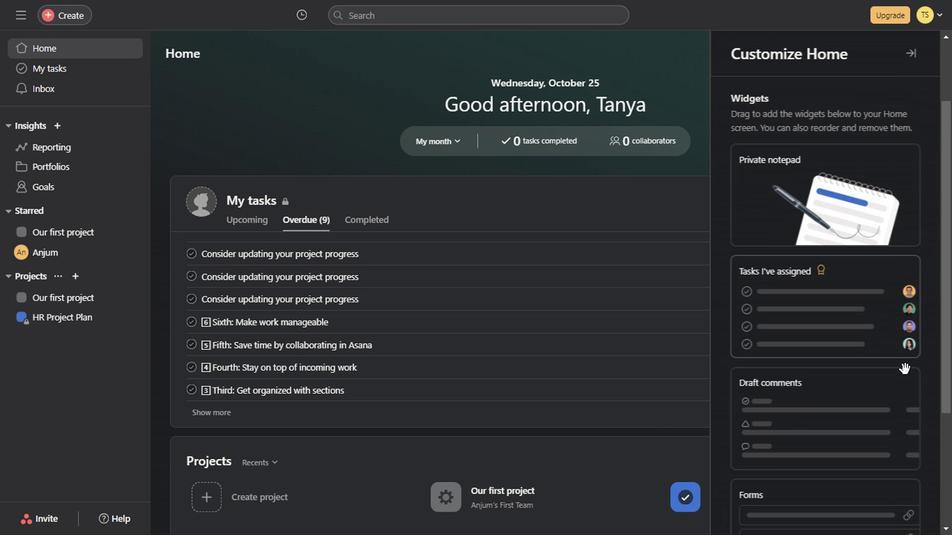 
Action: Mouse scrolled (904, 369) with delta (0, 0)
Screenshot: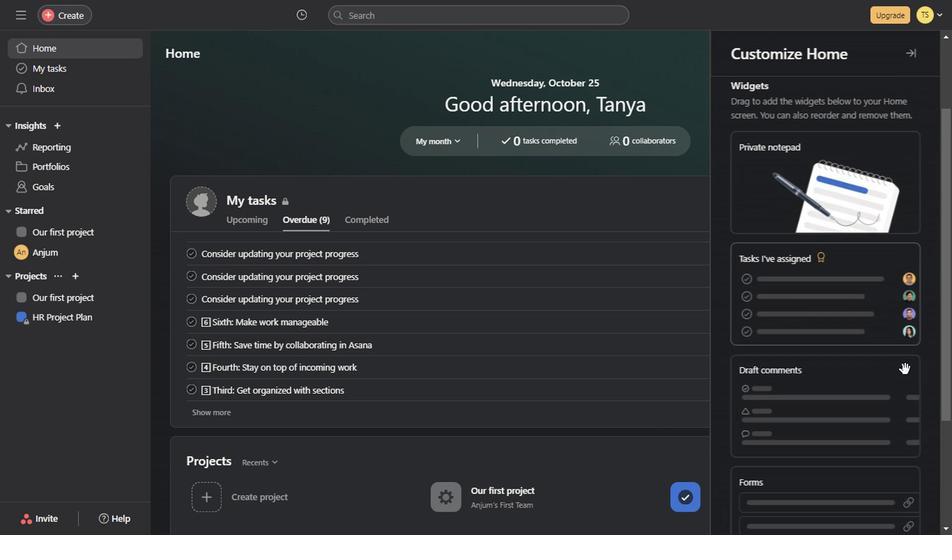 
Action: Mouse scrolled (904, 369) with delta (0, 0)
Screenshot: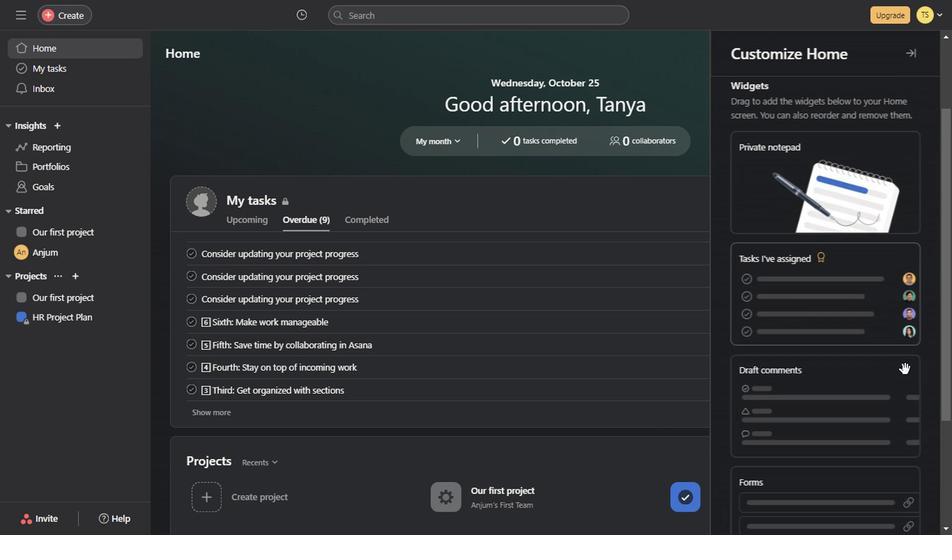 
Action: Mouse scrolled (904, 369) with delta (0, 0)
Screenshot: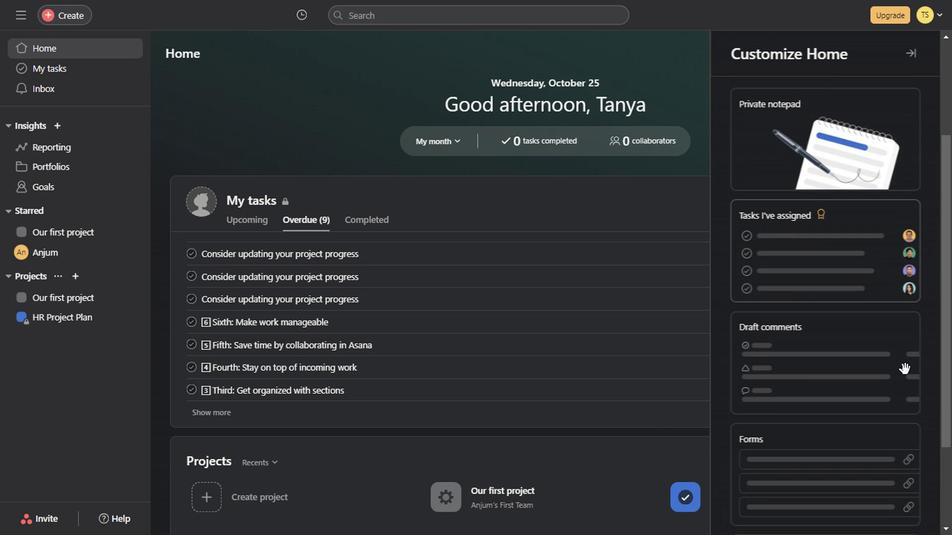 
Action: Mouse scrolled (904, 369) with delta (0, 0)
Screenshot: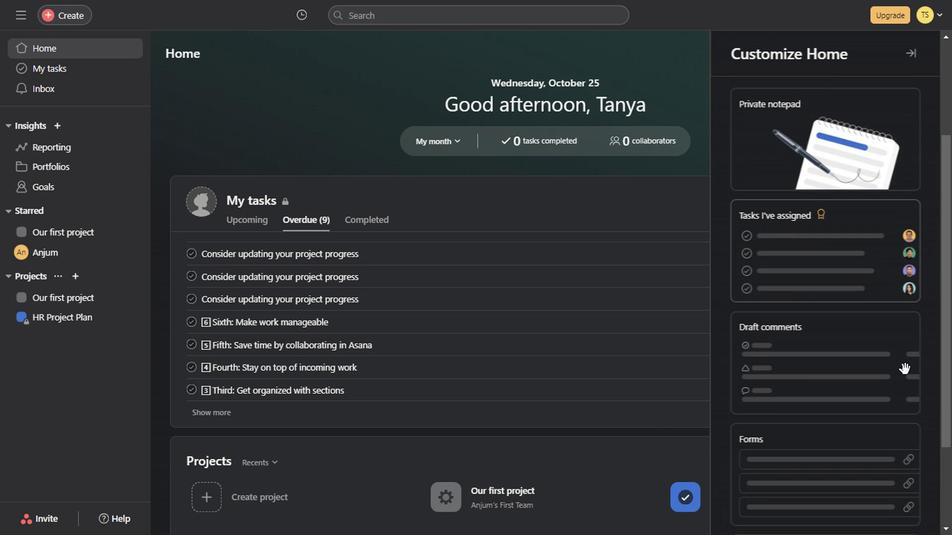 
Action: Mouse scrolled (904, 369) with delta (0, 0)
Screenshot: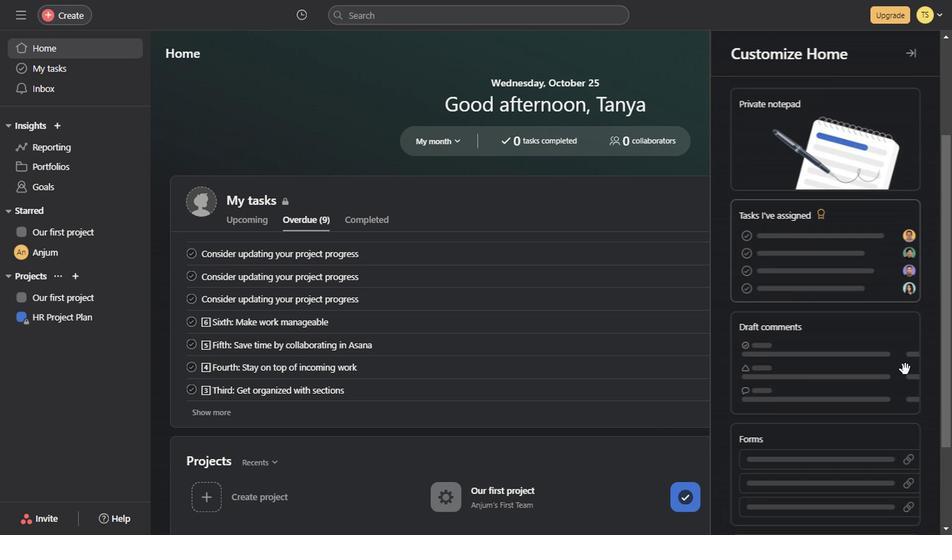 
Action: Mouse scrolled (904, 369) with delta (0, 0)
Screenshot: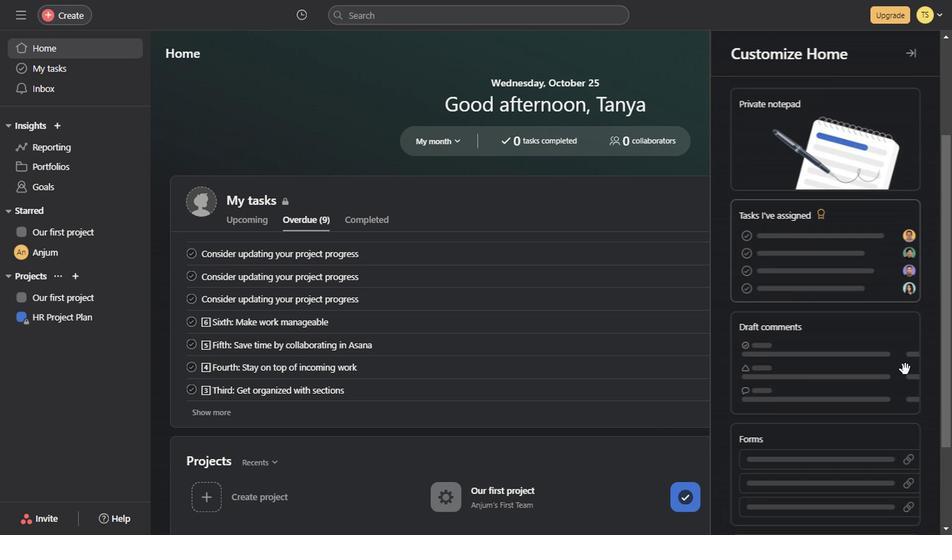 
Action: Mouse scrolled (904, 369) with delta (0, 0)
Screenshot: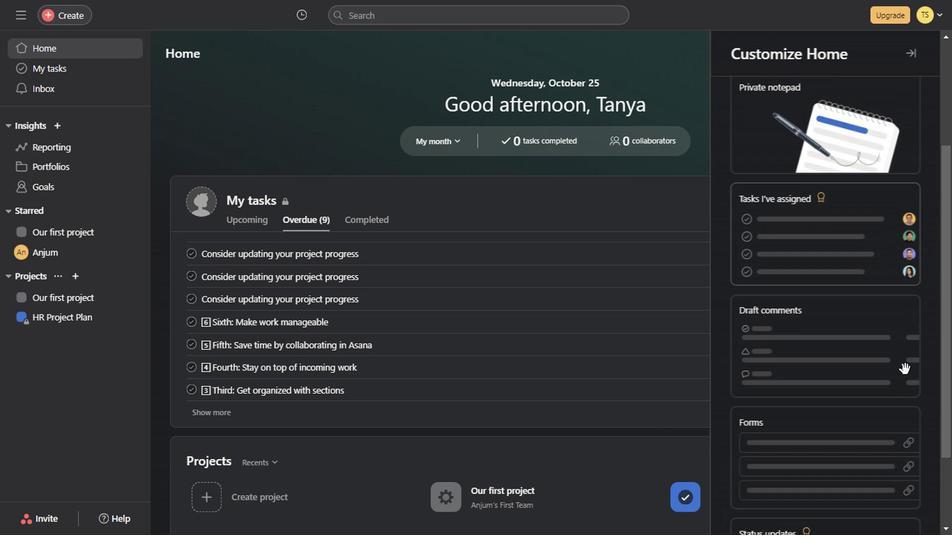 
Action: Mouse scrolled (904, 369) with delta (0, 0)
Screenshot: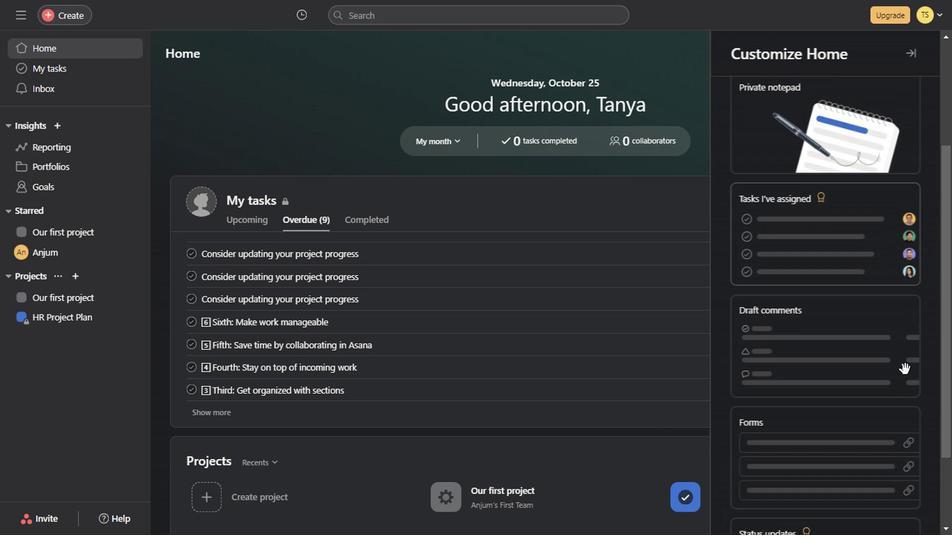 
Action: Mouse scrolled (904, 369) with delta (0, 0)
Screenshot: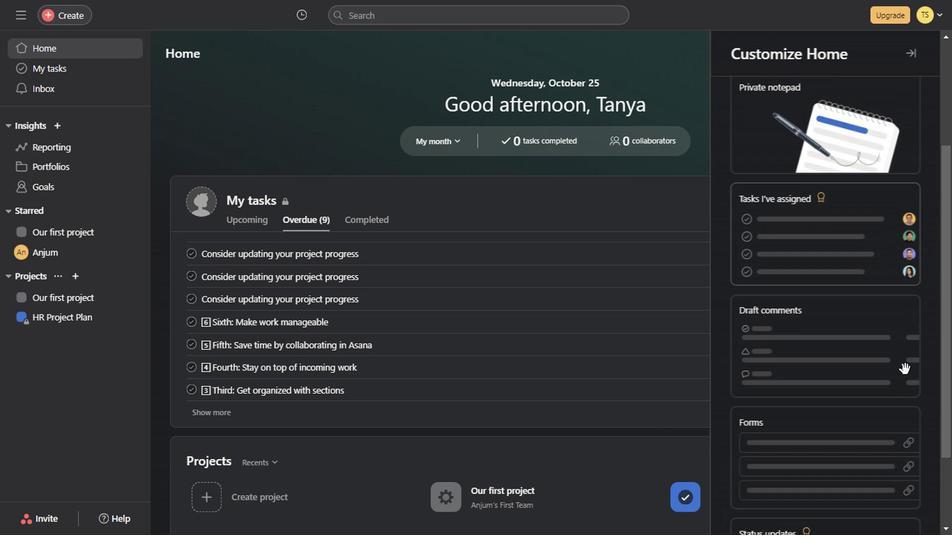 
Action: Mouse scrolled (904, 369) with delta (0, 0)
Screenshot: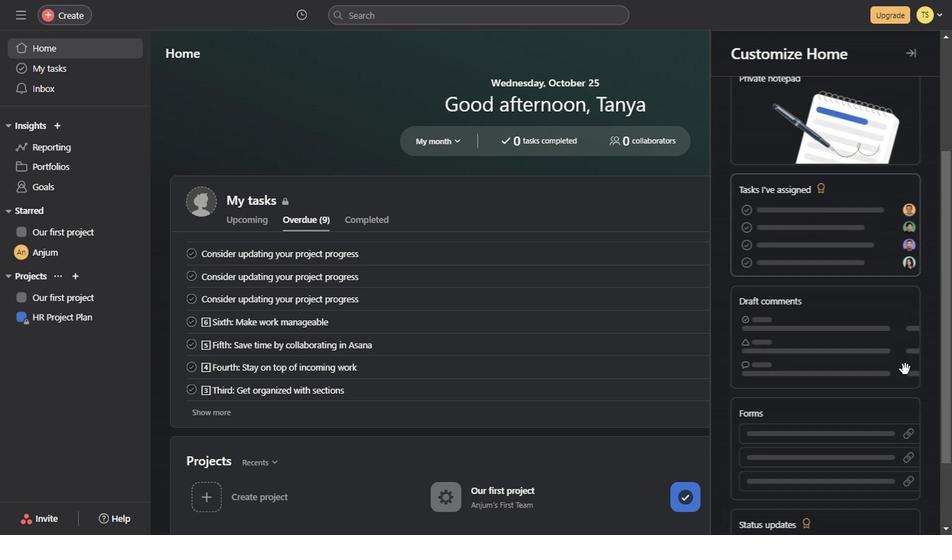 
Action: Mouse scrolled (904, 369) with delta (0, 0)
Screenshot: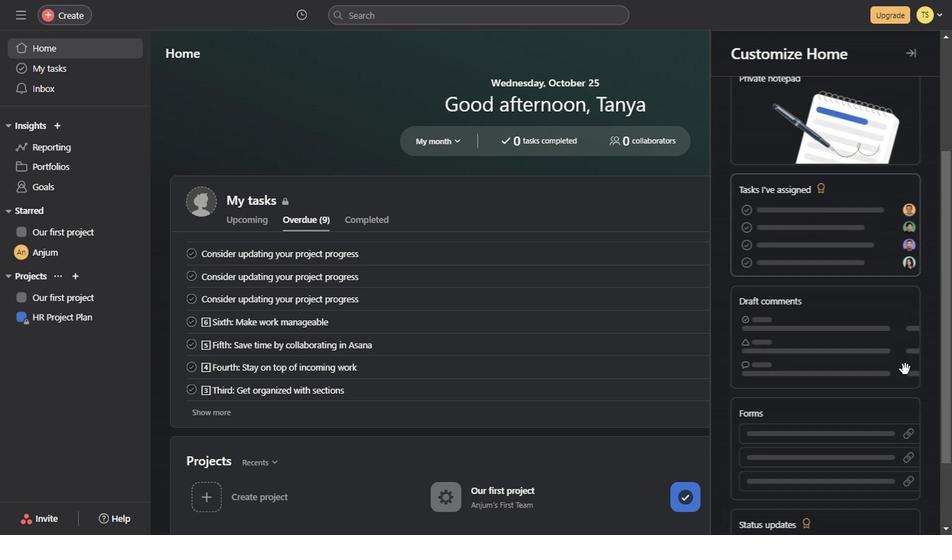 
Action: Mouse scrolled (904, 369) with delta (0, 0)
Screenshot: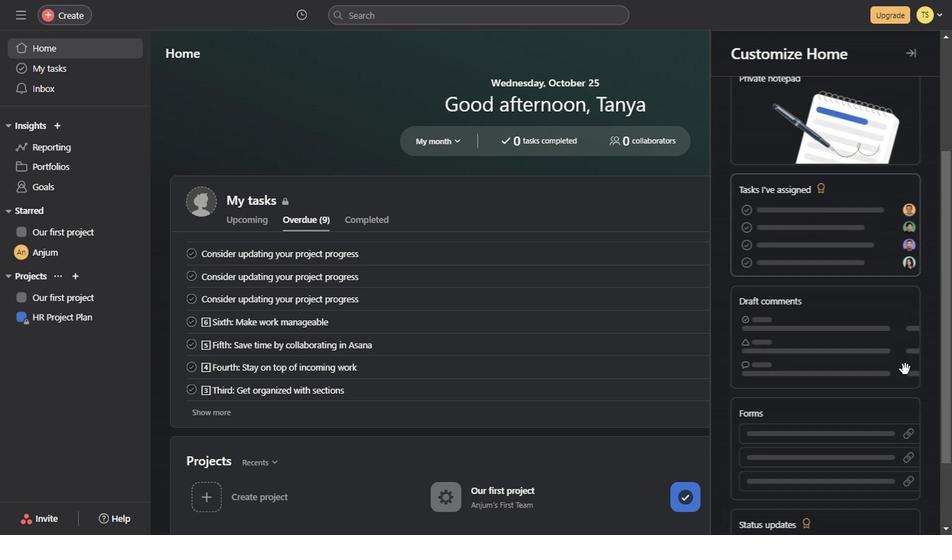 
Action: Mouse scrolled (904, 369) with delta (0, 0)
Screenshot: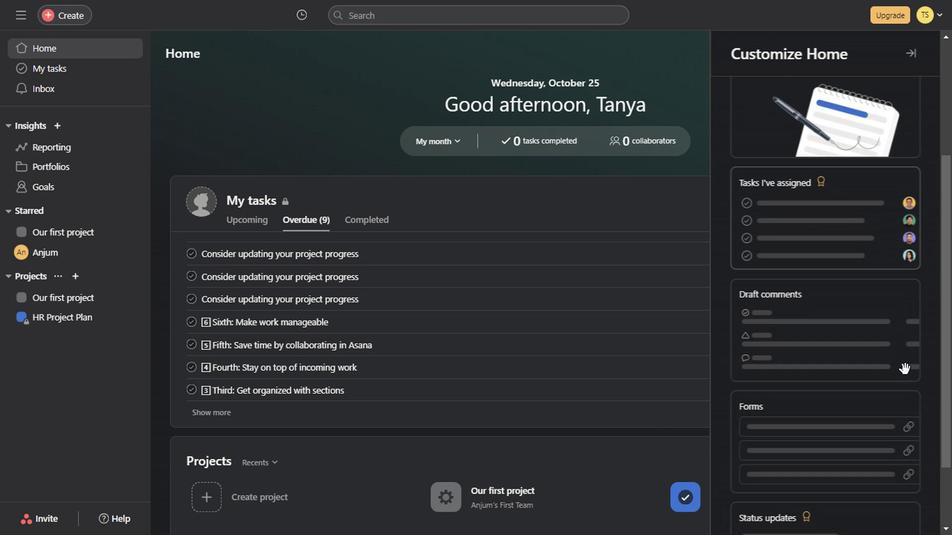 
Action: Mouse scrolled (904, 369) with delta (0, 0)
Screenshot: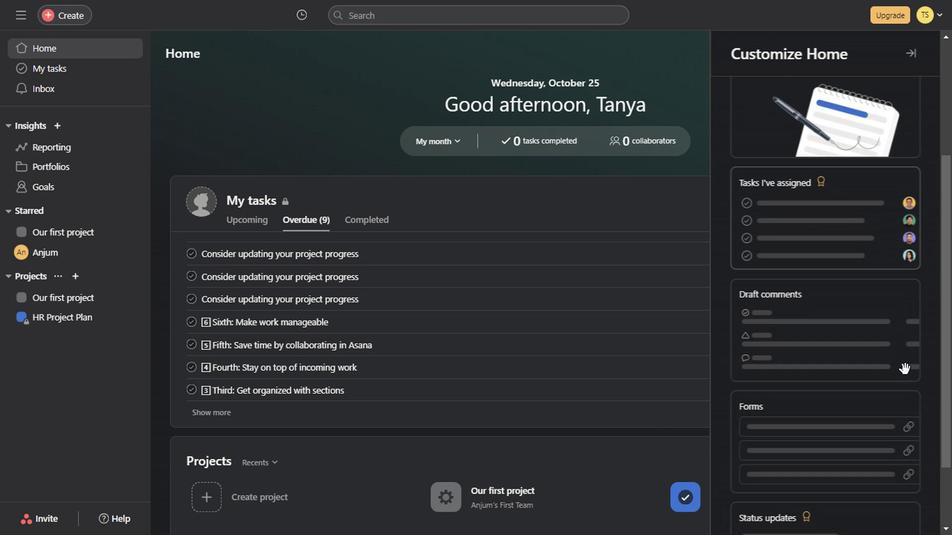 
Action: Mouse scrolled (904, 369) with delta (0, 0)
Screenshot: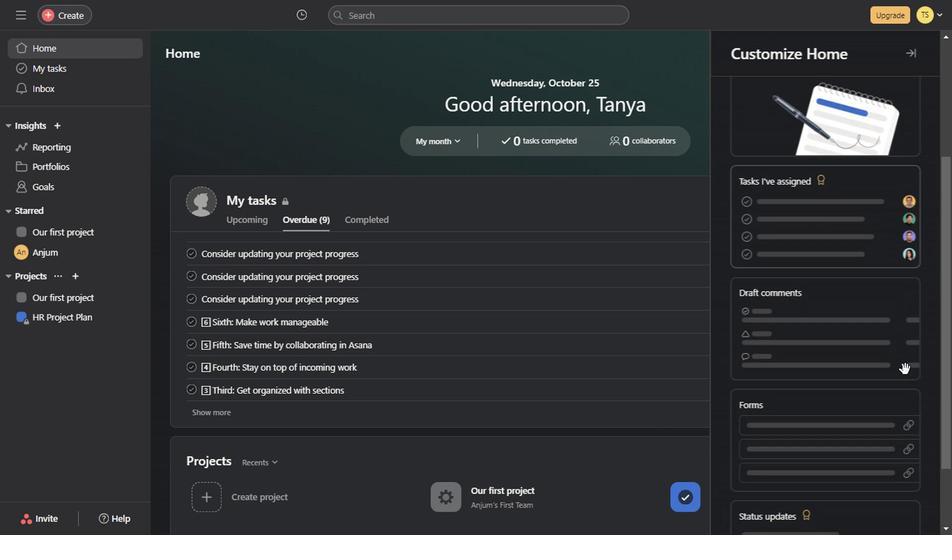 
Action: Mouse scrolled (904, 369) with delta (0, 0)
Screenshot: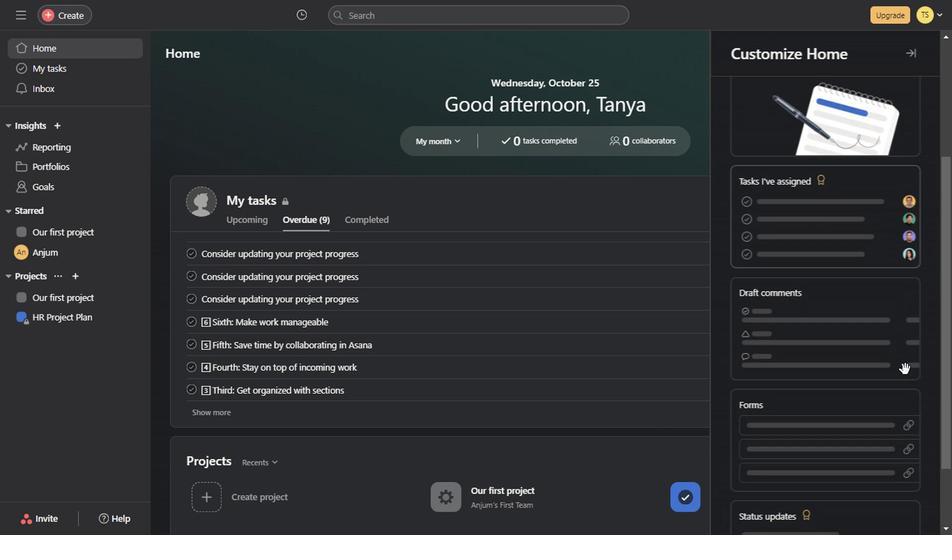 
Action: Mouse scrolled (904, 369) with delta (0, 0)
Screenshot: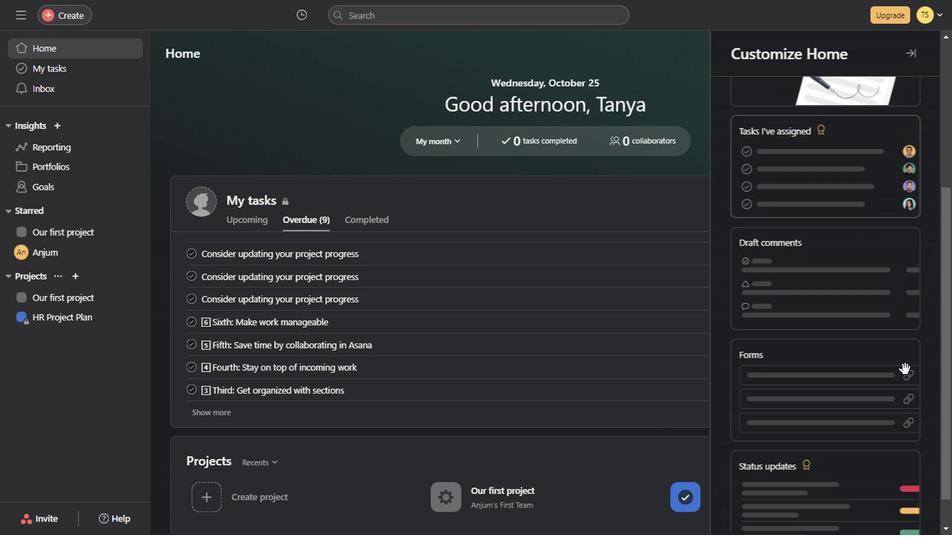 
Action: Mouse scrolled (904, 368) with delta (0, -1)
Screenshot: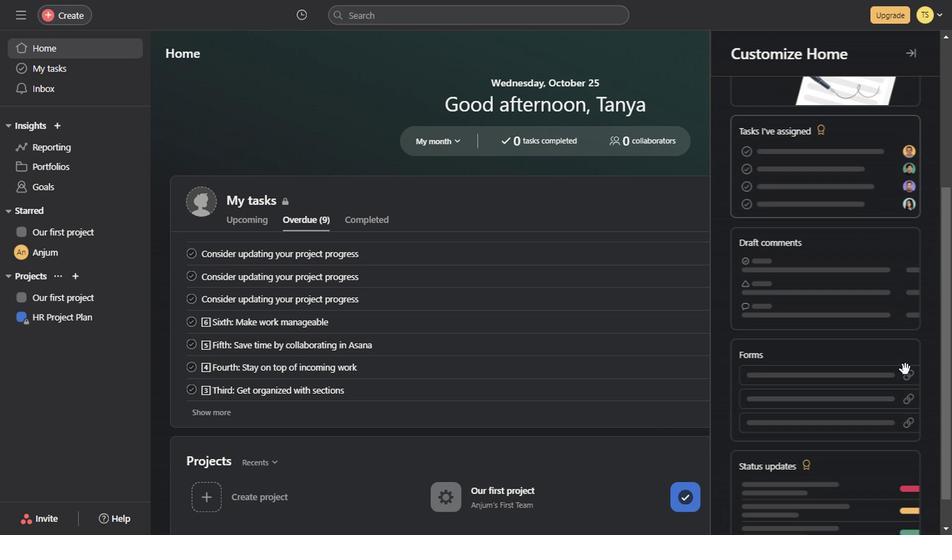 
Action: Mouse moved to (694, 80)
Screenshot: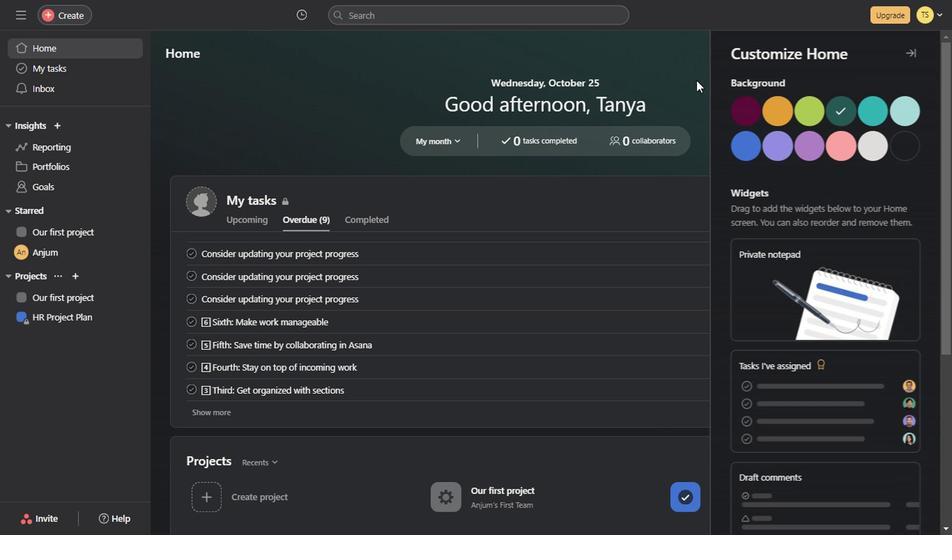 
Action: Mouse pressed left at (694, 80)
Screenshot: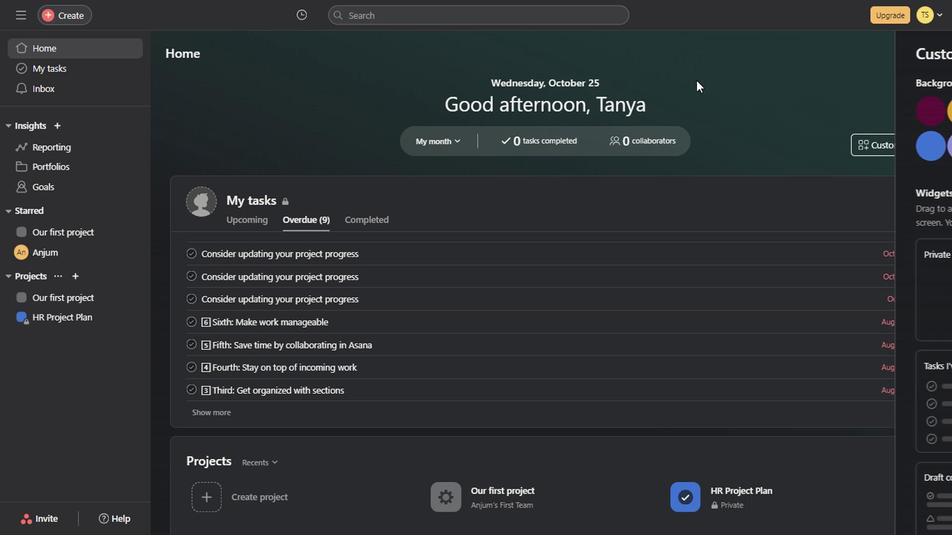 
Action: Mouse moved to (126, 65)
Screenshot: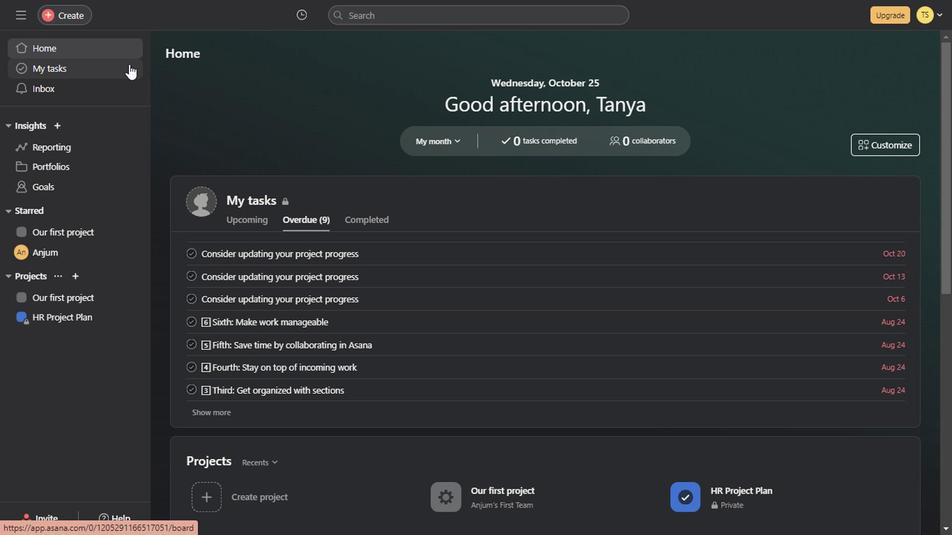 
Action: Mouse pressed left at (126, 65)
Screenshot: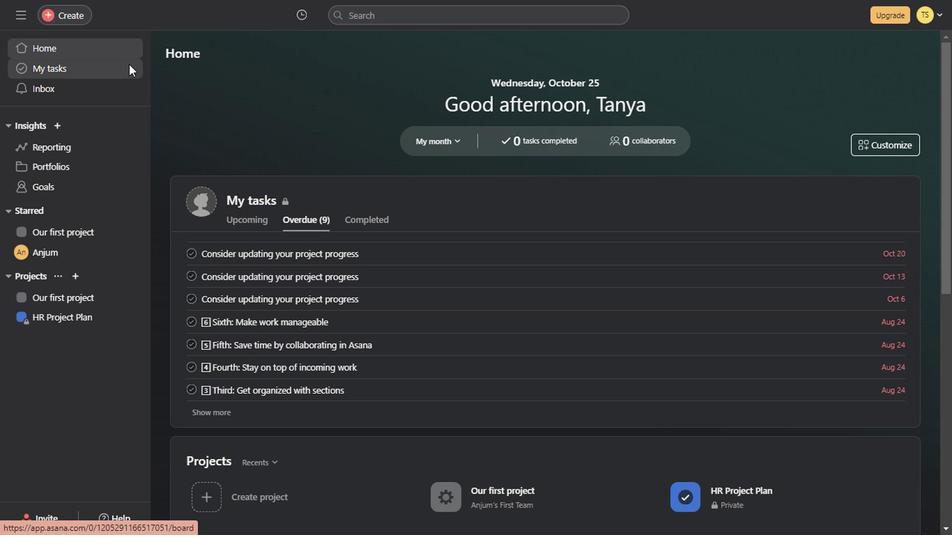 
Action: Mouse moved to (645, 525)
Screenshot: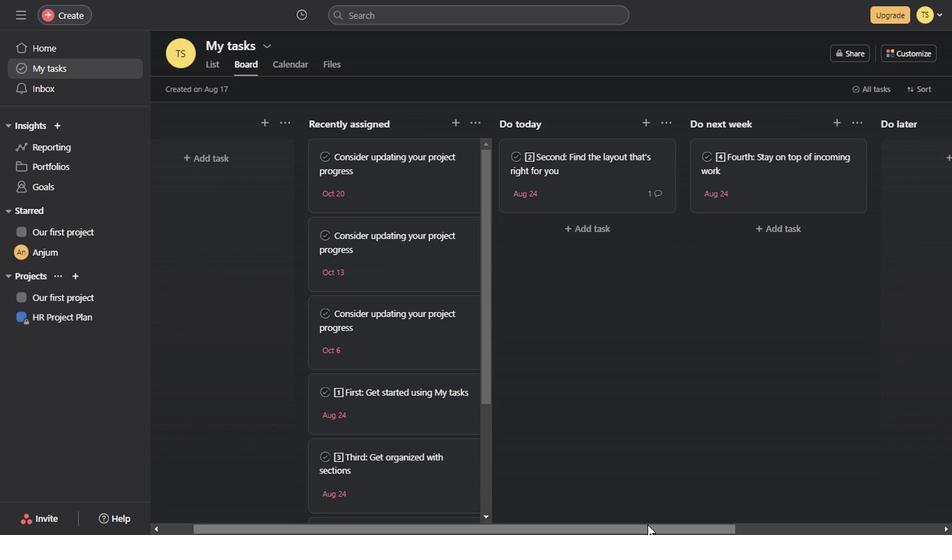 
Action: Mouse pressed left at (645, 525)
Screenshot: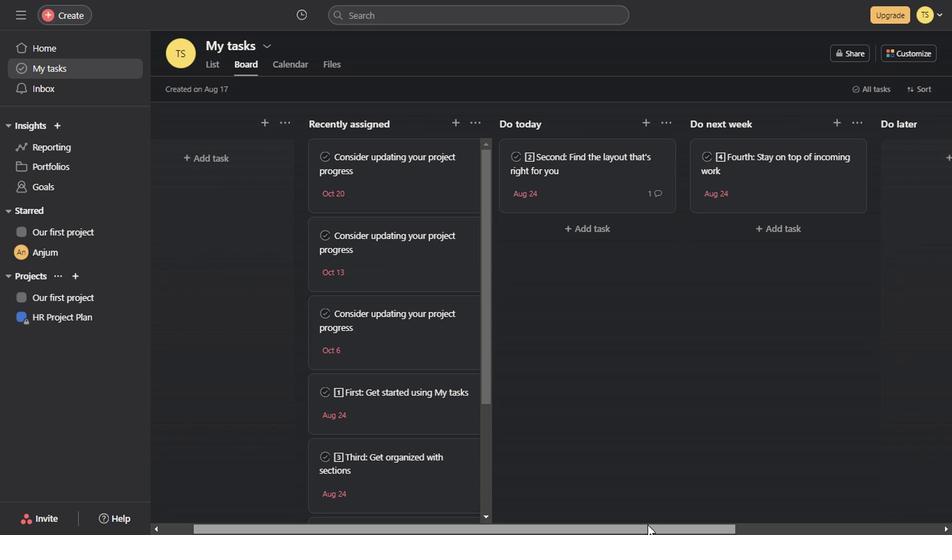 
Action: Mouse moved to (207, 65)
Screenshot: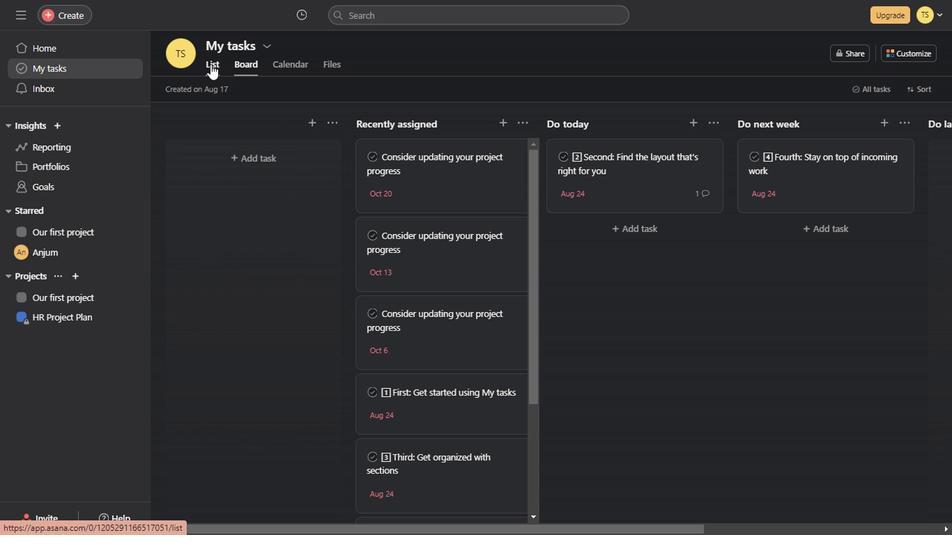 
Action: Mouse pressed left at (207, 65)
Screenshot: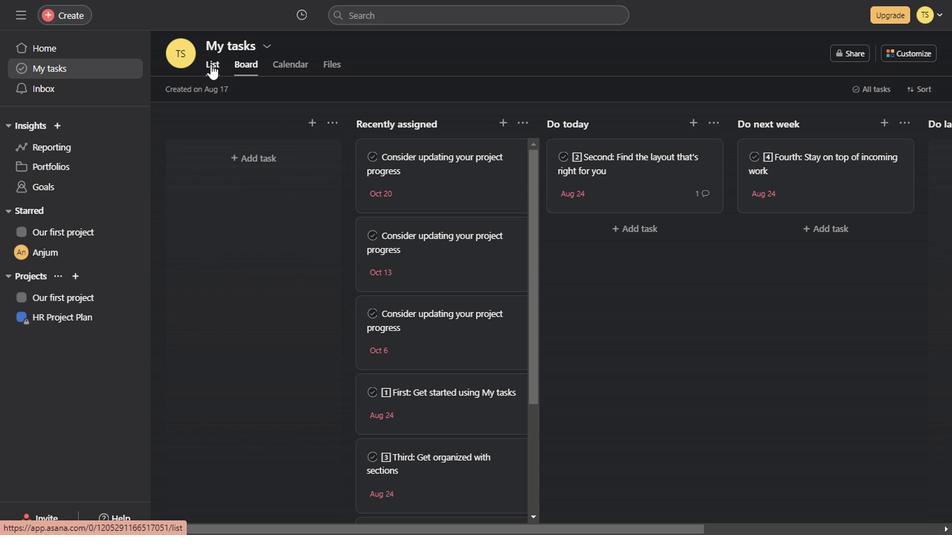 
Action: Mouse moved to (113, 90)
Screenshot: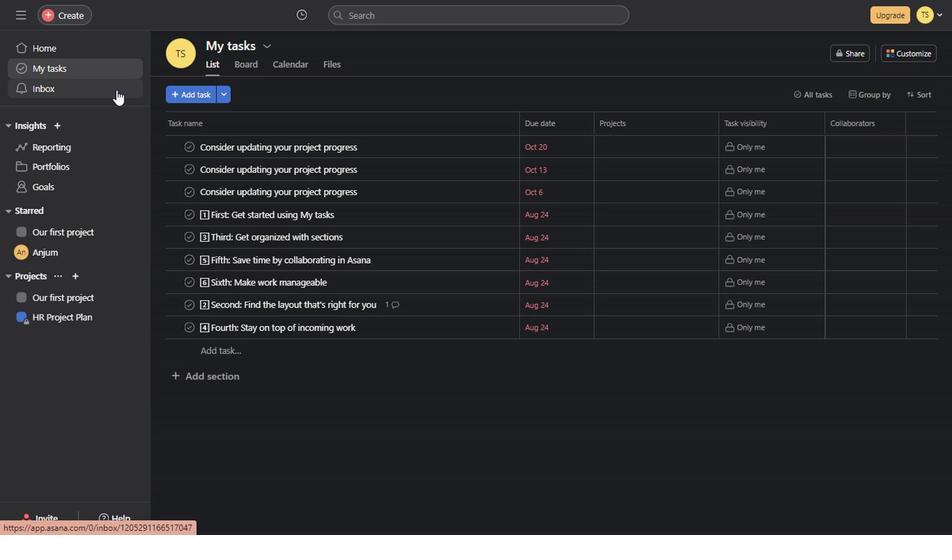 
Action: Mouse pressed left at (113, 90)
Screenshot: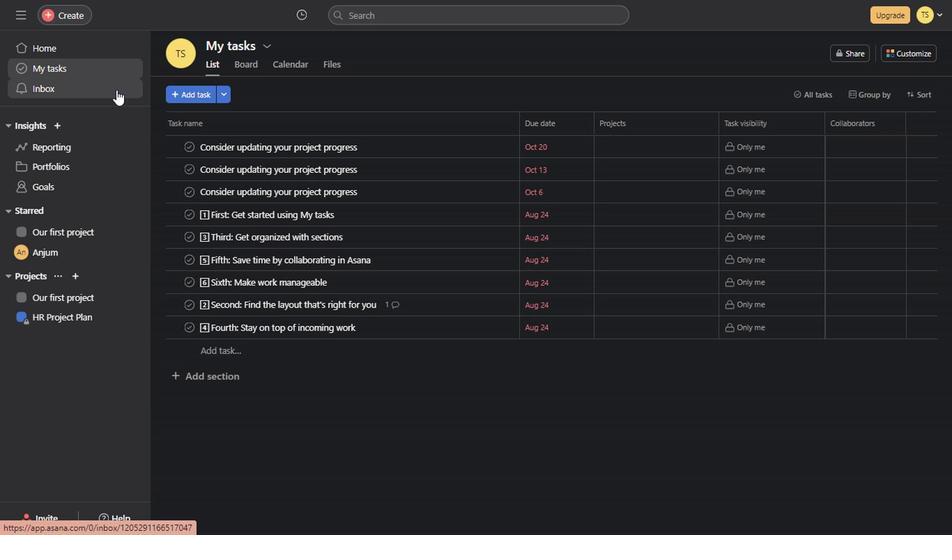 
Action: Mouse moved to (928, 97)
Screenshot: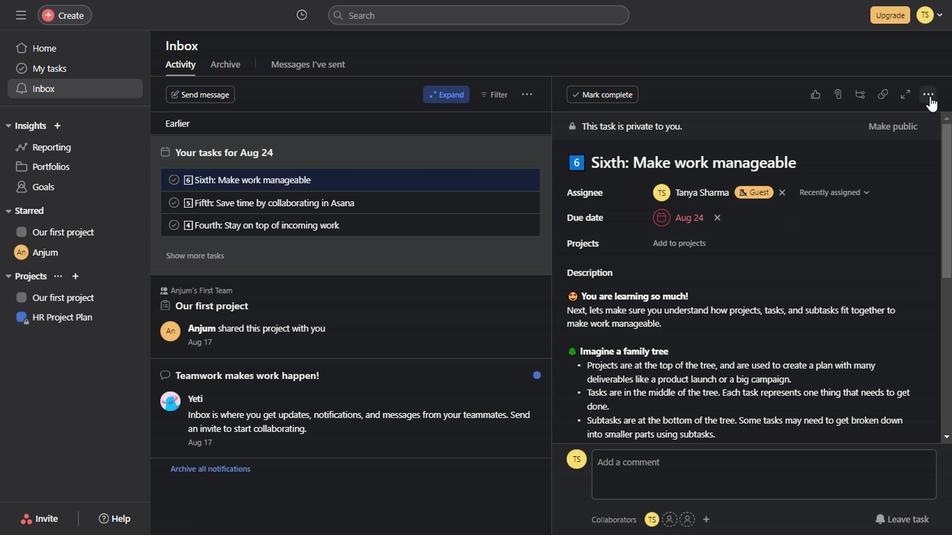 
Action: Mouse pressed left at (928, 97)
Screenshot: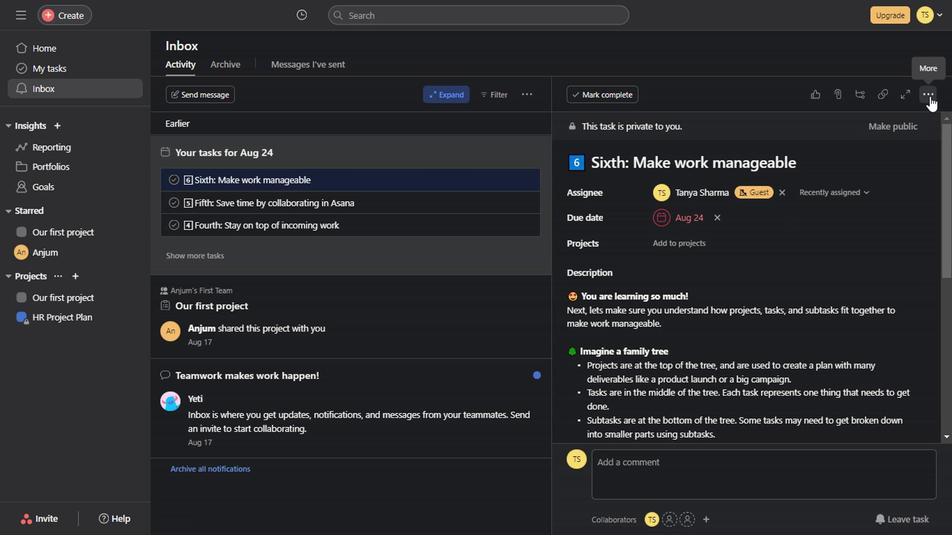 
Action: Mouse pressed left at (928, 97)
Screenshot: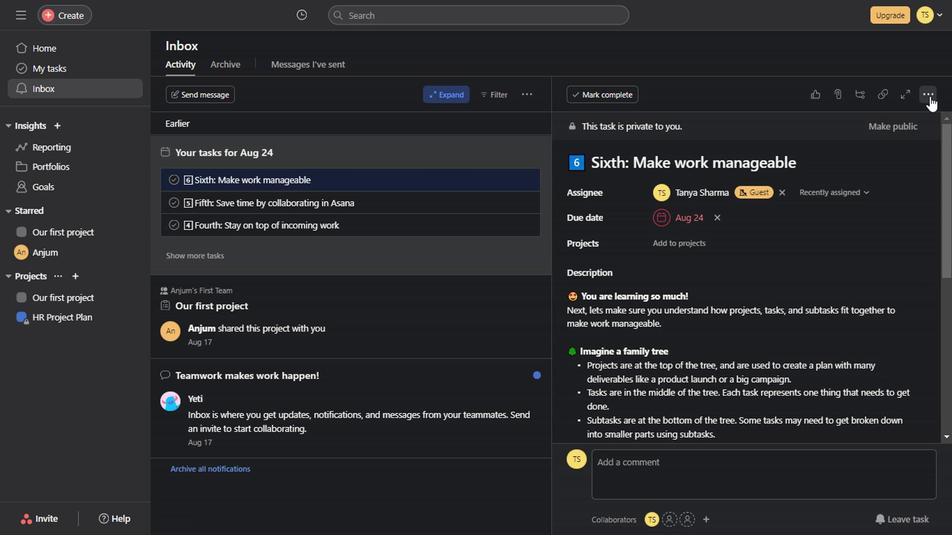 
Action: Mouse pressed left at (928, 97)
Screenshot: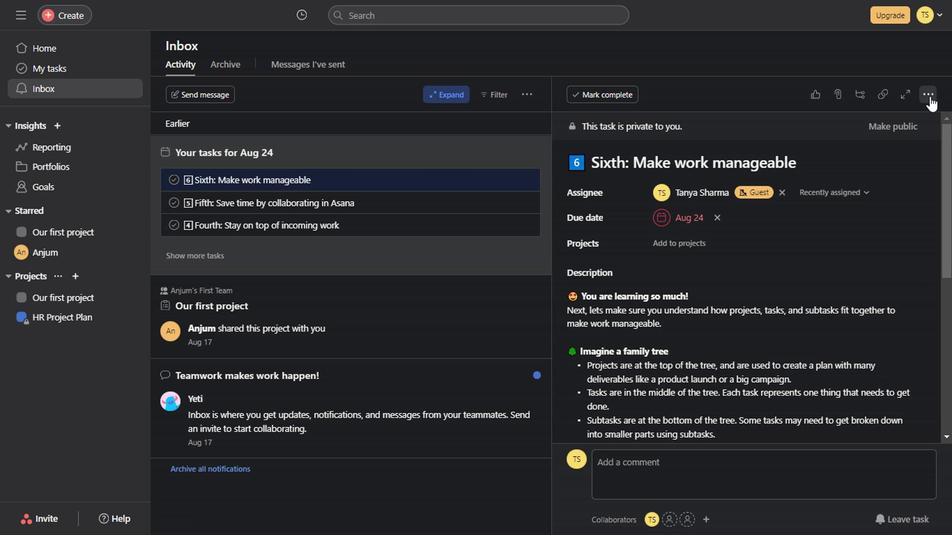 
Action: Mouse moved to (923, 90)
Screenshot: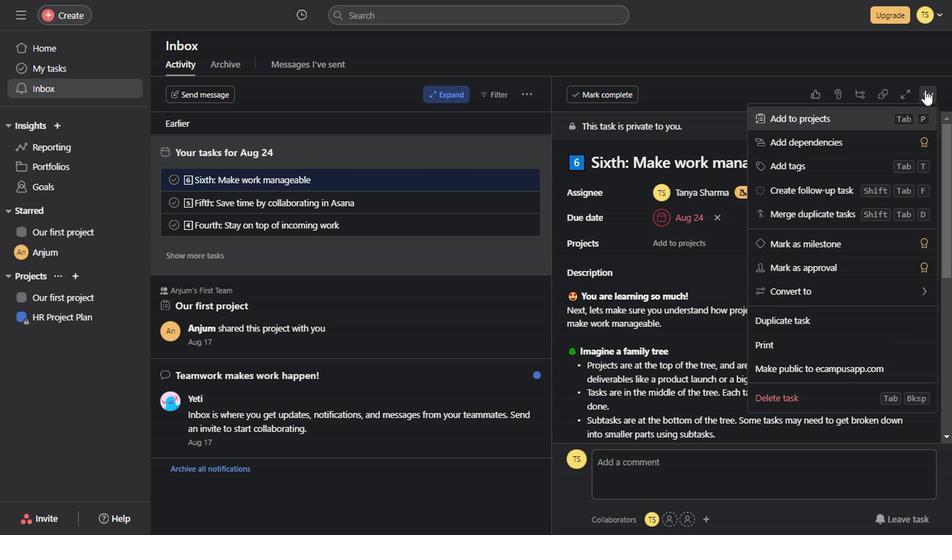 
Action: Mouse pressed left at (923, 90)
Screenshot: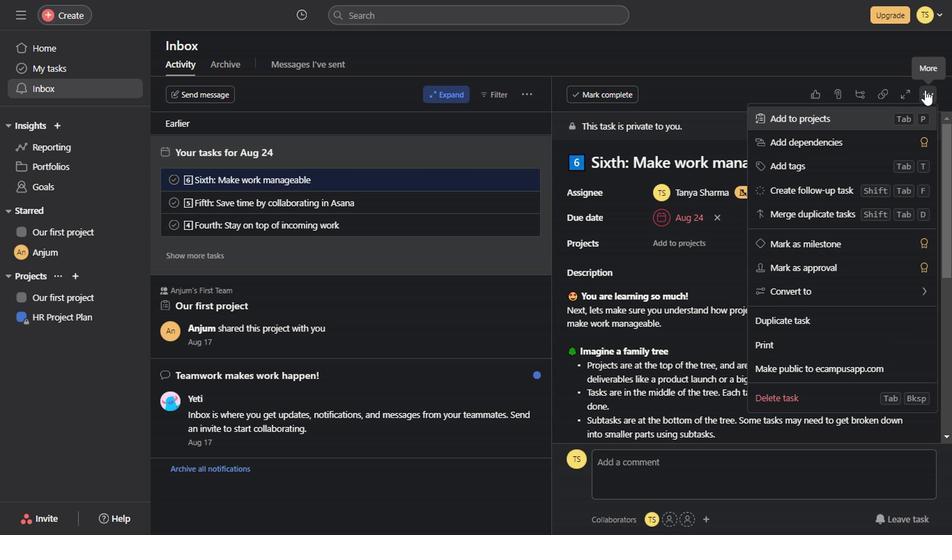 
Action: Mouse moved to (923, 98)
Screenshot: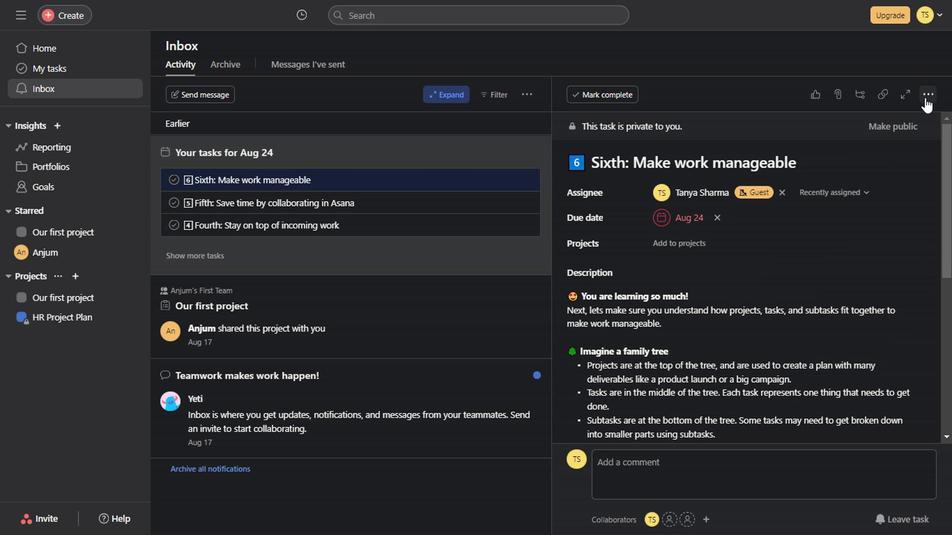 
Action: Mouse pressed left at (923, 98)
Screenshot: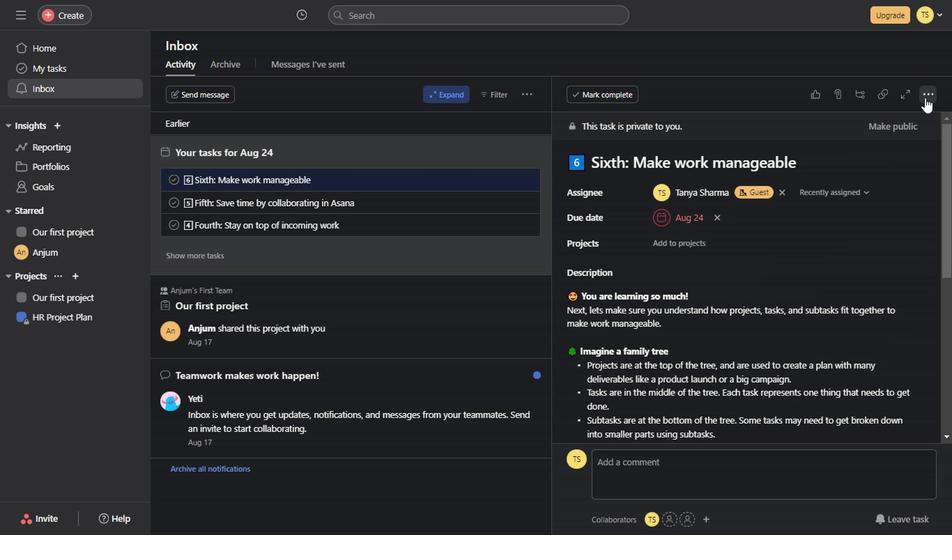 
Action: Mouse pressed left at (923, 98)
Screenshot: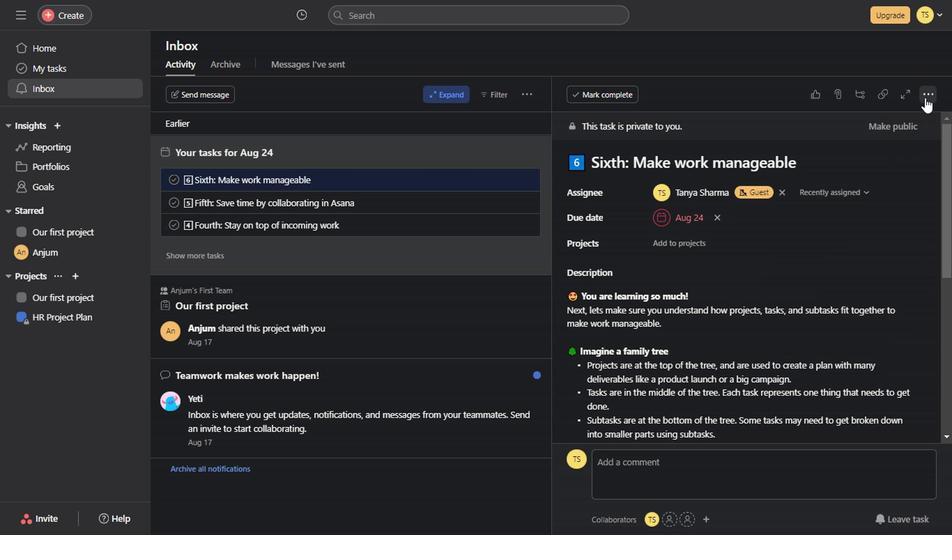 
Action: Mouse moved to (53, 126)
Screenshot: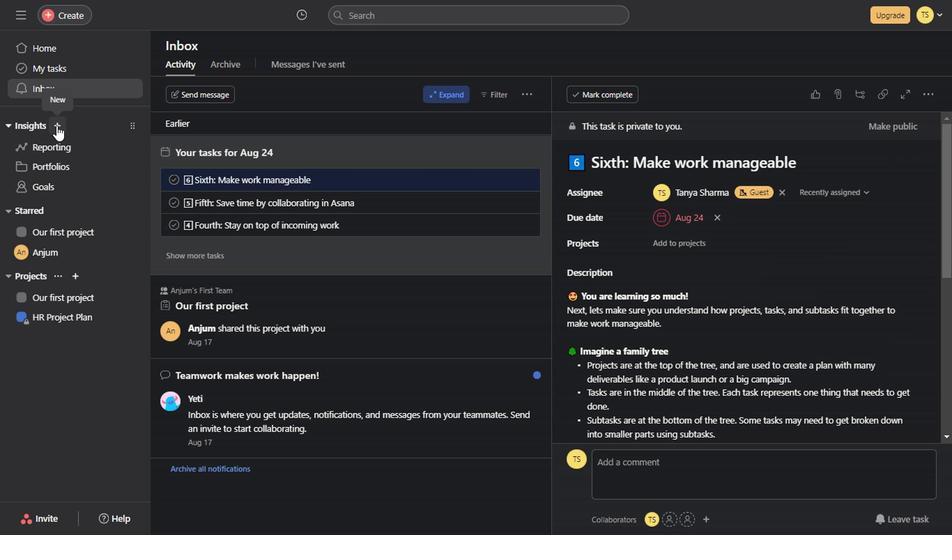 
Action: Mouse pressed left at (53, 126)
Screenshot: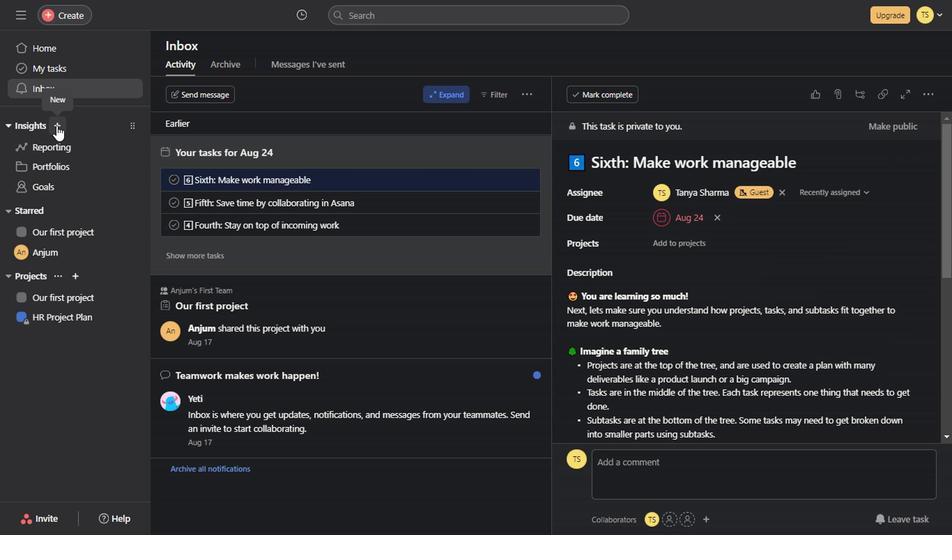 
Action: Mouse moved to (112, 231)
Screenshot: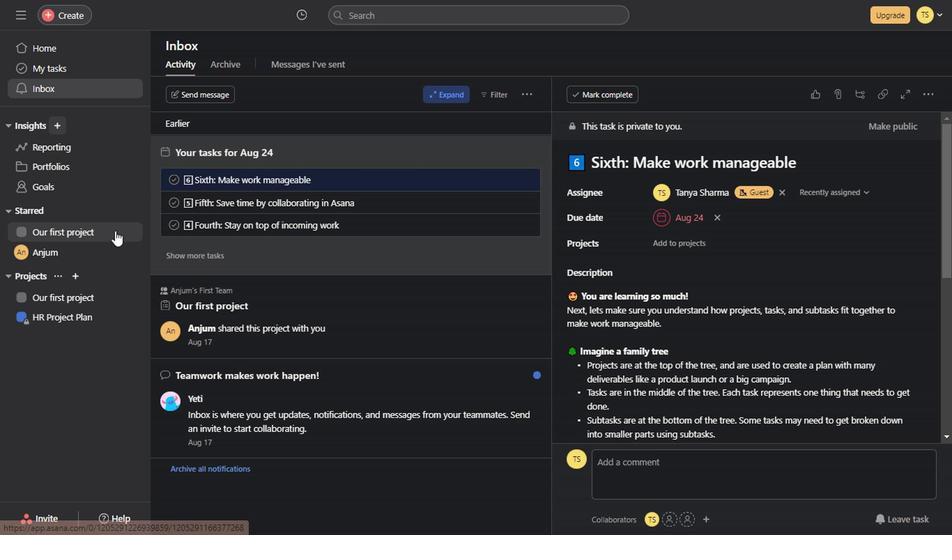 
Action: Mouse pressed left at (112, 231)
Screenshot: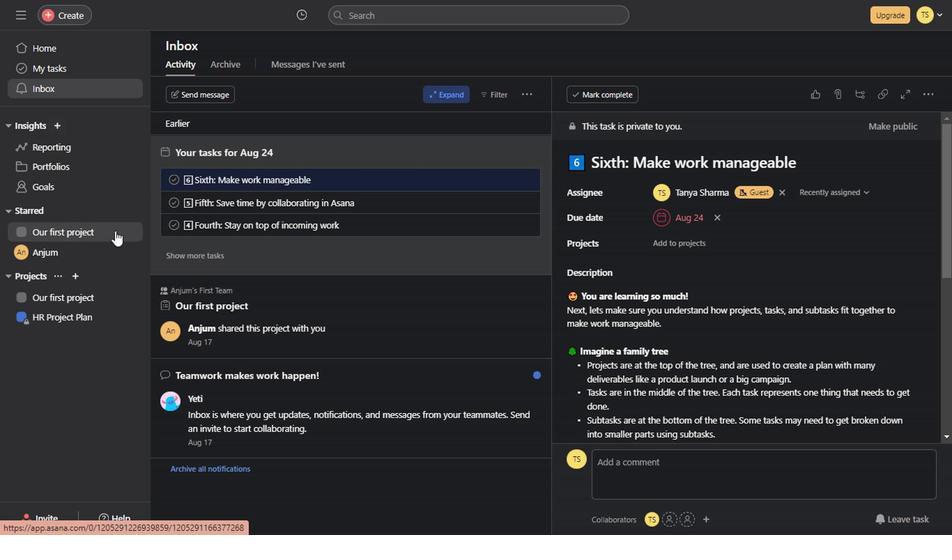 
Action: Mouse moved to (91, 155)
Screenshot: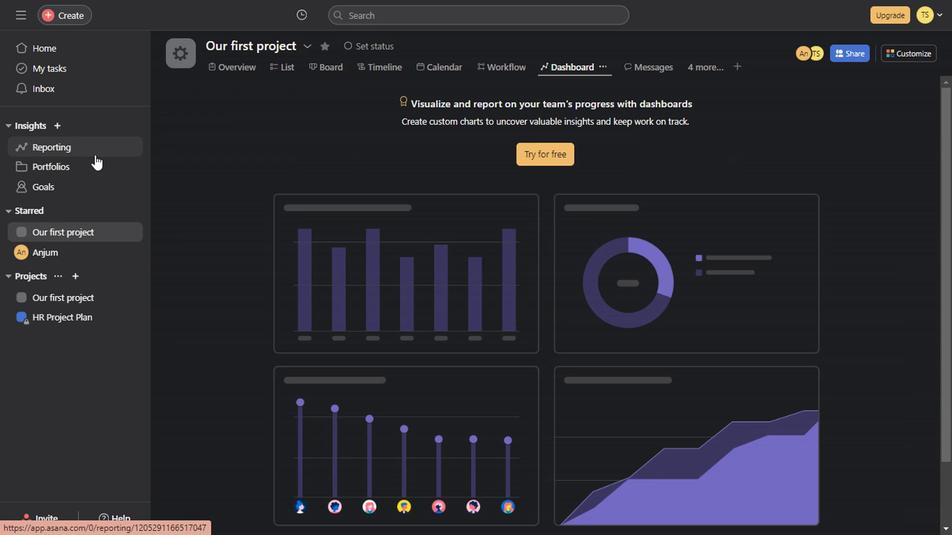 
Action: Mouse pressed left at (91, 155)
Screenshot: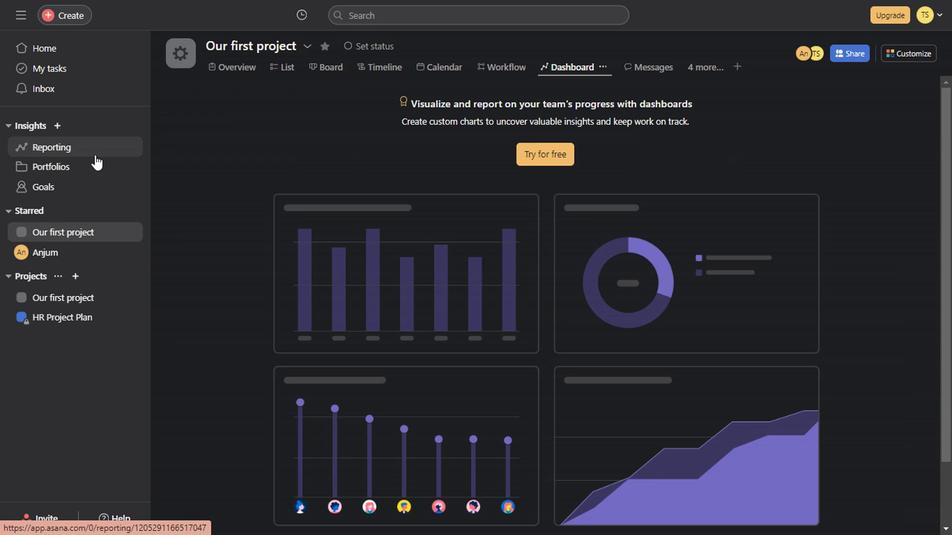 
Action: Mouse moved to (90, 169)
Screenshot: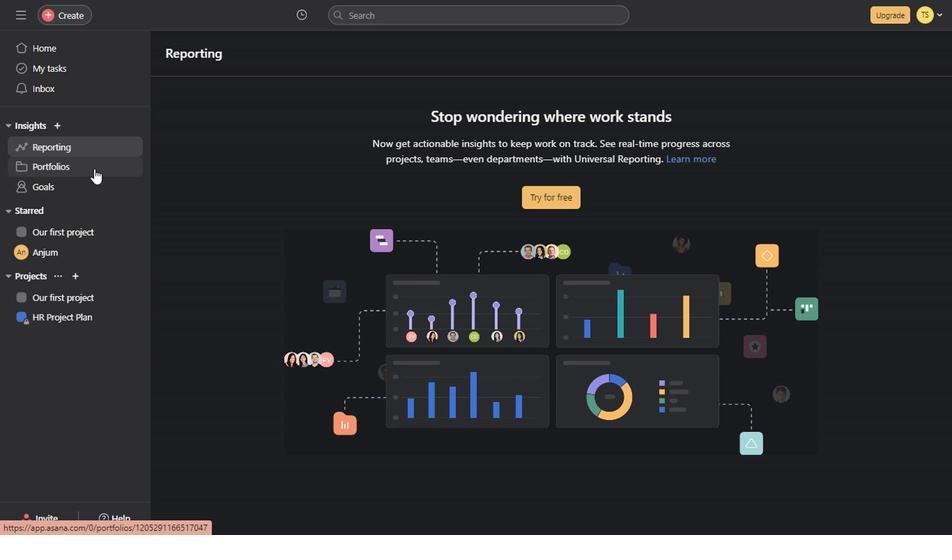 
Action: Mouse pressed left at (90, 169)
Screenshot: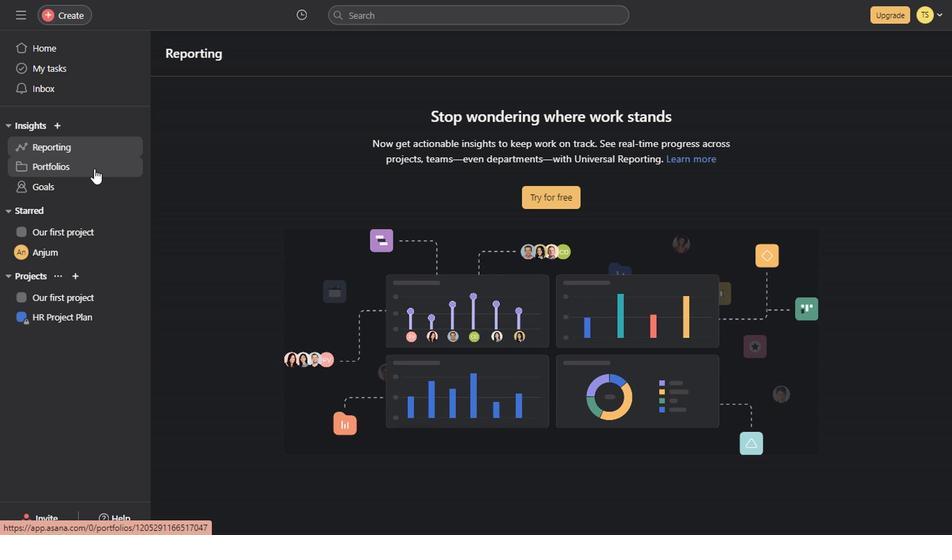 
Action: Mouse moved to (92, 185)
Screenshot: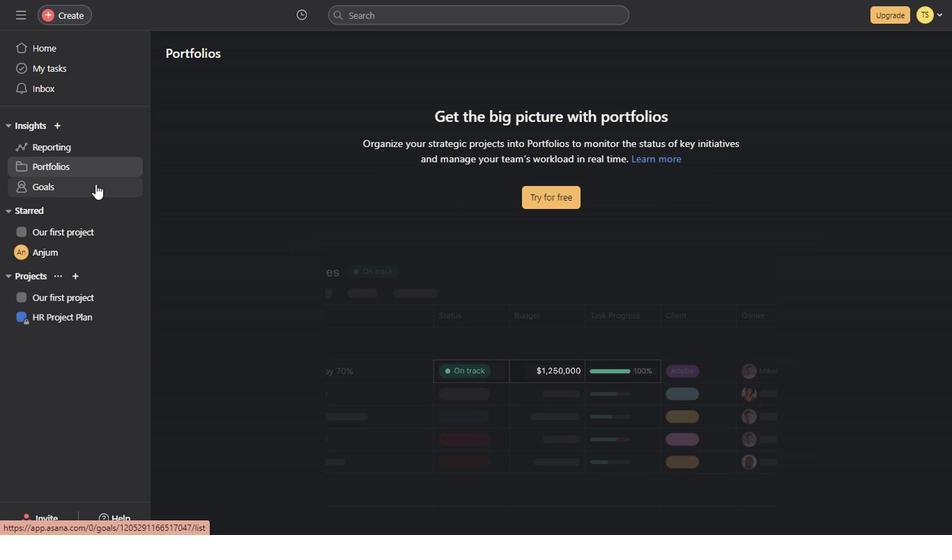 
Action: Mouse pressed left at (92, 185)
Screenshot: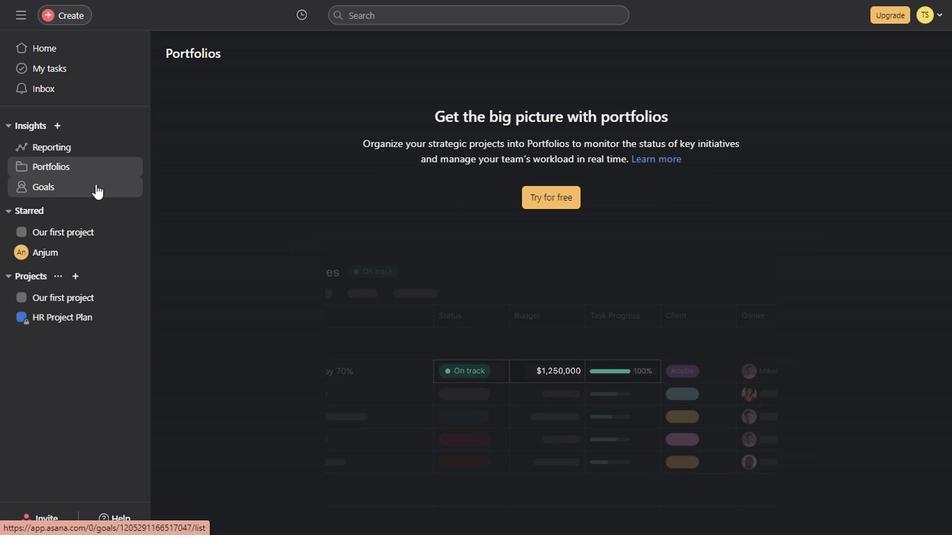 
Action: Mouse moved to (100, 233)
Screenshot: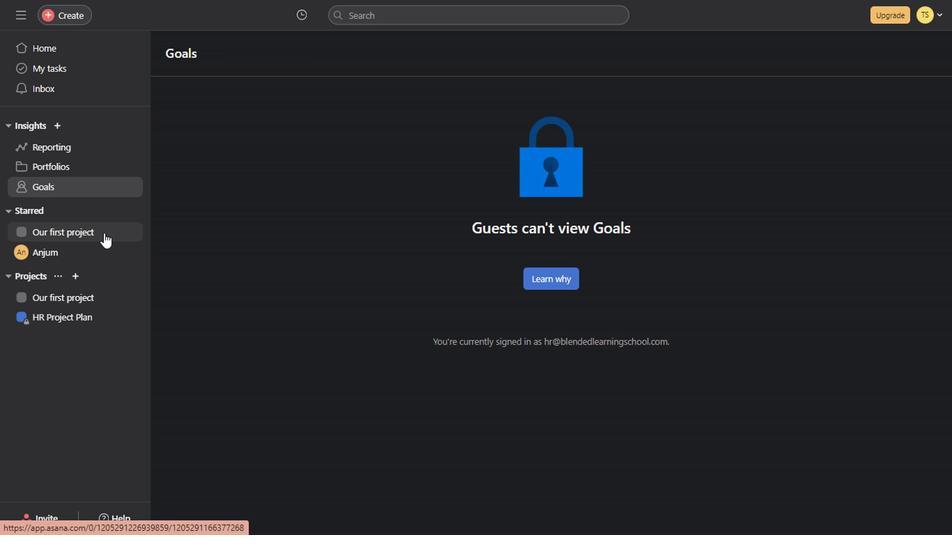 
Action: Mouse pressed left at (100, 233)
Screenshot: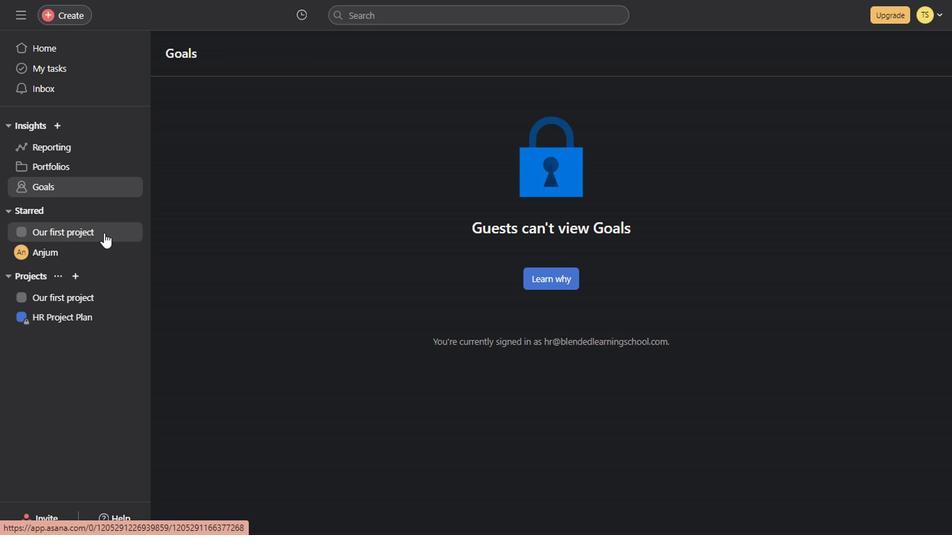 
Action: Mouse moved to (239, 70)
Screenshot: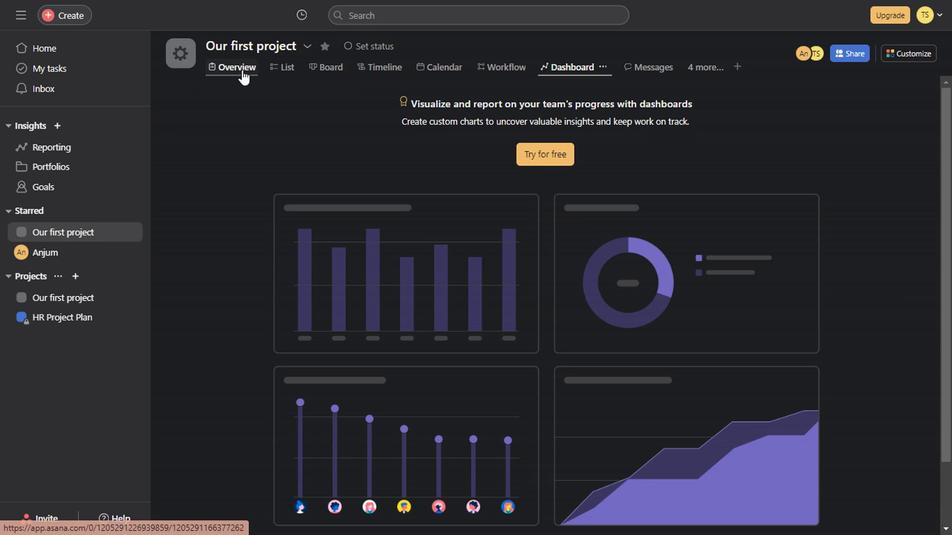 
Action: Mouse pressed left at (239, 70)
Screenshot: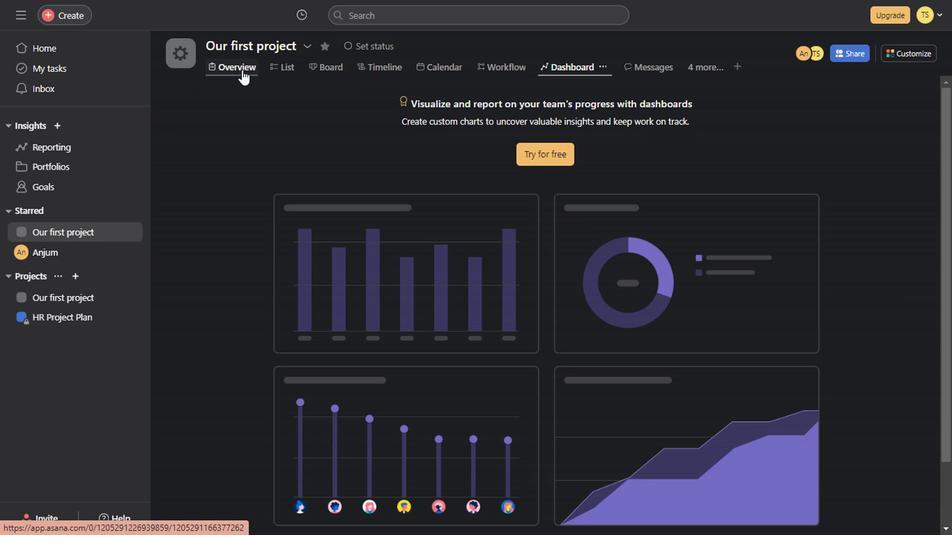 
Action: Mouse moved to (239, 70)
Screenshot: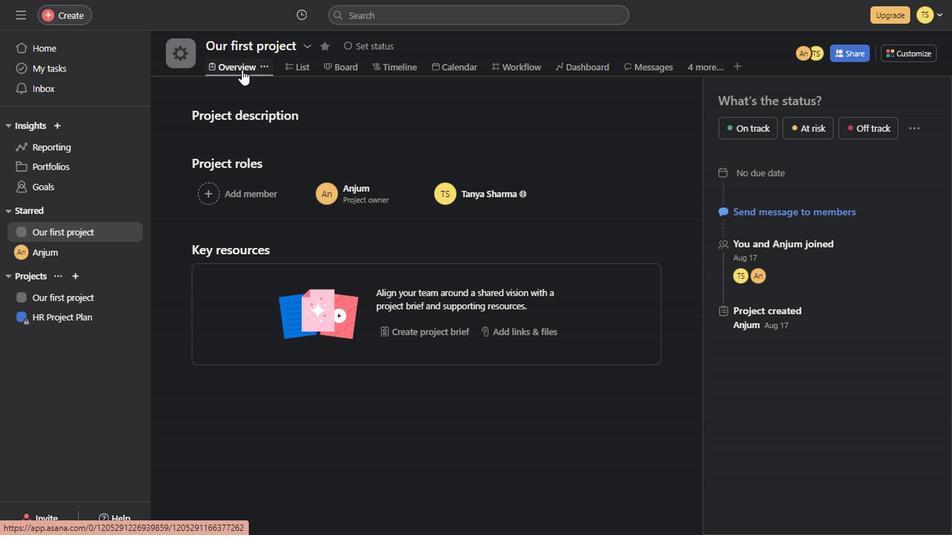 
Action: Mouse pressed left at (239, 70)
Screenshot: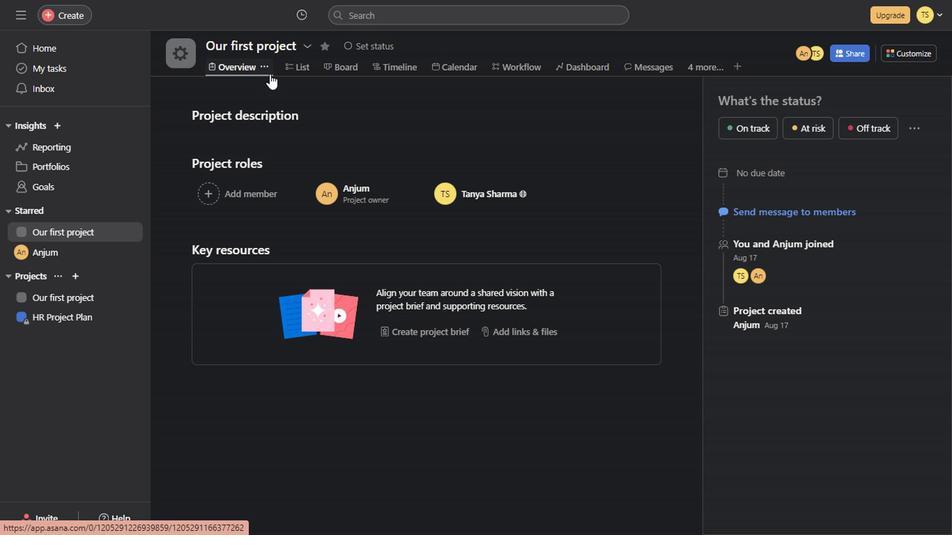 
Action: Mouse moved to (306, 66)
Screenshot: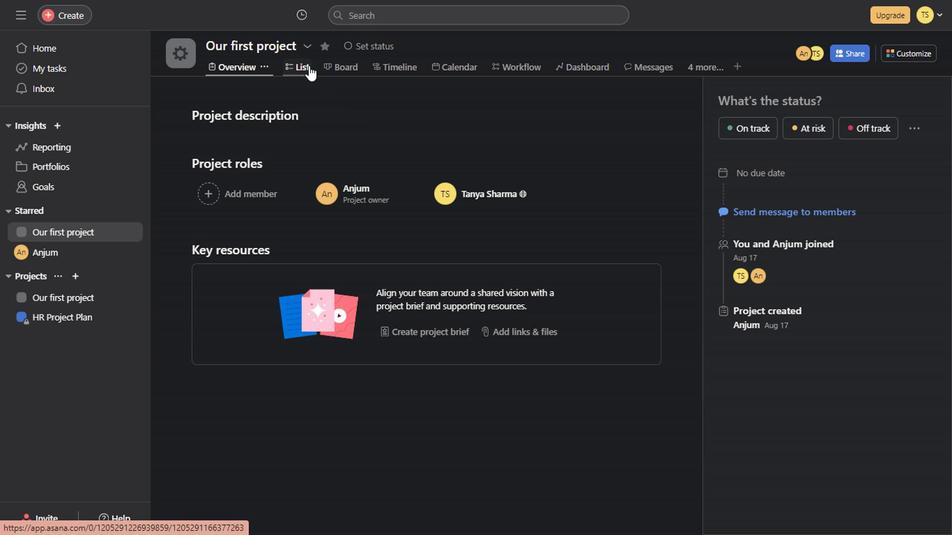 
Action: Mouse pressed left at (306, 66)
Screenshot: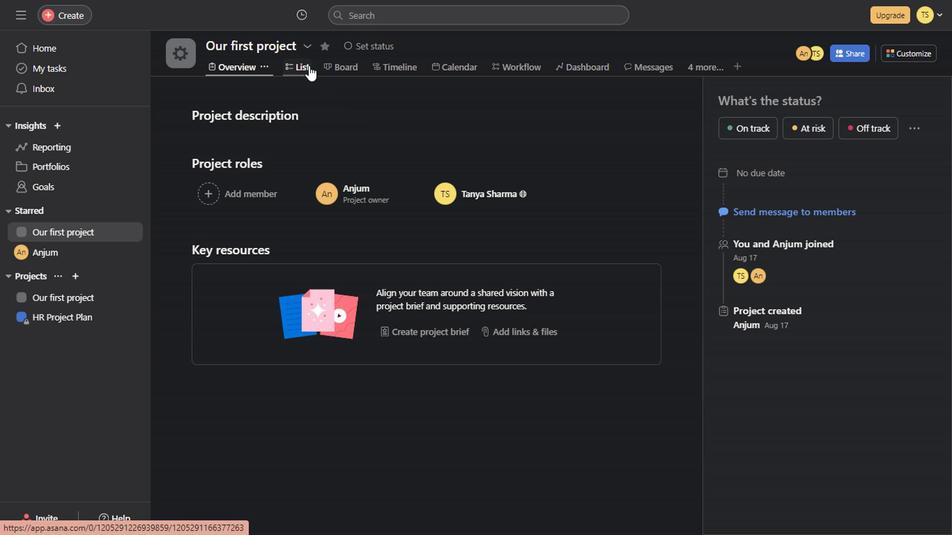 
Action: Mouse moved to (417, 433)
Screenshot: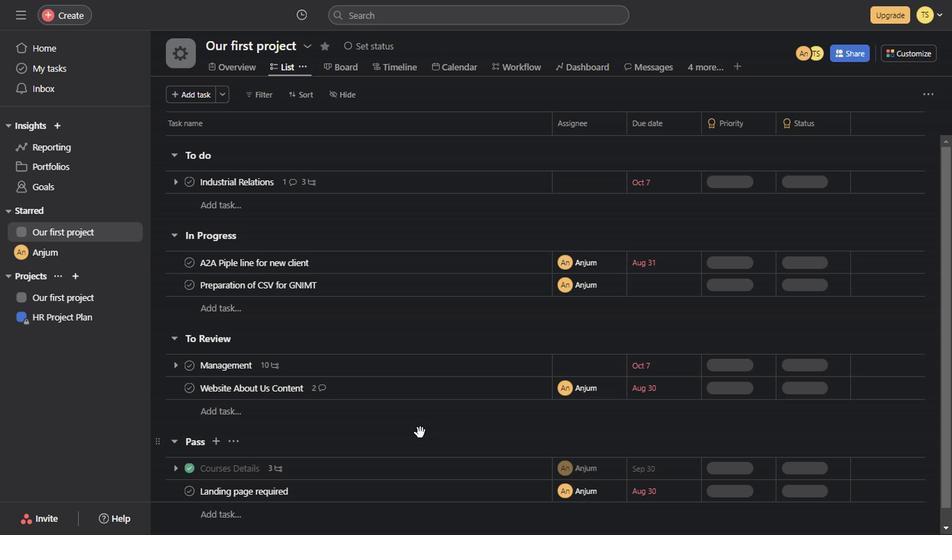 
Action: Mouse scrolled (417, 432) with delta (0, -1)
Screenshot: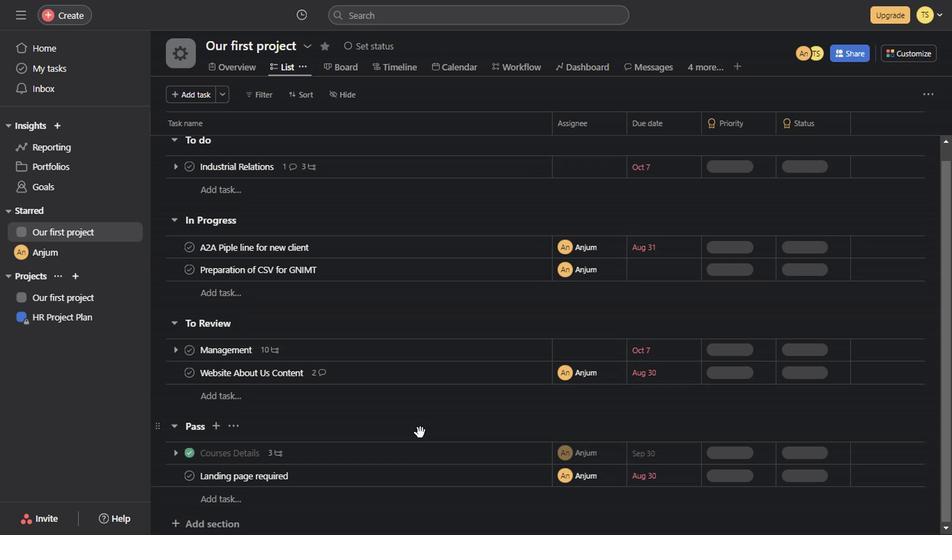 
Action: Mouse scrolled (417, 433) with delta (0, 0)
Screenshot: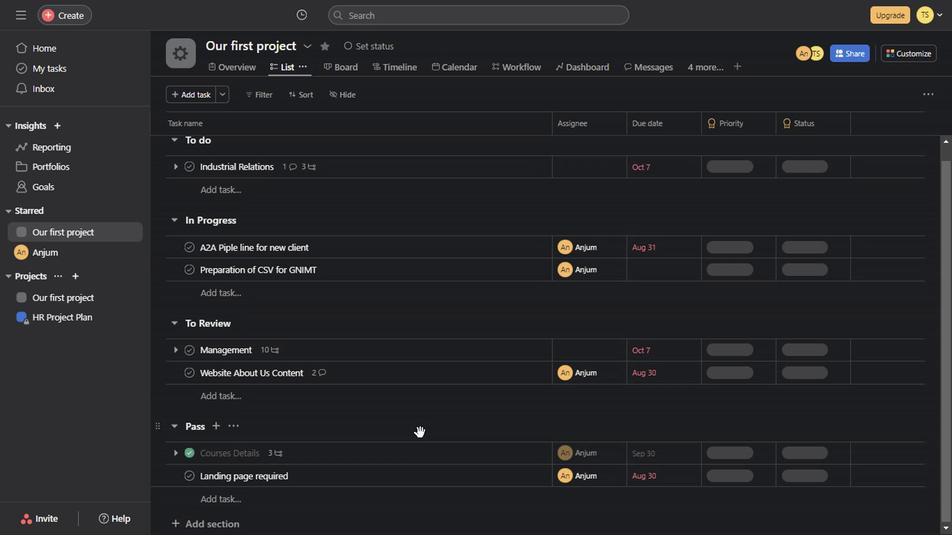 
Action: Mouse scrolled (417, 433) with delta (0, 0)
Screenshot: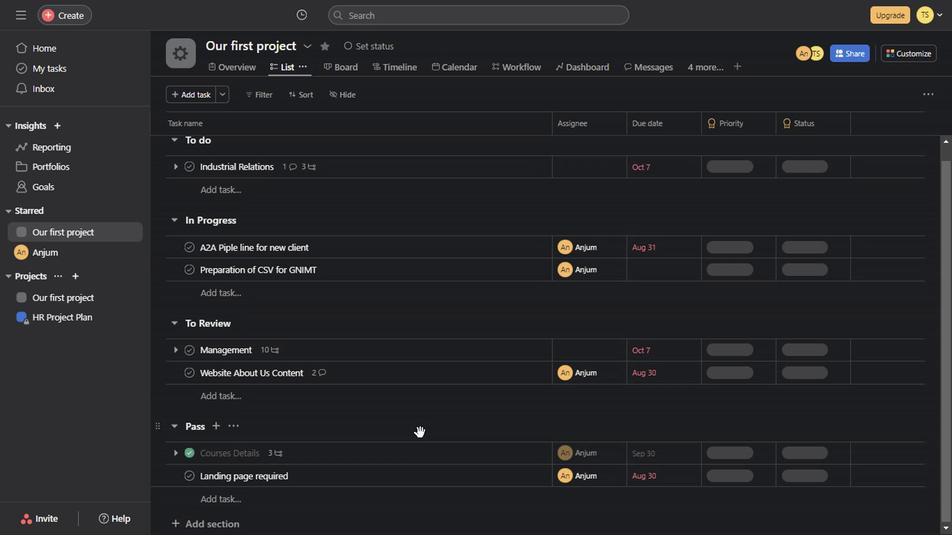 
Action: Mouse scrolled (417, 433) with delta (0, 0)
Screenshot: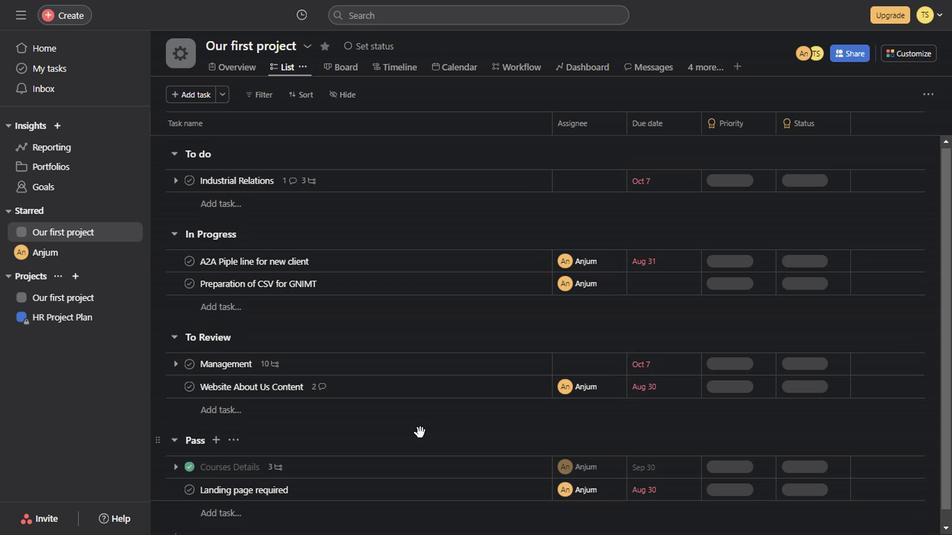 
Action: Mouse scrolled (417, 433) with delta (0, 0)
Screenshot: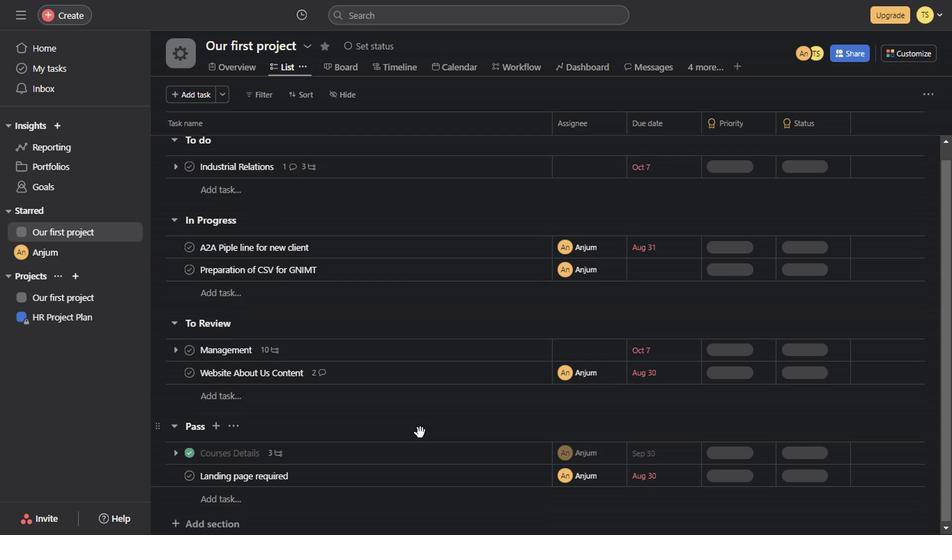 
Action: Mouse scrolled (417, 433) with delta (0, 0)
Screenshot: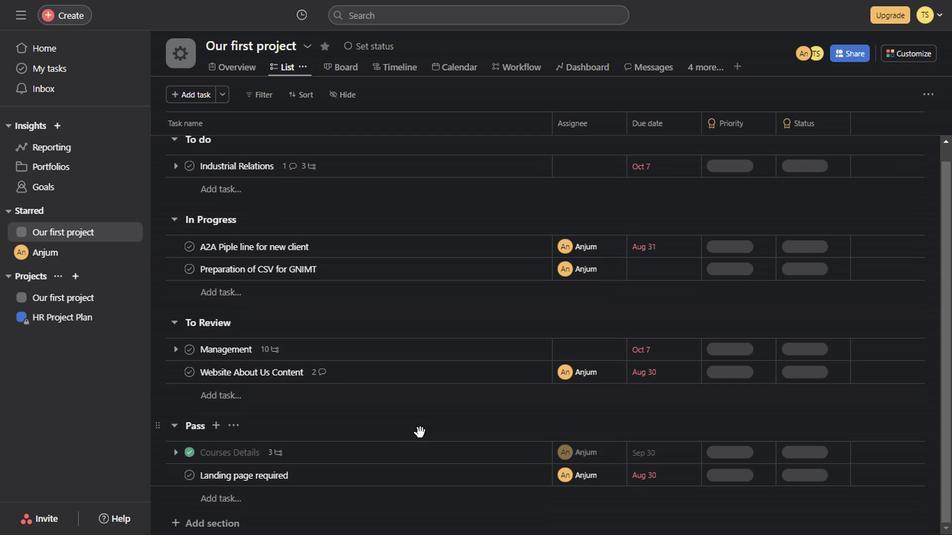 
Action: Mouse scrolled (417, 433) with delta (0, 0)
Screenshot: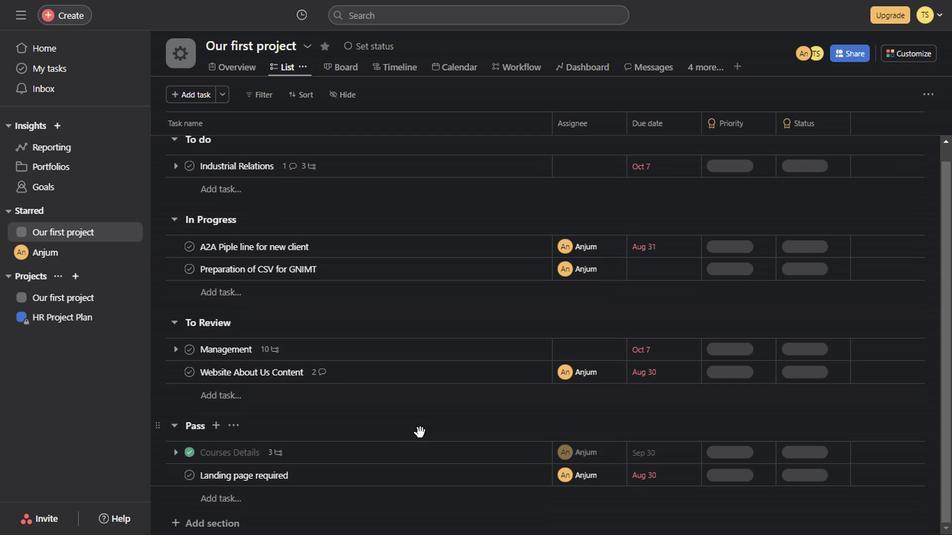 
Action: Mouse scrolled (417, 433) with delta (0, 0)
Screenshot: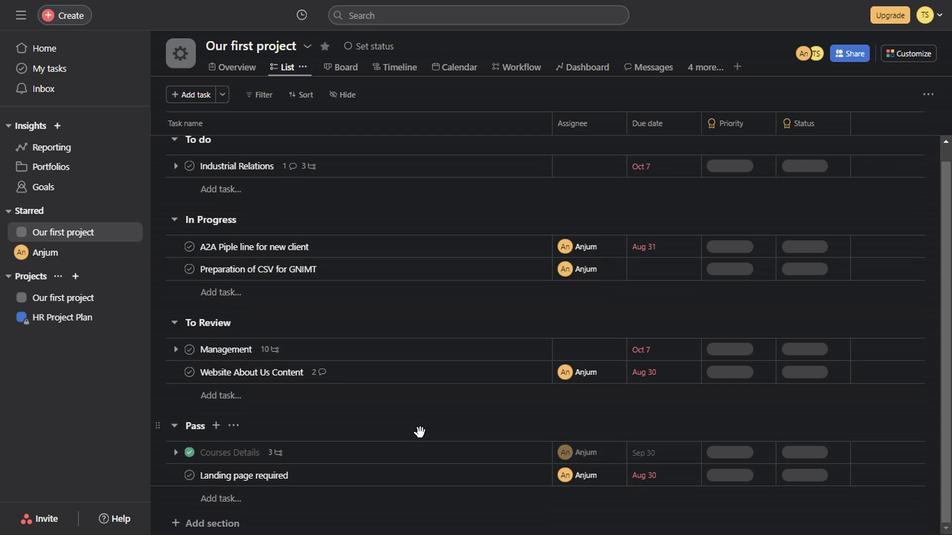 
Action: Mouse scrolled (417, 433) with delta (0, 0)
Screenshot: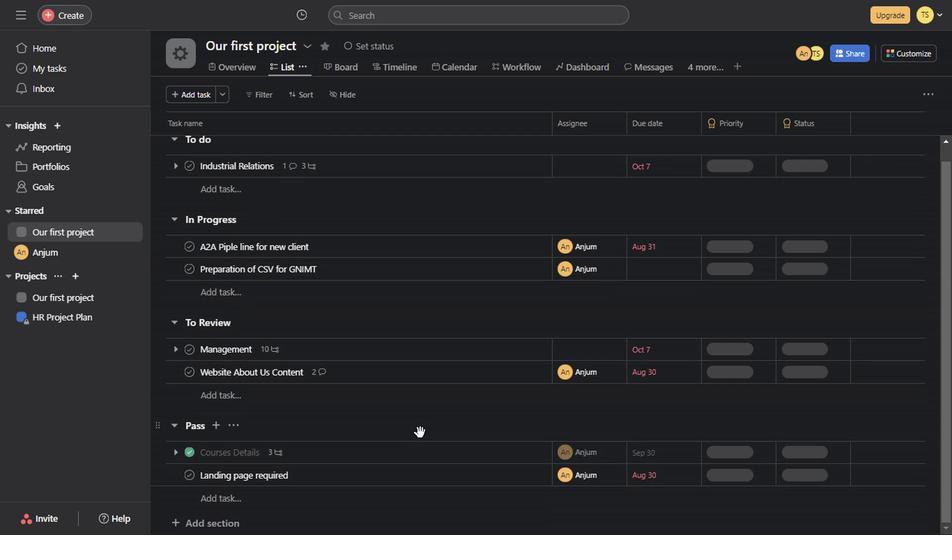 
Action: Mouse scrolled (417, 433) with delta (0, 0)
Screenshot: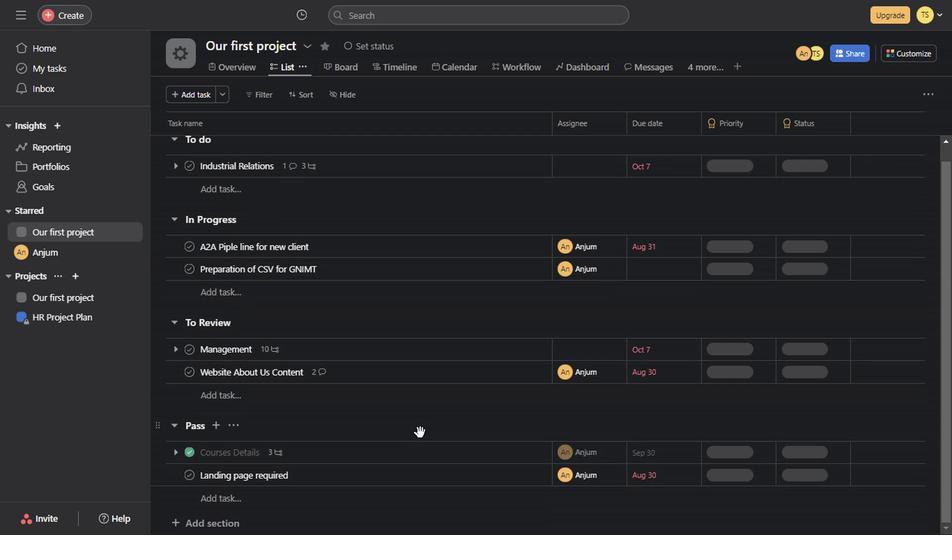 
Action: Mouse scrolled (417, 433) with delta (0, 0)
Screenshot: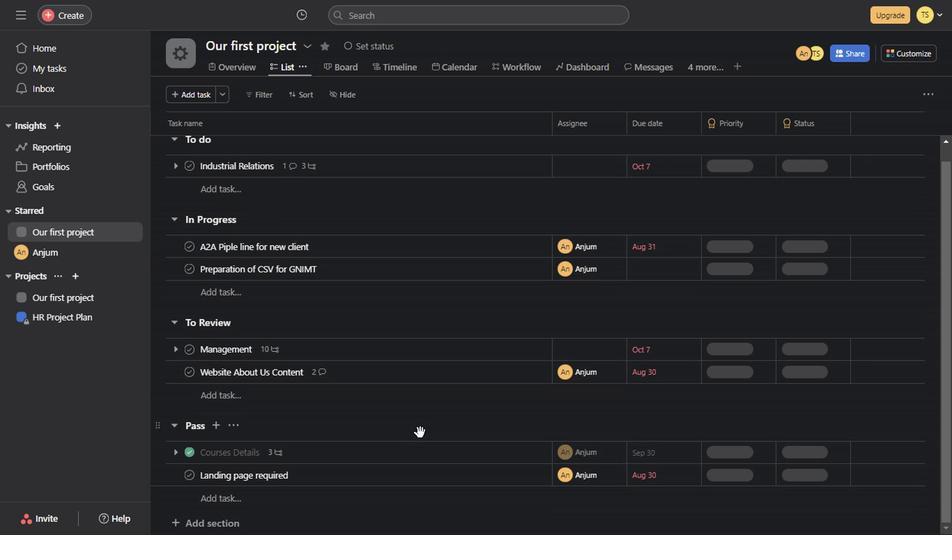 
Action: Mouse scrolled (417, 433) with delta (0, 0)
Screenshot: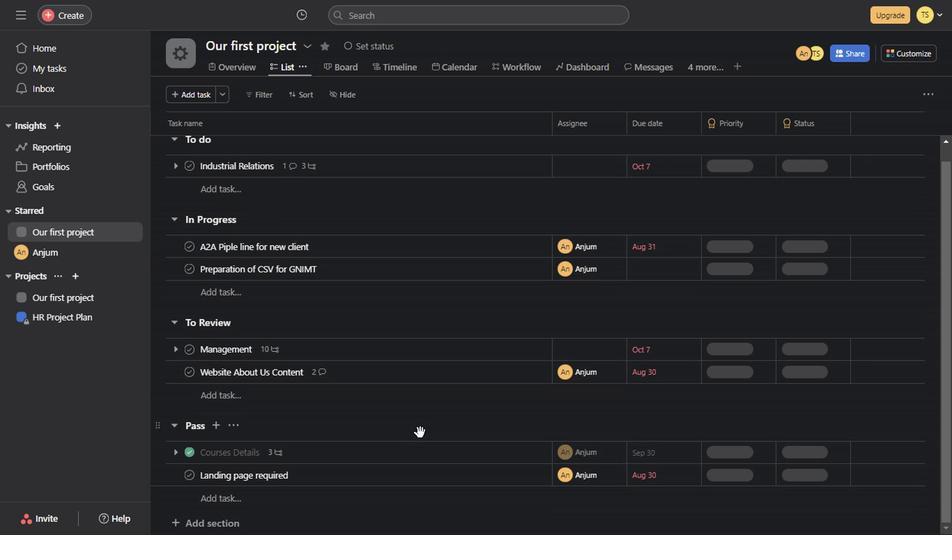 
Action: Mouse scrolled (417, 433) with delta (0, 0)
Screenshot: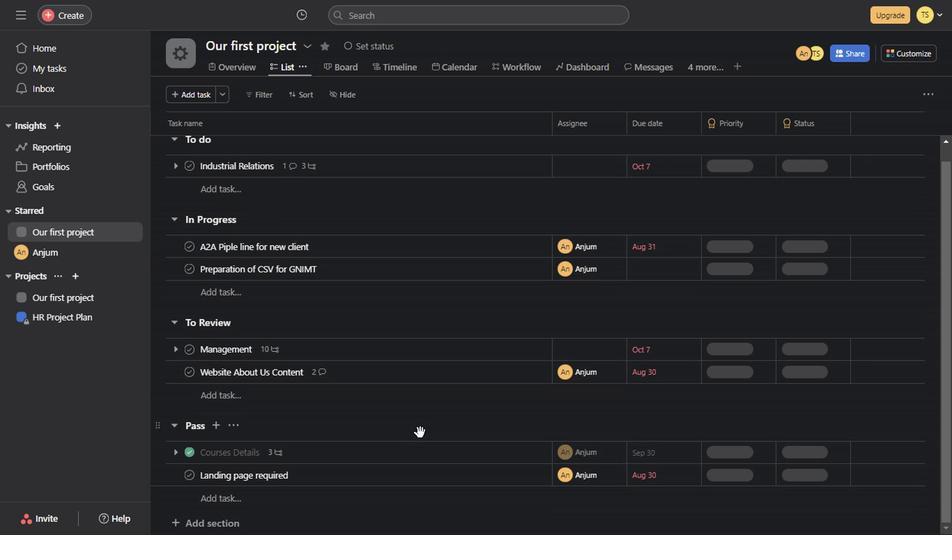 
Action: Mouse scrolled (417, 433) with delta (0, 0)
Screenshot: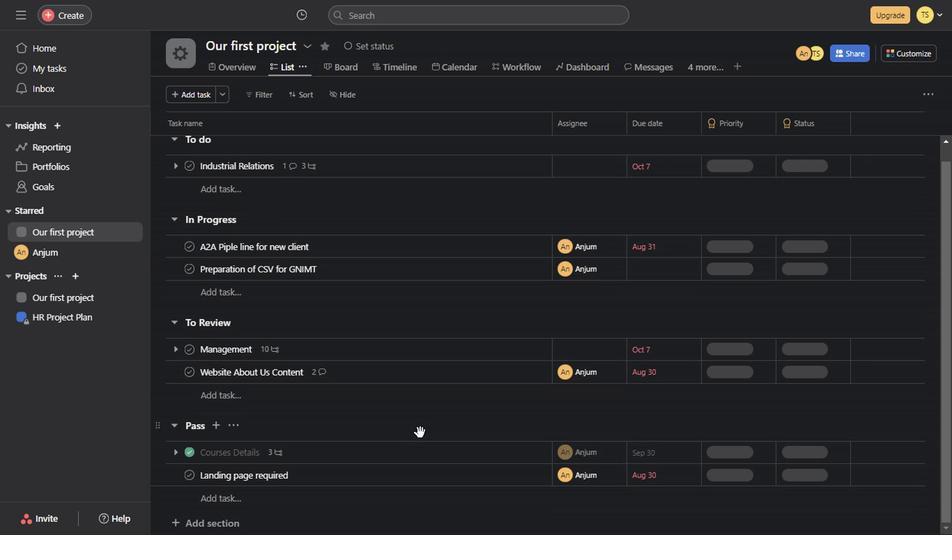 
Action: Mouse scrolled (417, 433) with delta (0, 0)
Screenshot: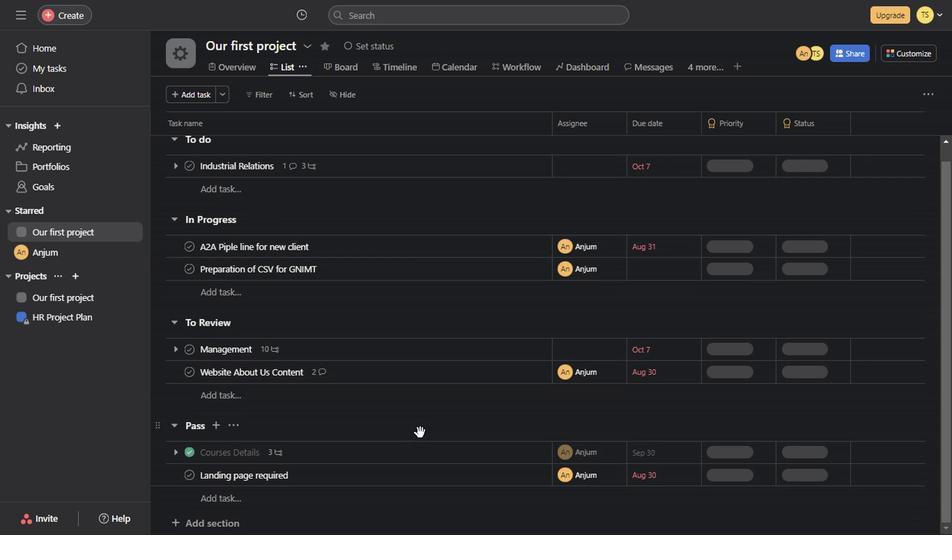 
Action: Mouse scrolled (417, 433) with delta (0, 0)
Screenshot: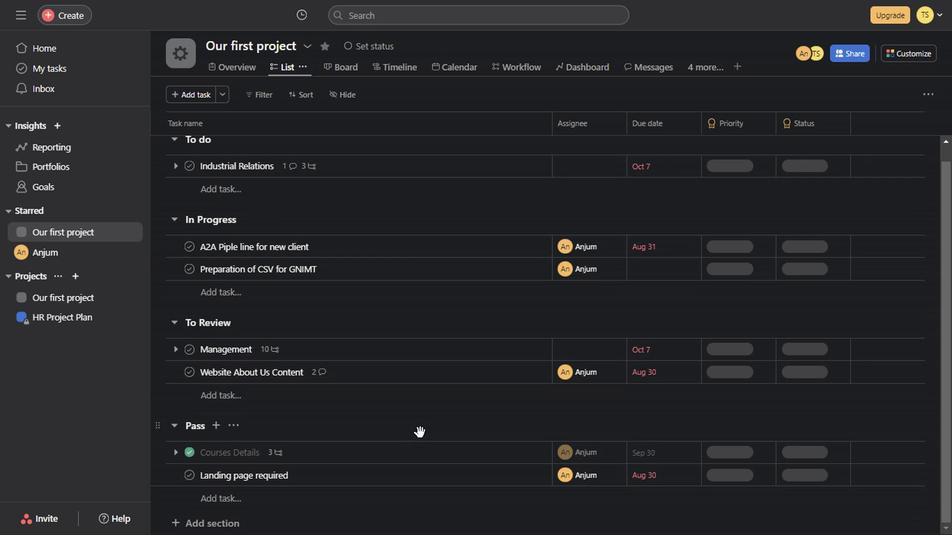 
Action: Mouse scrolled (417, 432) with delta (0, -1)
Screenshot: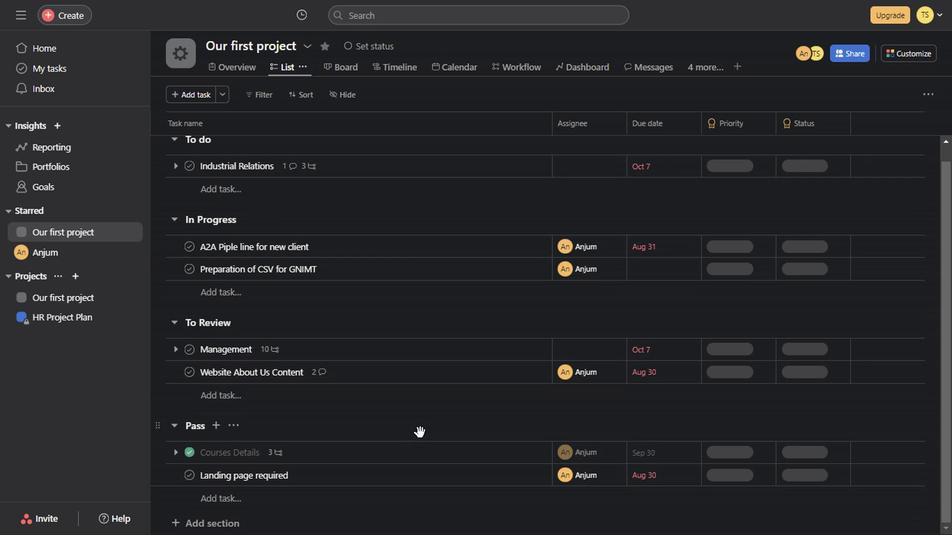 
Action: Mouse moved to (355, 68)
Screenshot: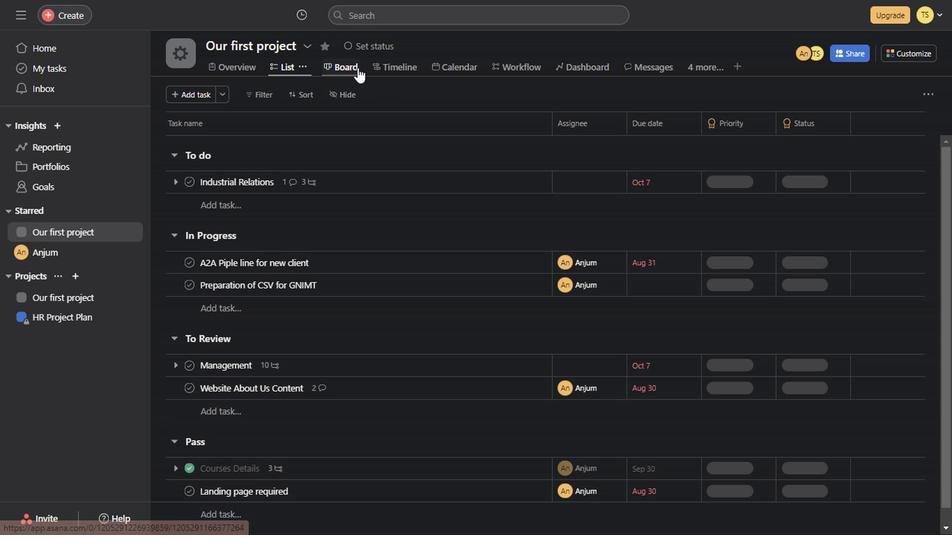 
Action: Mouse pressed left at (355, 68)
Screenshot: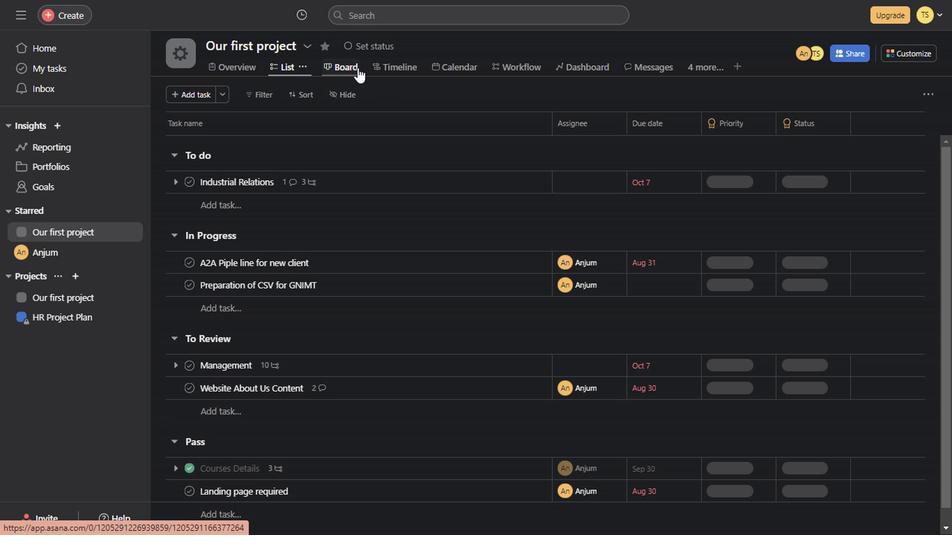 
Action: Mouse moved to (608, 525)
Screenshot: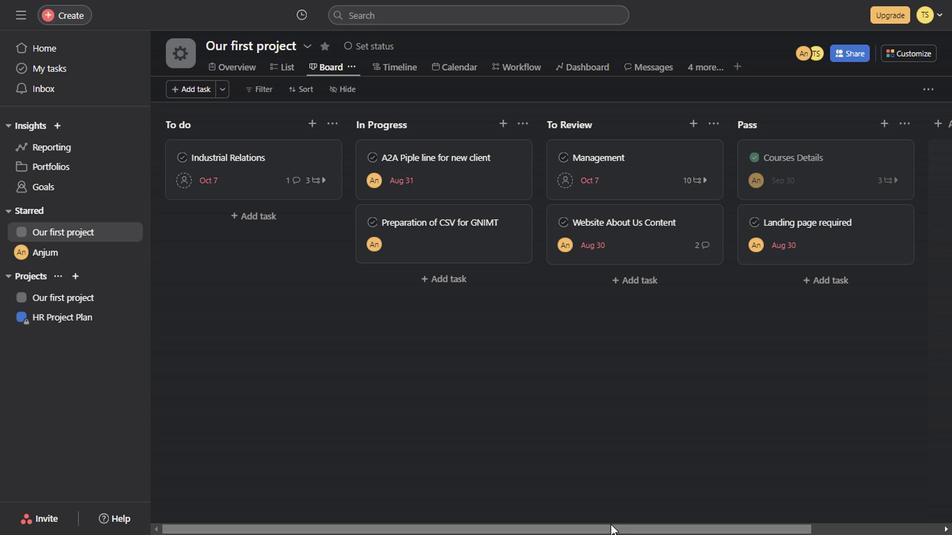 
Action: Mouse pressed left at (608, 525)
Screenshot: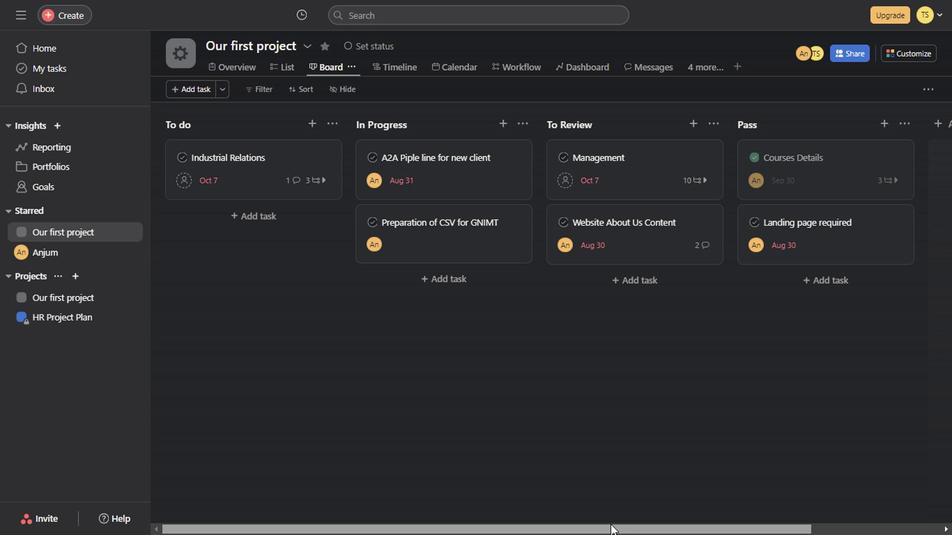 
Action: Mouse moved to (610, 489)
Screenshot: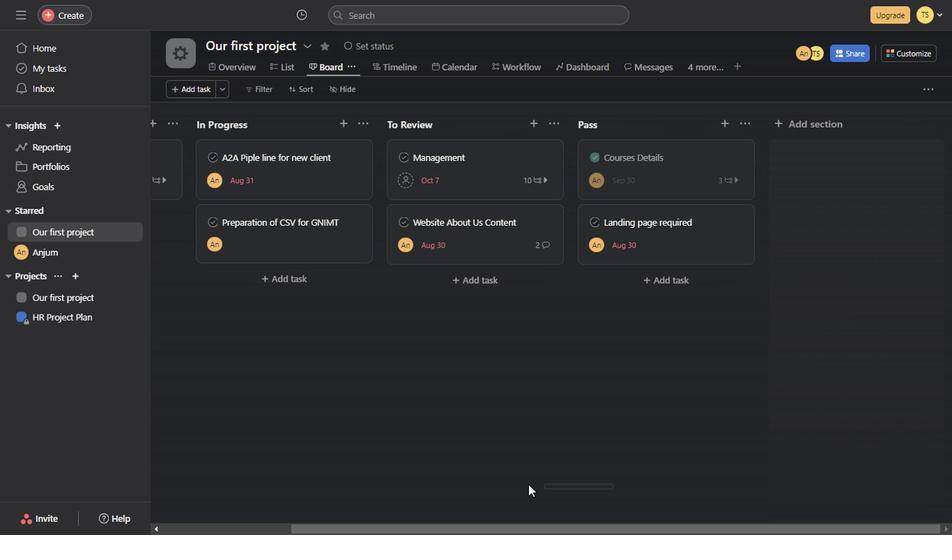
Action: Mouse pressed left at (610, 489)
Screenshot: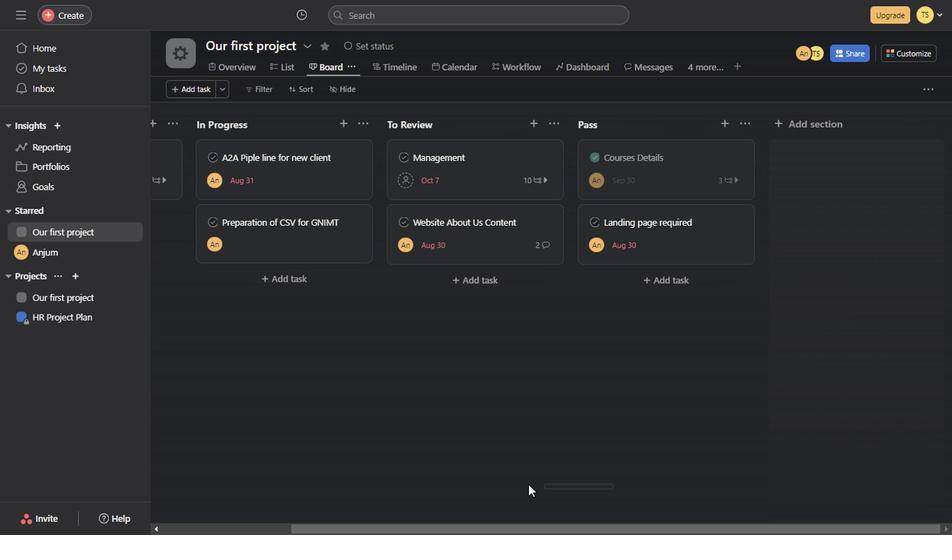 
Action: Mouse moved to (253, 523)
Screenshot: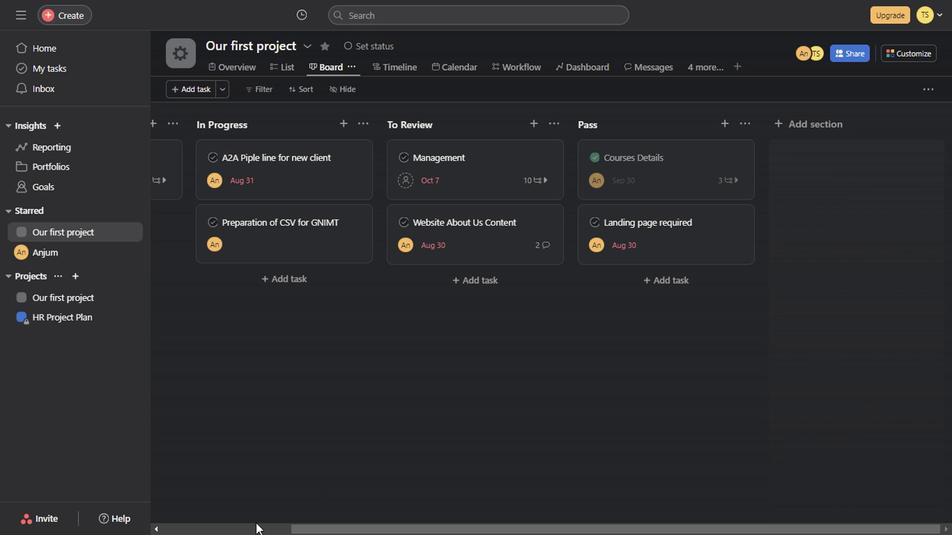 
Action: Mouse pressed left at (253, 523)
Screenshot: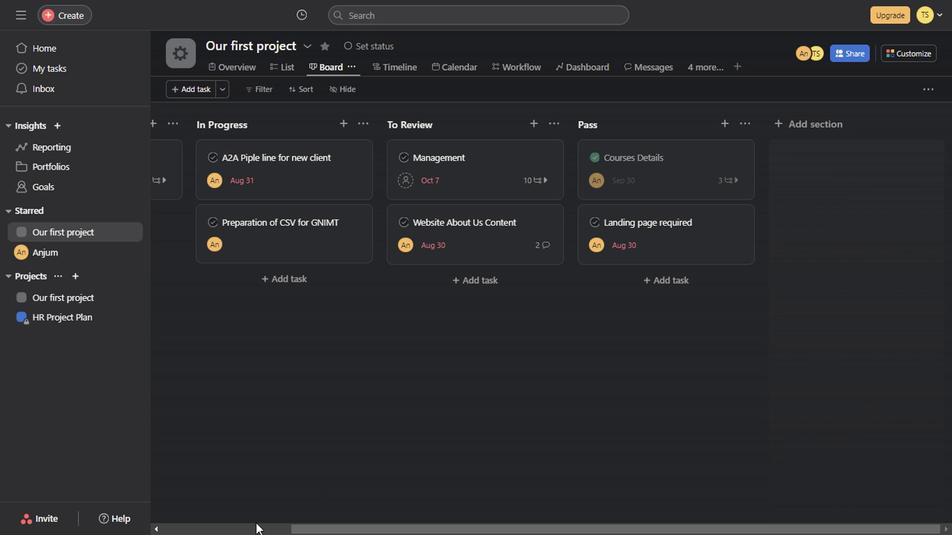 
Action: Mouse pressed left at (253, 523)
Screenshot: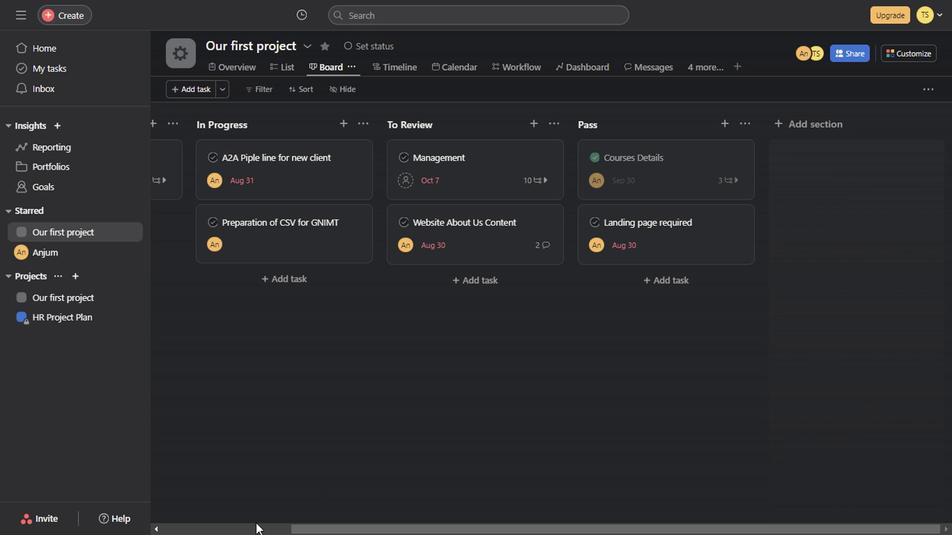 
Action: Mouse moved to (253, 525)
Screenshot: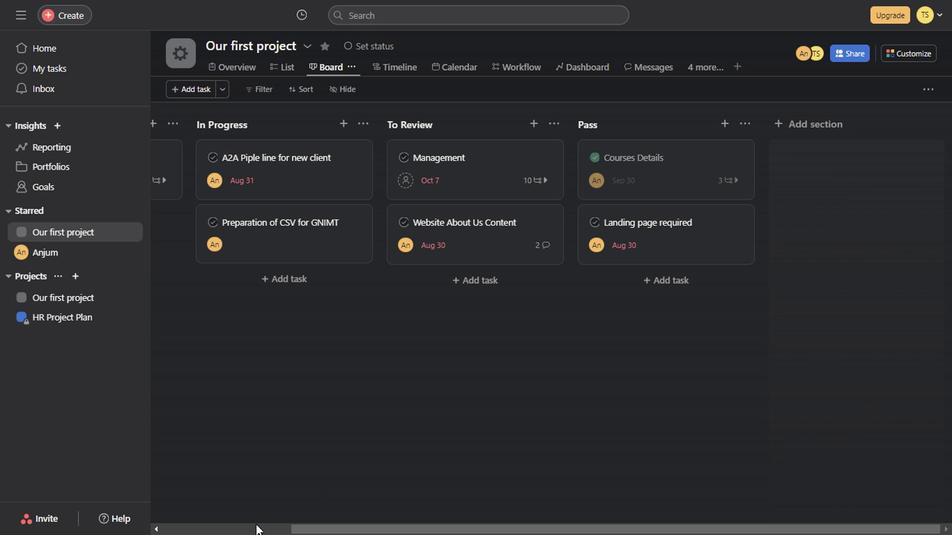 
Action: Mouse pressed left at (253, 525)
Screenshot: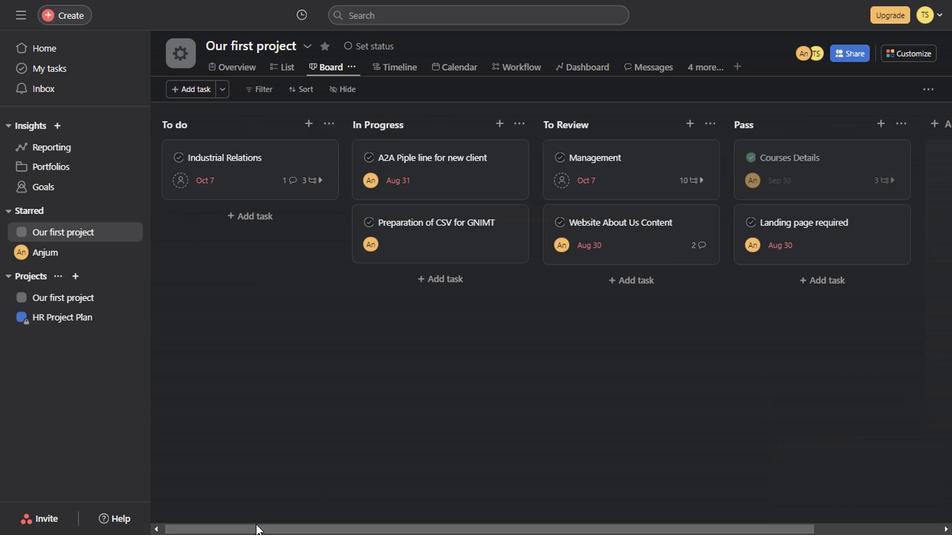 
Action: Mouse moved to (316, 176)
Screenshot: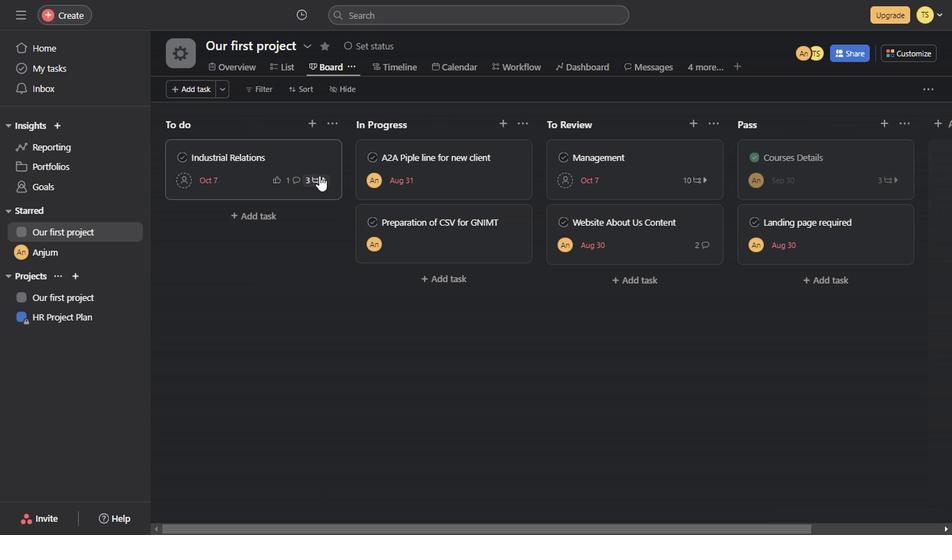 
Action: Mouse pressed left at (316, 176)
Screenshot: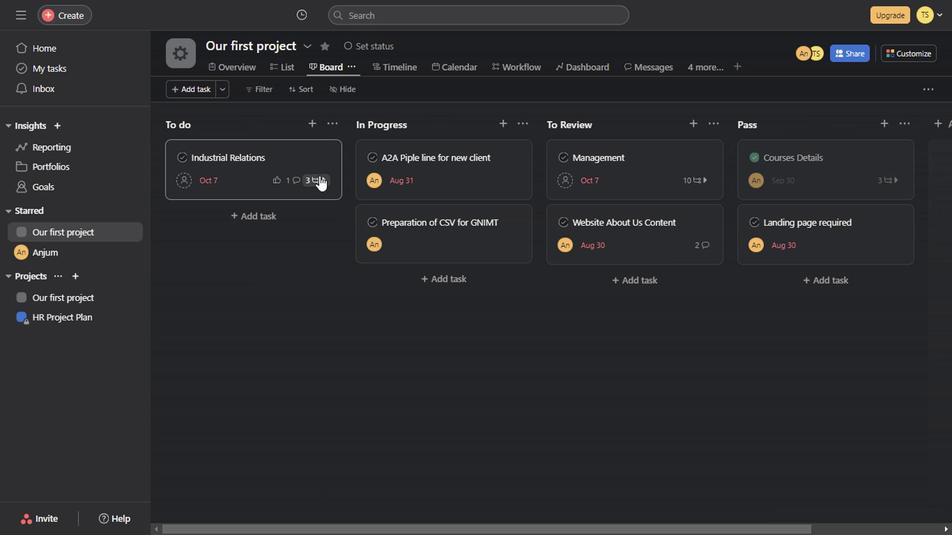 
Action: Mouse moved to (885, 181)
Screenshot: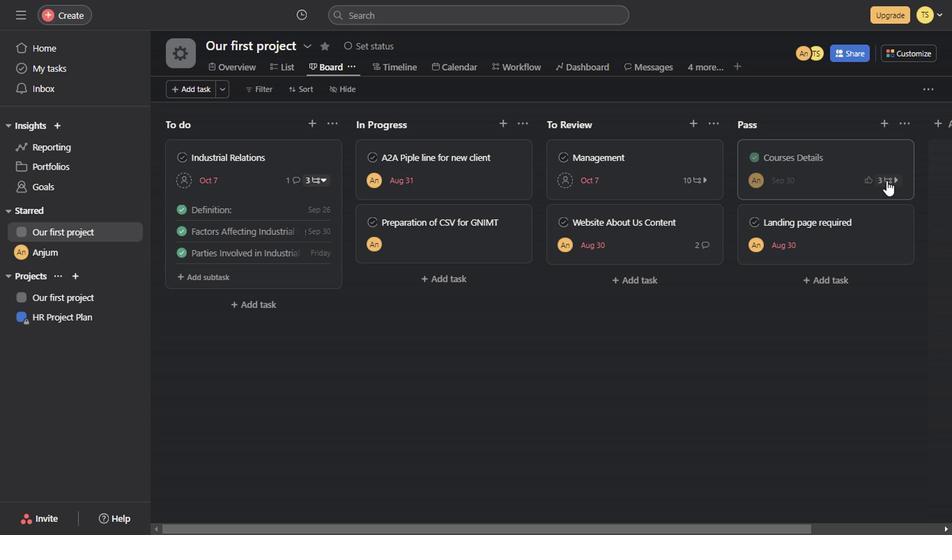 
Action: Mouse pressed left at (885, 181)
Screenshot: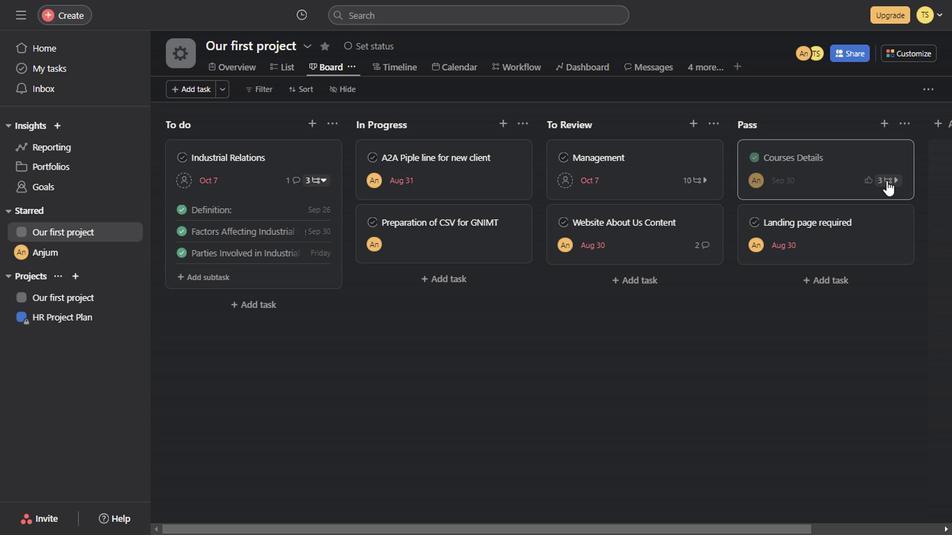 
Action: Mouse moved to (706, 182)
Screenshot: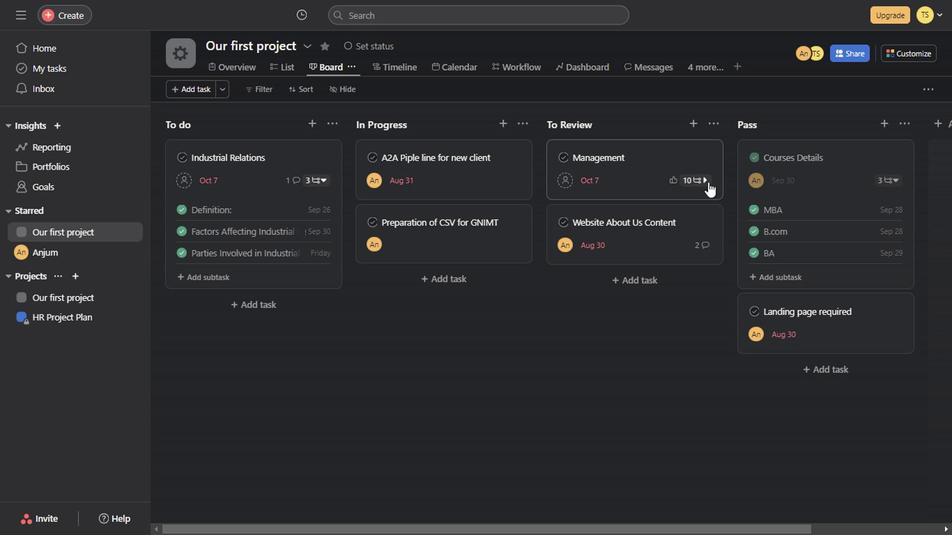 
Action: Mouse pressed left at (706, 182)
Screenshot: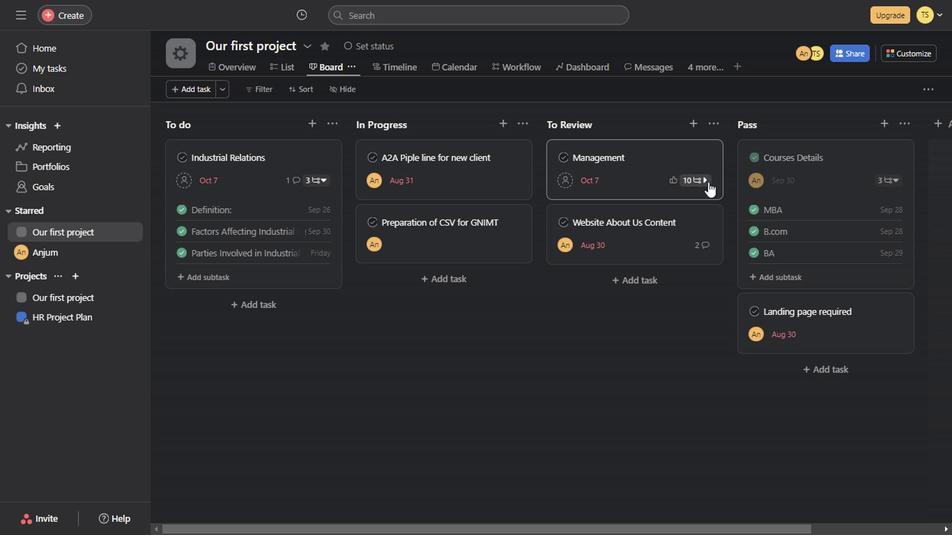 
Action: Mouse moved to (448, 394)
Screenshot: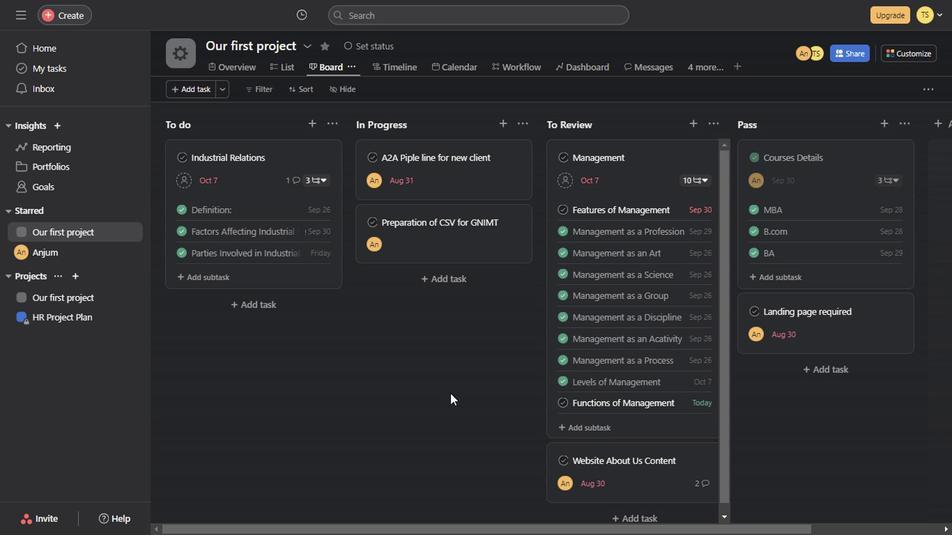 
Action: Mouse pressed left at (448, 394)
Screenshot: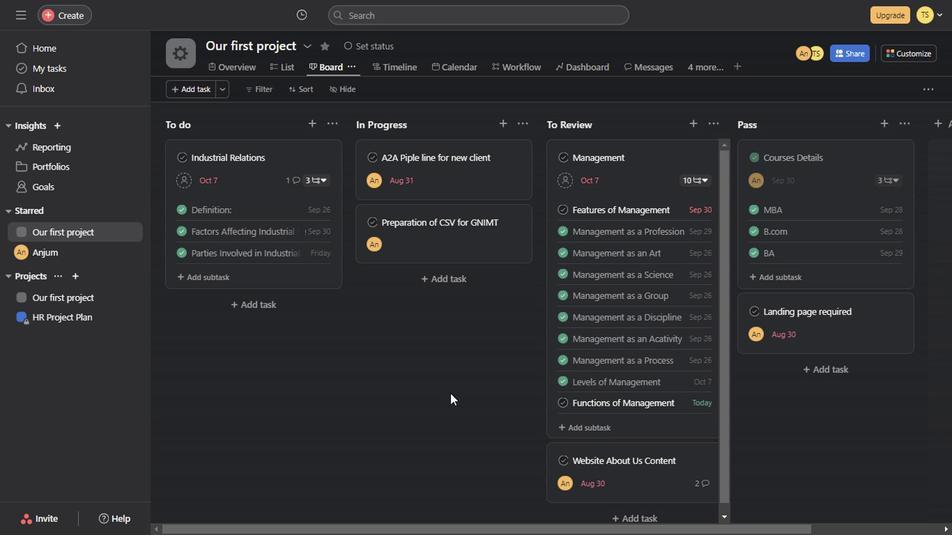 
Action: Mouse moved to (371, 64)
Screenshot: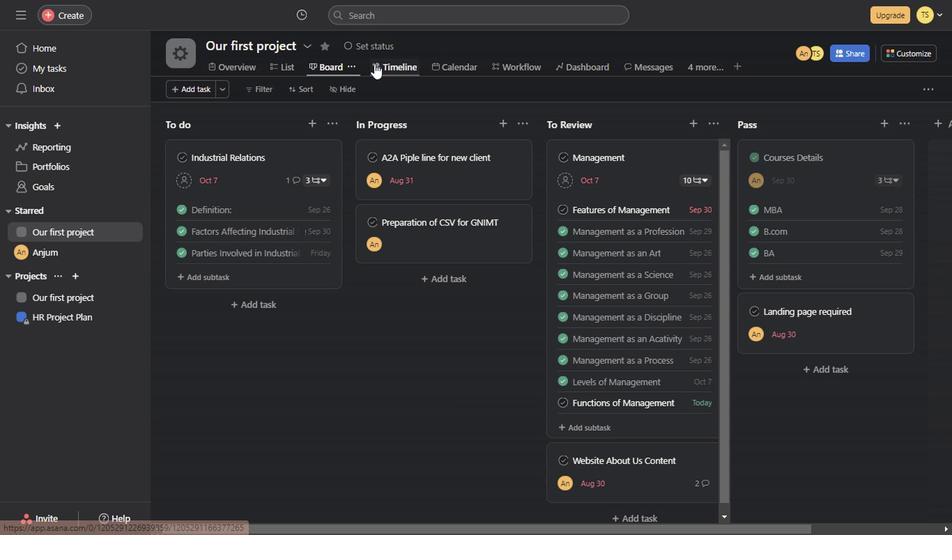
Action: Mouse pressed left at (371, 64)
Screenshot: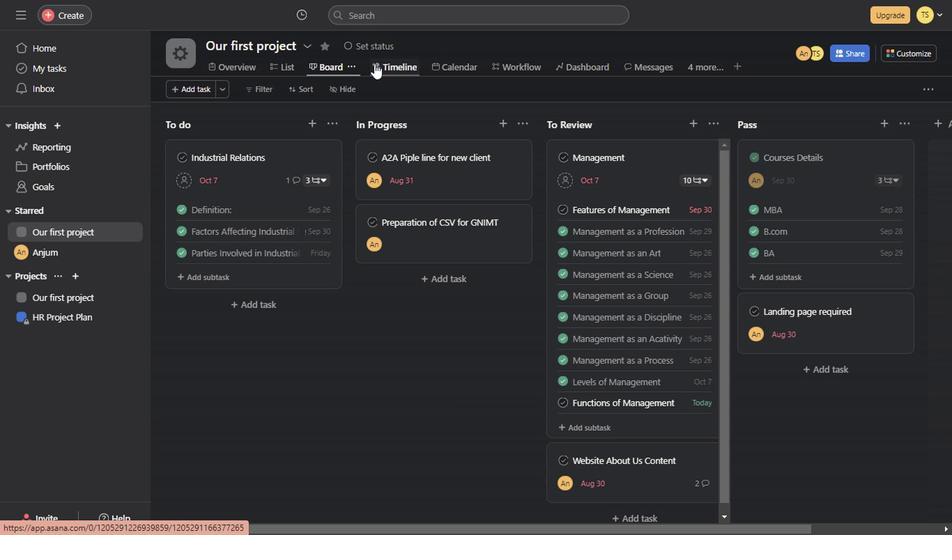 
Action: Mouse moved to (443, 71)
Screenshot: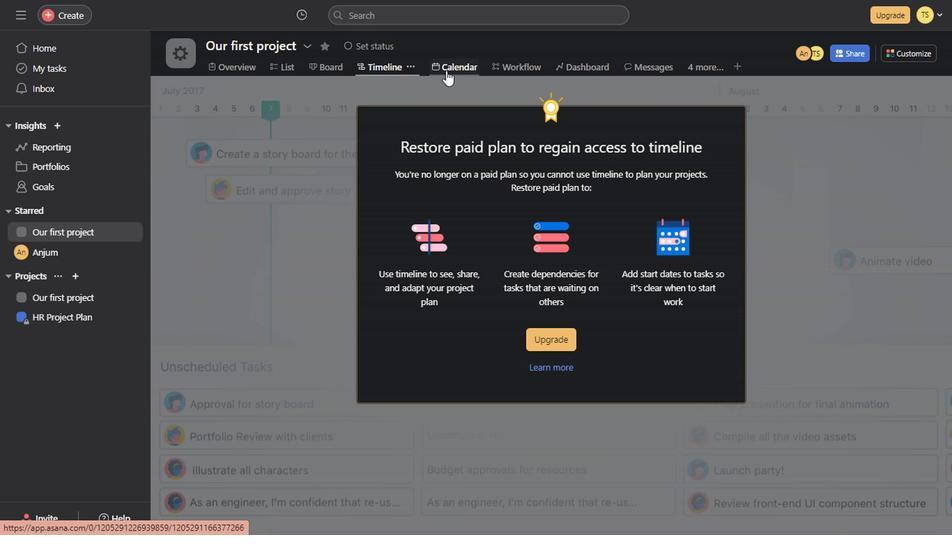 
Action: Mouse pressed left at (443, 71)
Screenshot: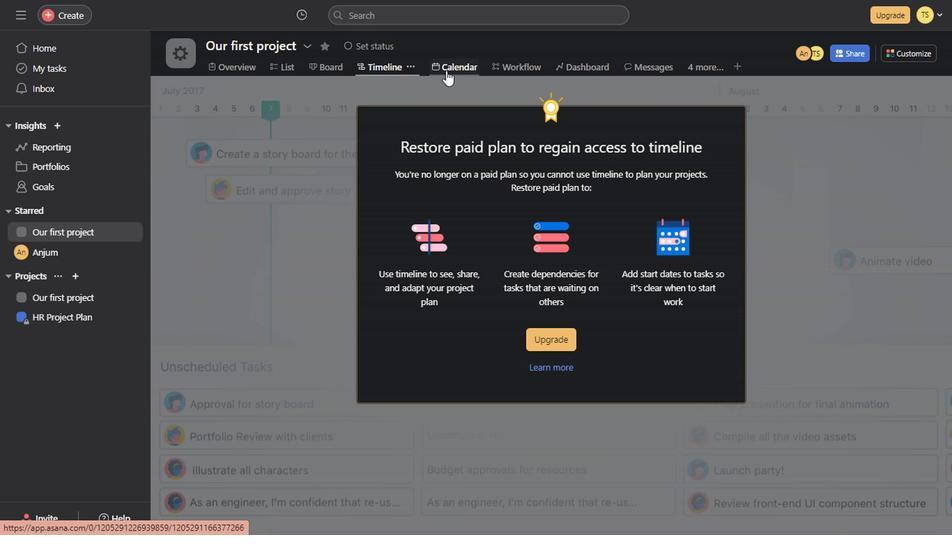 
Action: Mouse moved to (533, 71)
Screenshot: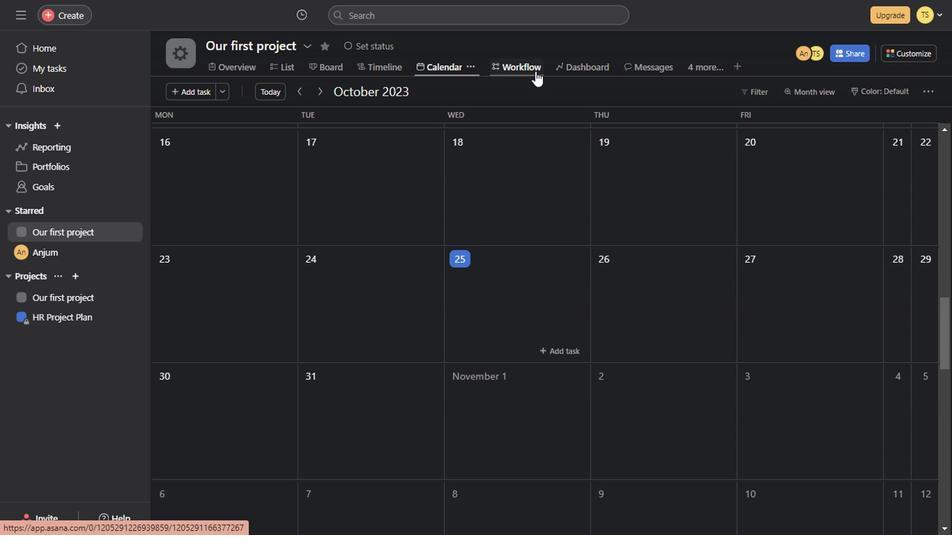 
Action: Mouse pressed left at (533, 71)
Screenshot: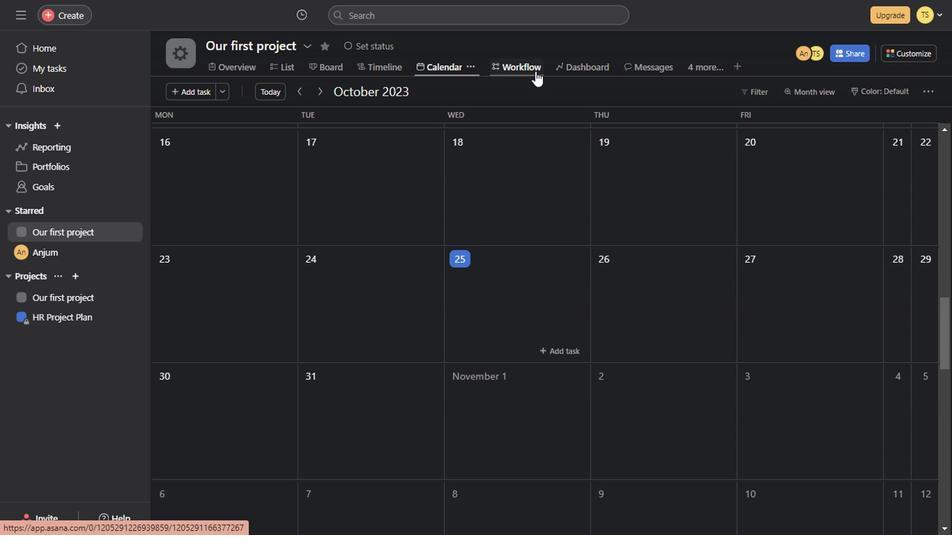 
Action: Mouse moved to (566, 73)
Screenshot: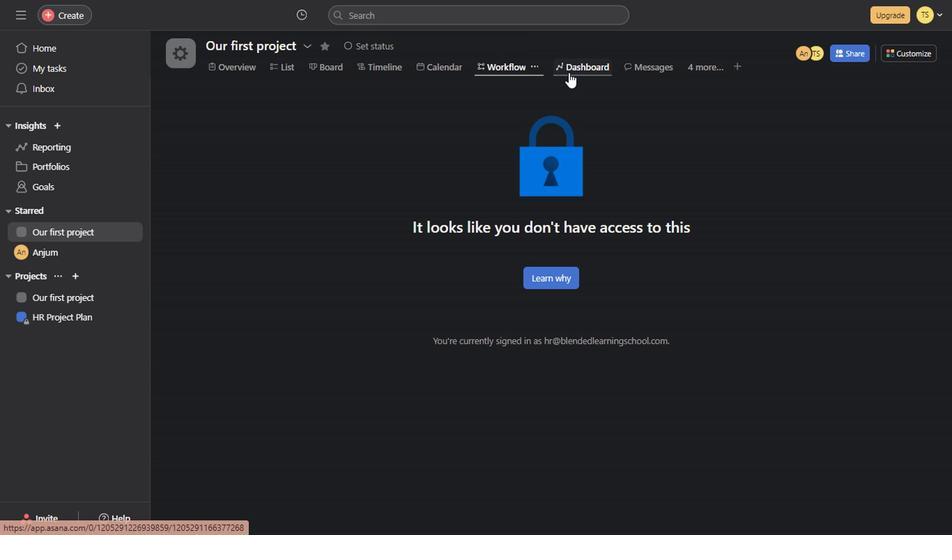 
Action: Mouse pressed left at (566, 73)
Screenshot: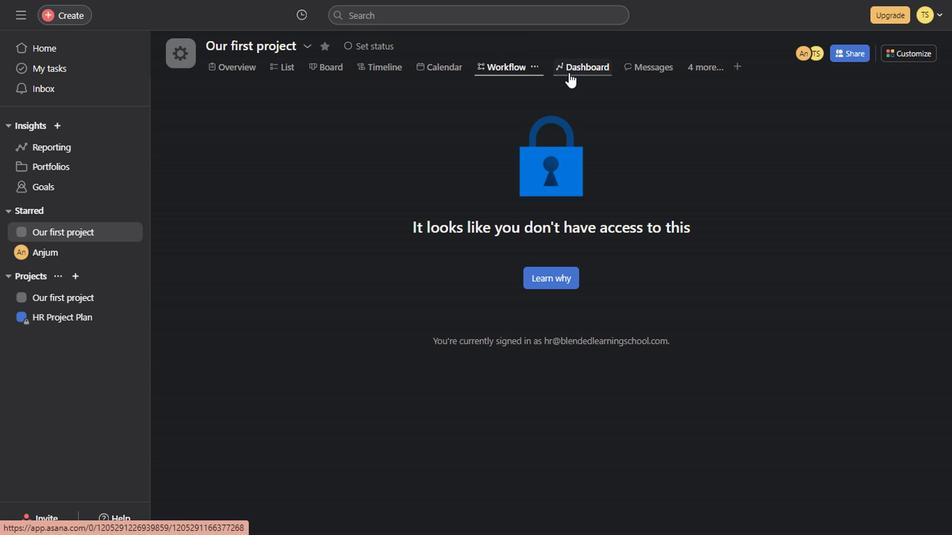 
Action: Mouse moved to (717, 319)
Screenshot: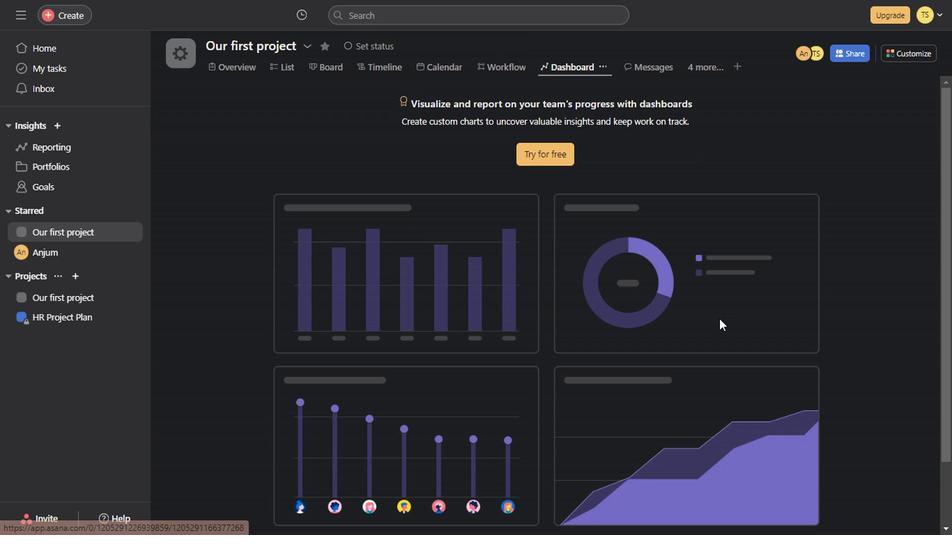 
Action: Mouse scrolled (717, 318) with delta (0, 0)
Screenshot: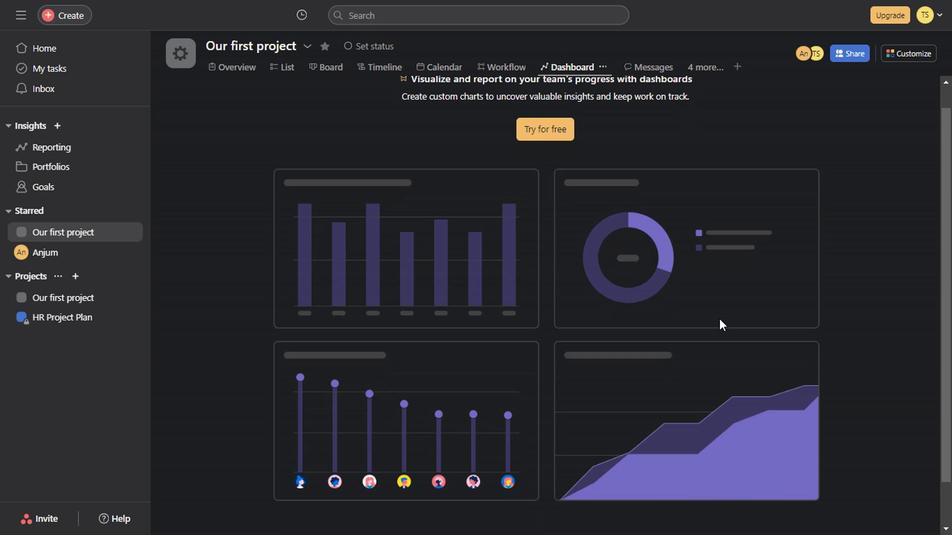 
Action: Mouse scrolled (717, 318) with delta (0, 0)
Screenshot: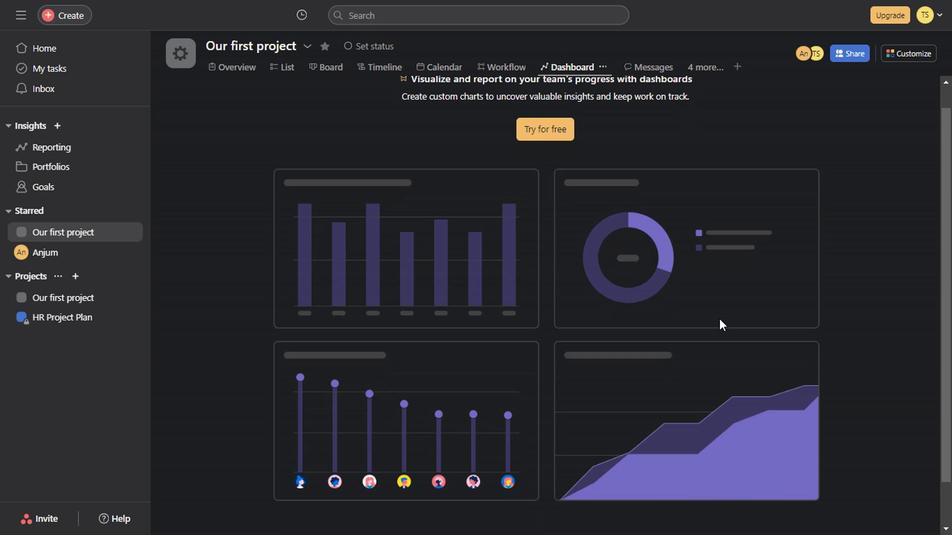 
Action: Mouse scrolled (717, 318) with delta (0, 0)
Screenshot: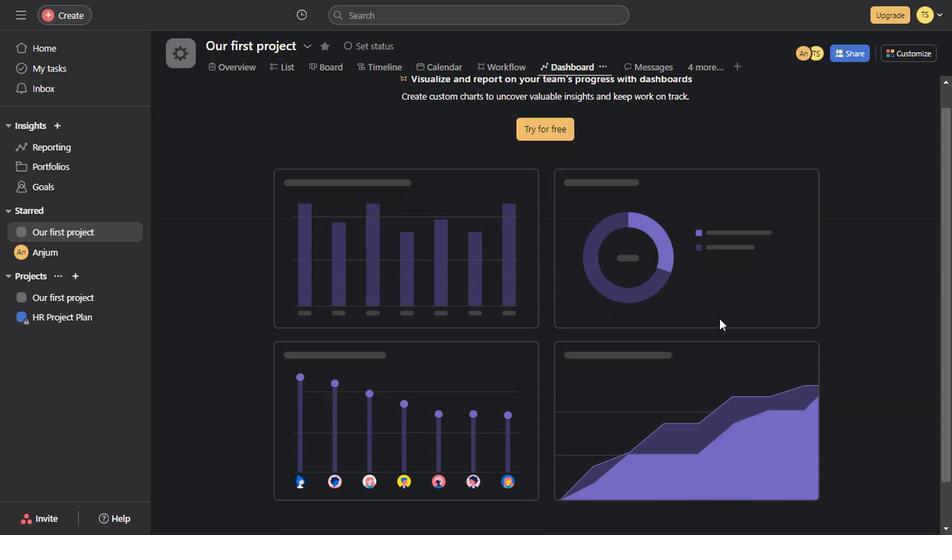 
Action: Mouse scrolled (717, 318) with delta (0, 0)
Screenshot: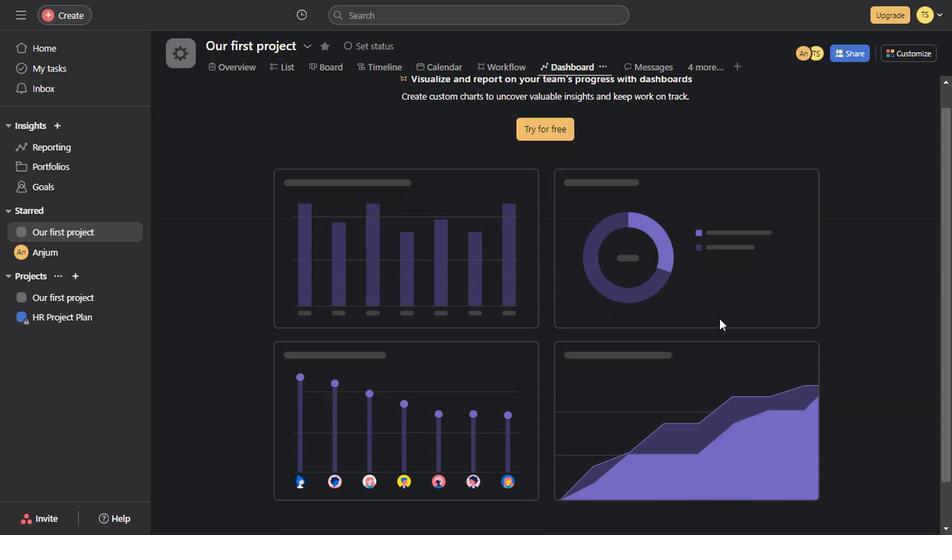 
Action: Mouse scrolled (717, 318) with delta (0, 0)
Screenshot: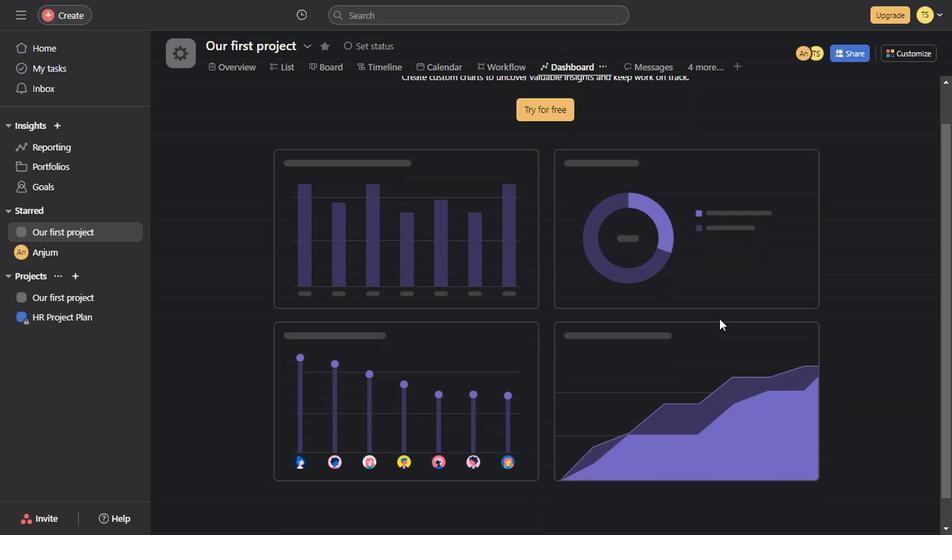 
Action: Mouse scrolled (717, 318) with delta (0, 0)
Screenshot: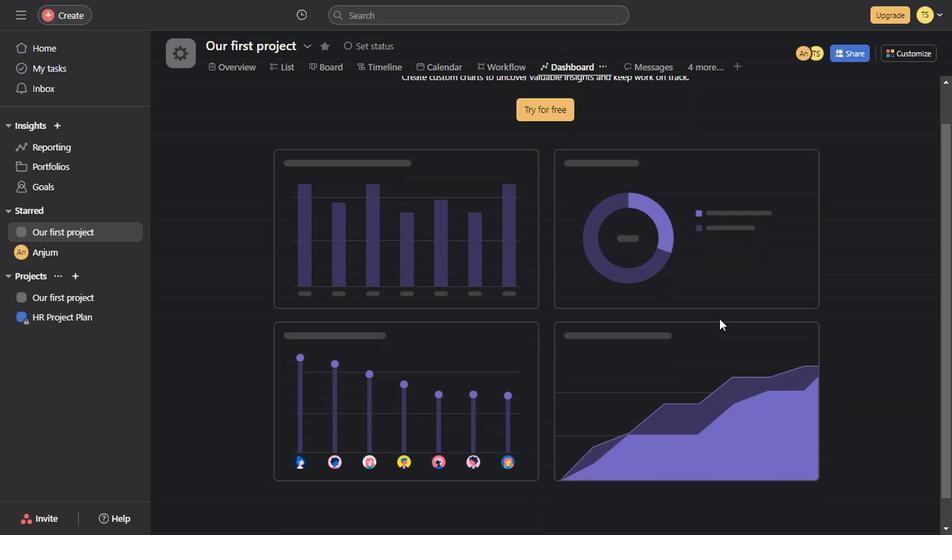 
Action: Mouse scrolled (717, 318) with delta (0, 0)
Screenshot: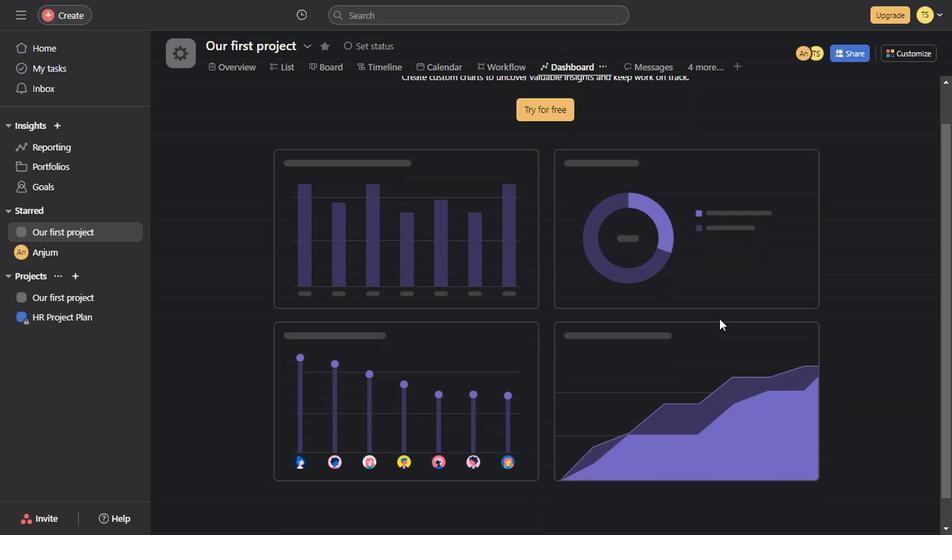 
Action: Mouse scrolled (717, 318) with delta (0, 0)
Screenshot: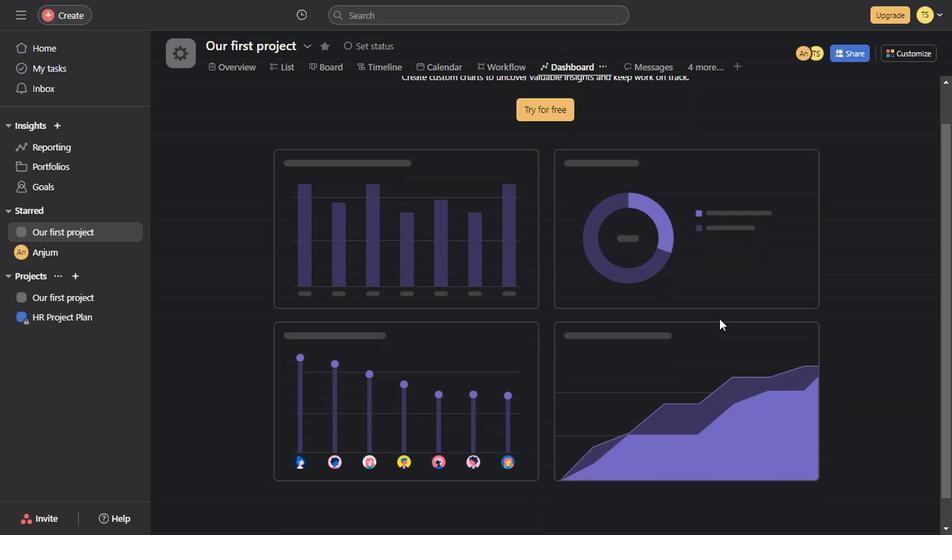 
Action: Mouse scrolled (717, 318) with delta (0, 0)
Screenshot: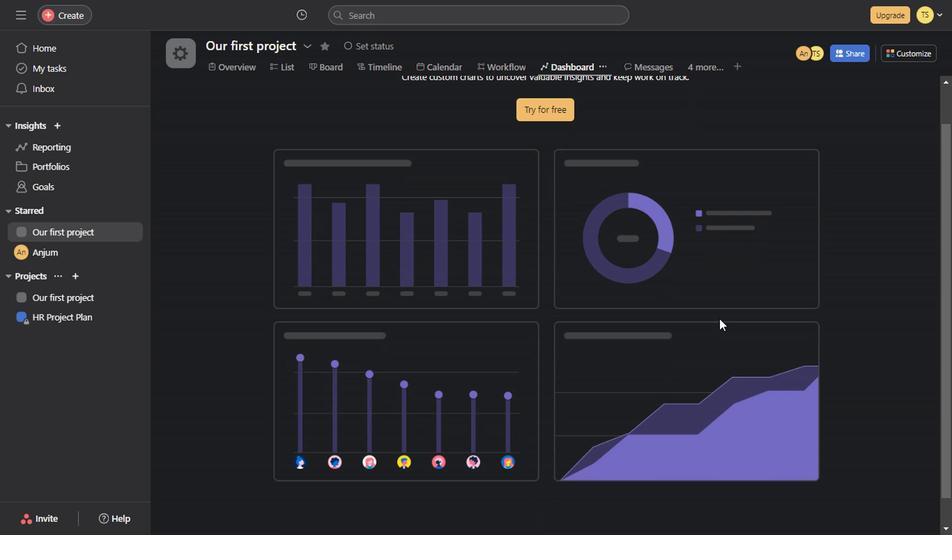 
Action: Mouse scrolled (717, 318) with delta (0, 0)
Screenshot: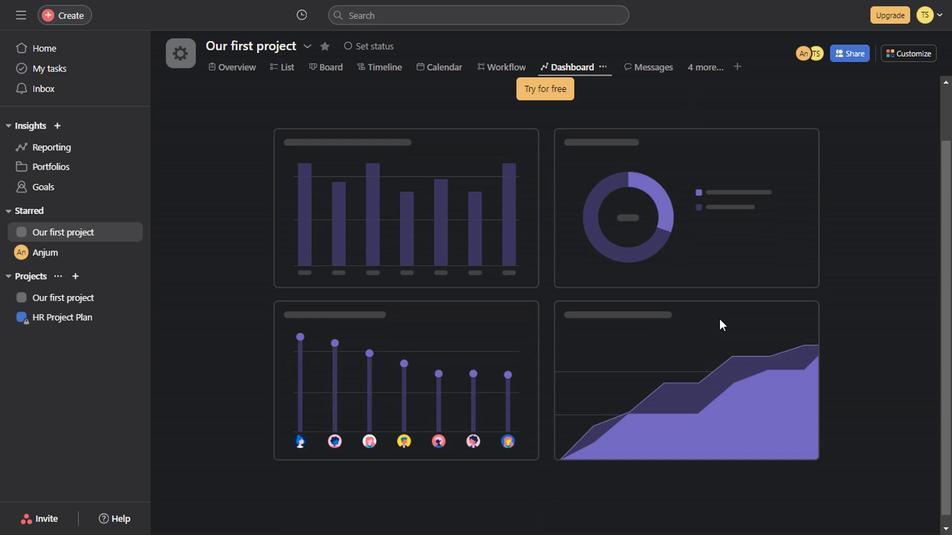 
Action: Mouse scrolled (717, 318) with delta (0, 0)
Screenshot: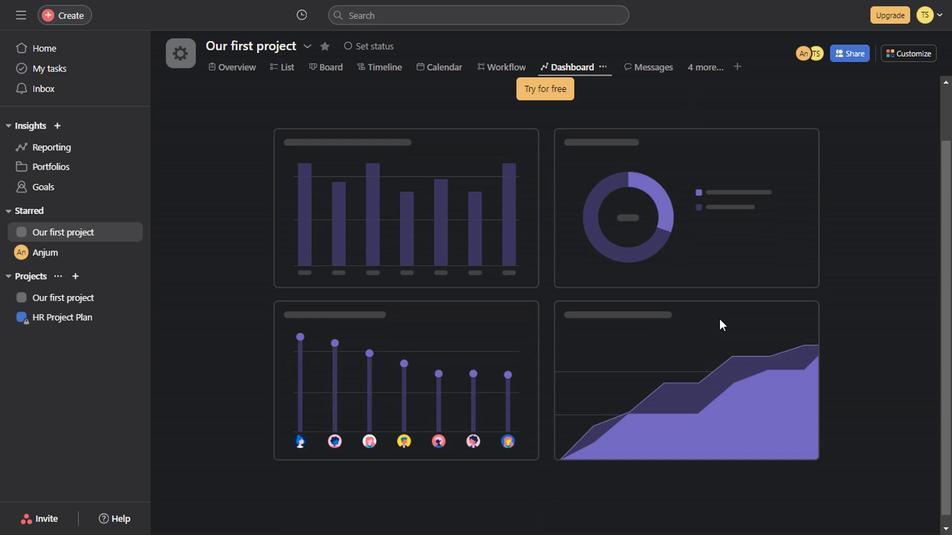 
Action: Mouse scrolled (717, 318) with delta (0, 0)
Screenshot: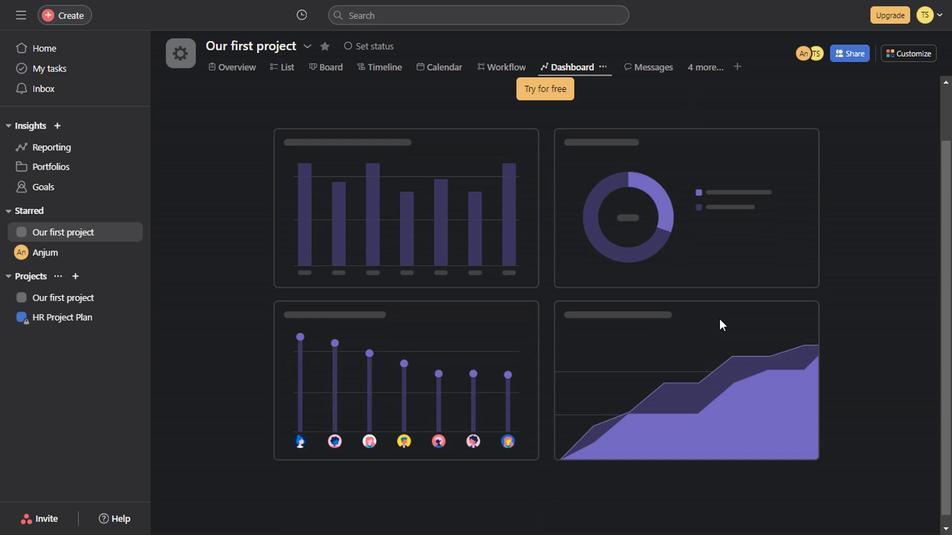 
Action: Mouse scrolled (717, 318) with delta (0, 0)
Screenshot: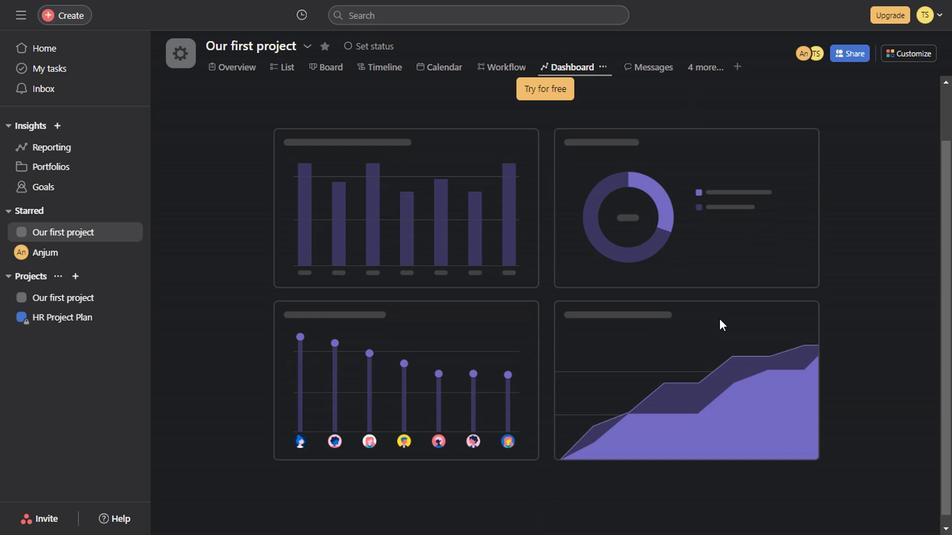 
Action: Mouse scrolled (717, 318) with delta (0, 0)
Screenshot: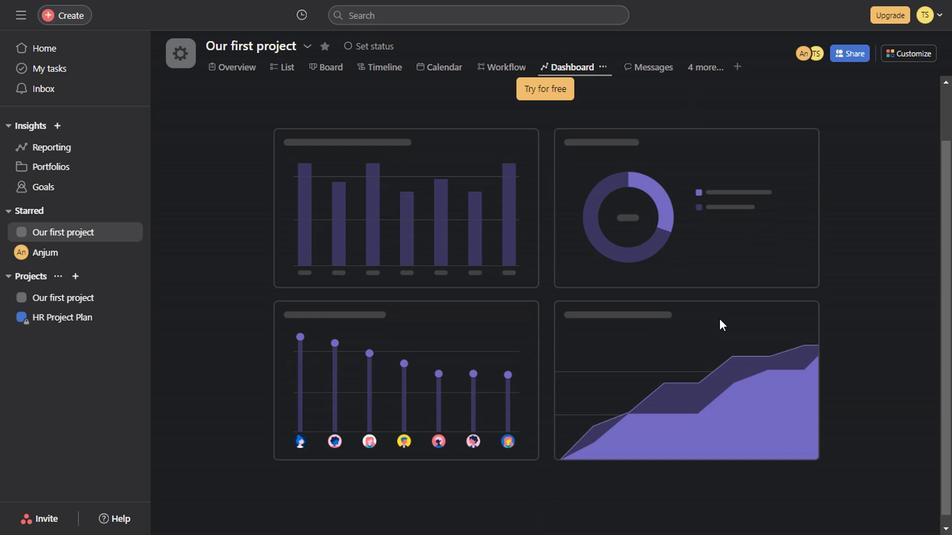 
Action: Mouse scrolled (717, 318) with delta (0, 0)
Screenshot: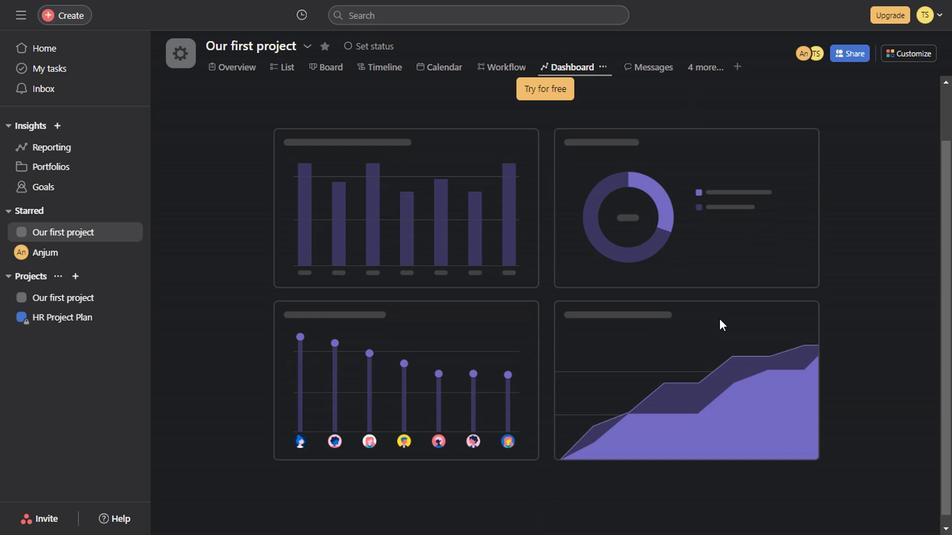 
Action: Mouse scrolled (717, 318) with delta (0, 0)
Screenshot: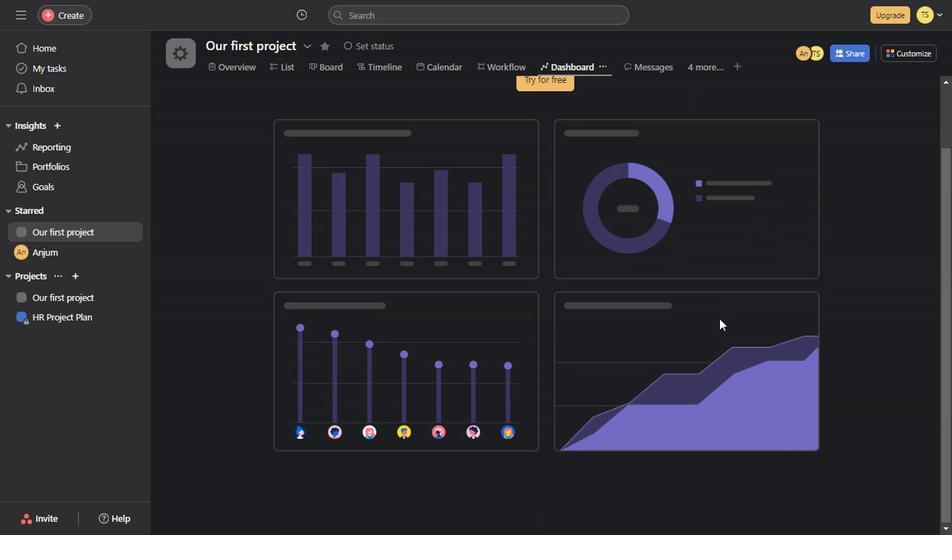 
Action: Mouse scrolled (717, 318) with delta (0, 0)
Screenshot: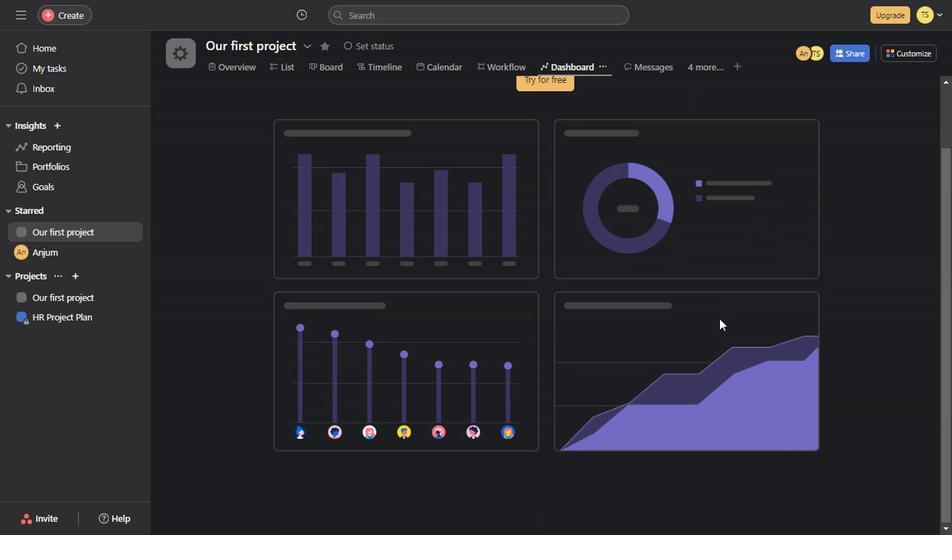 
Action: Mouse scrolled (717, 318) with delta (0, 0)
Screenshot: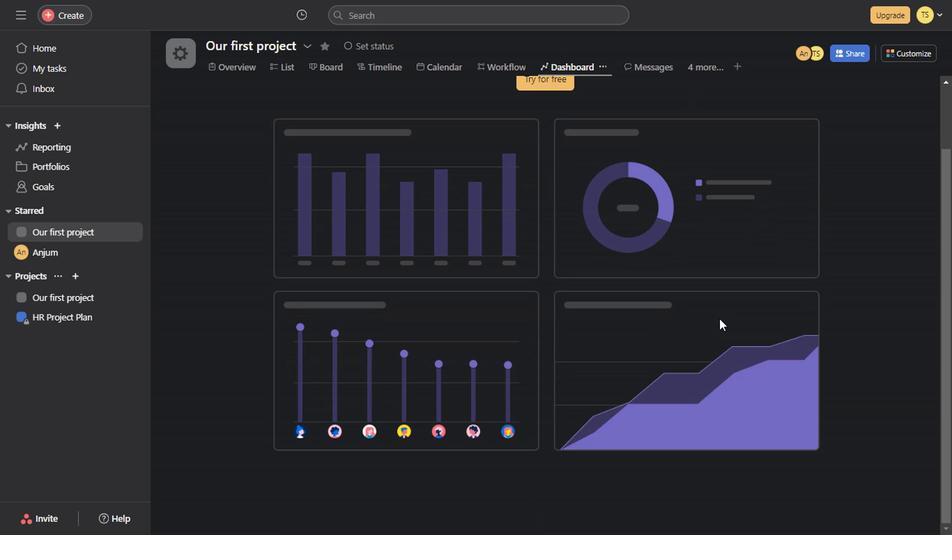 
Action: Mouse scrolled (717, 318) with delta (0, 0)
Screenshot: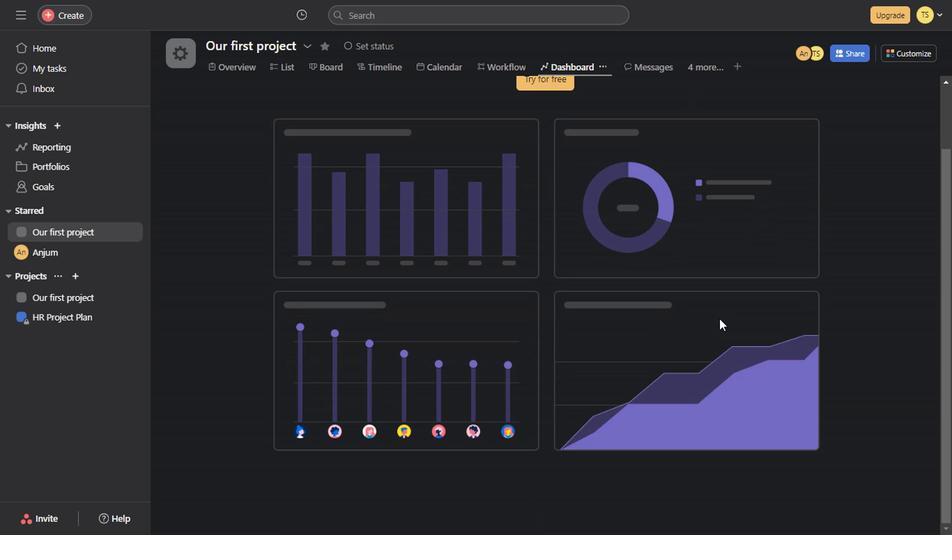 
Action: Mouse scrolled (717, 318) with delta (0, 0)
